 Task: Research Airbnb accommodation in Sylhet, Bangladesh from 7th December, 2023 to 15th December, 2023 for 6 adults.3 bedrooms having 3 beds and 3 bathrooms. Property type can be guest house. Amenities needed are: air conditioning. Booking option can be shelf check-in. Look for 5 properties as per requirement.
Action: Mouse moved to (393, 159)
Screenshot: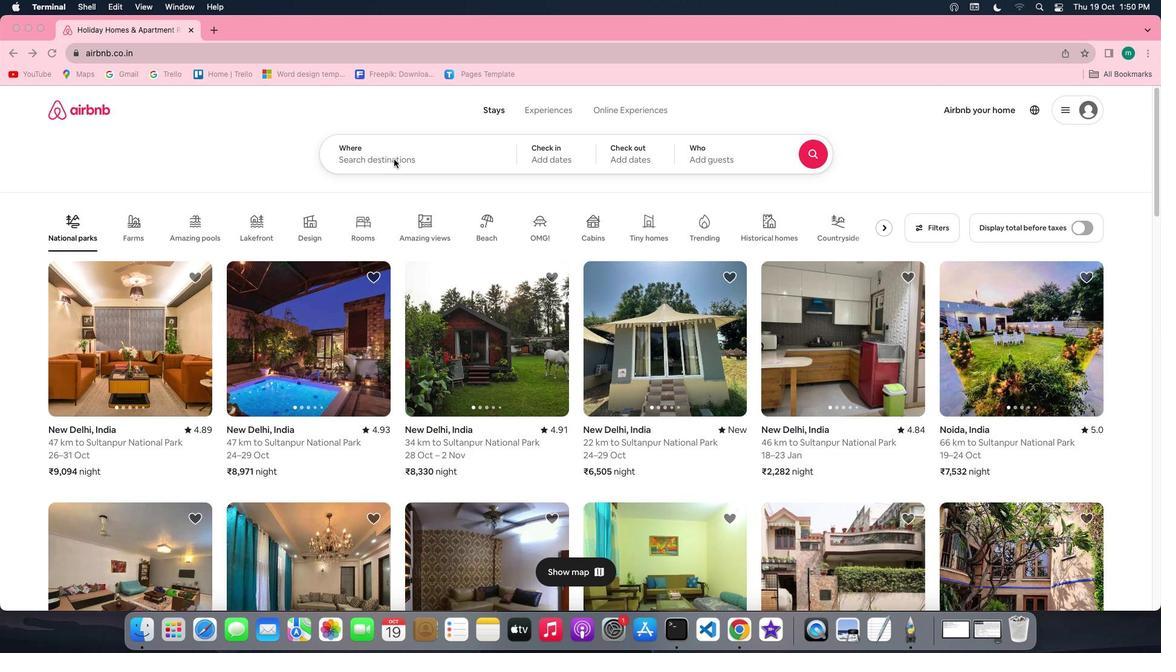 
Action: Mouse pressed left at (393, 159)
Screenshot: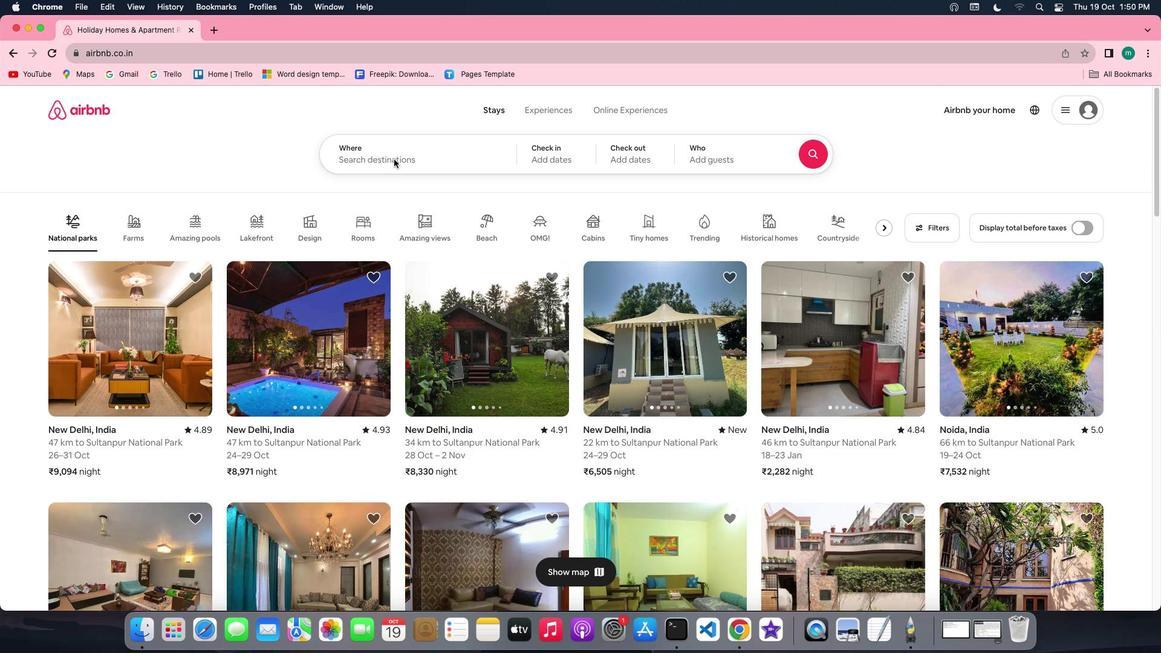 
Action: Mouse pressed left at (393, 159)
Screenshot: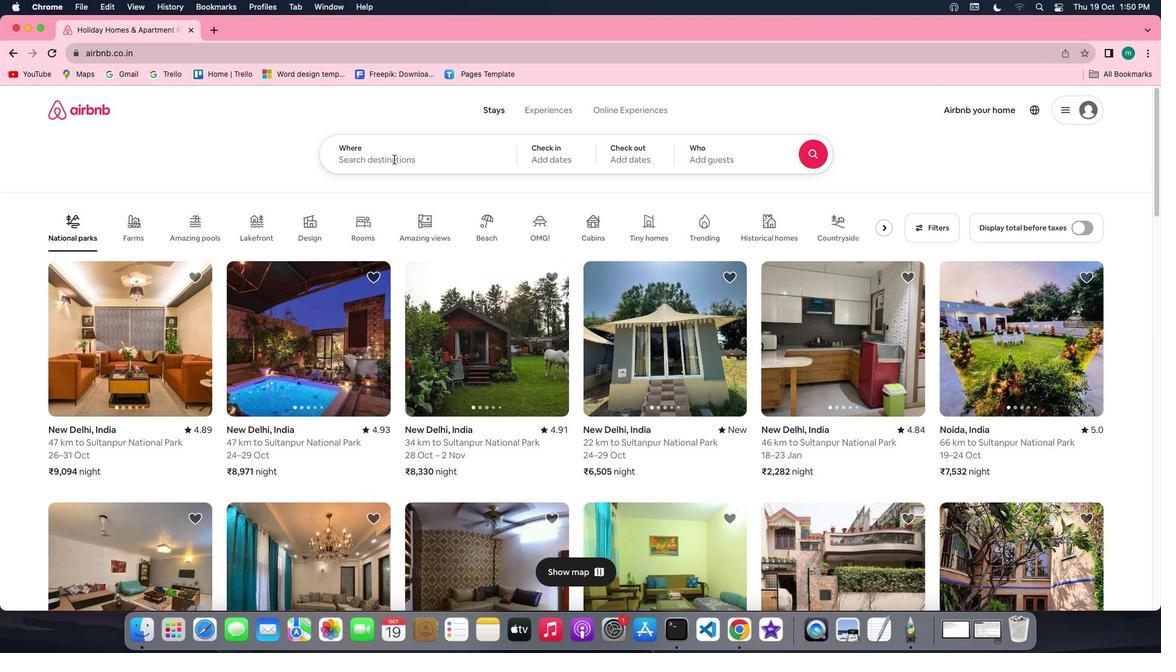 
Action: Mouse moved to (393, 159)
Screenshot: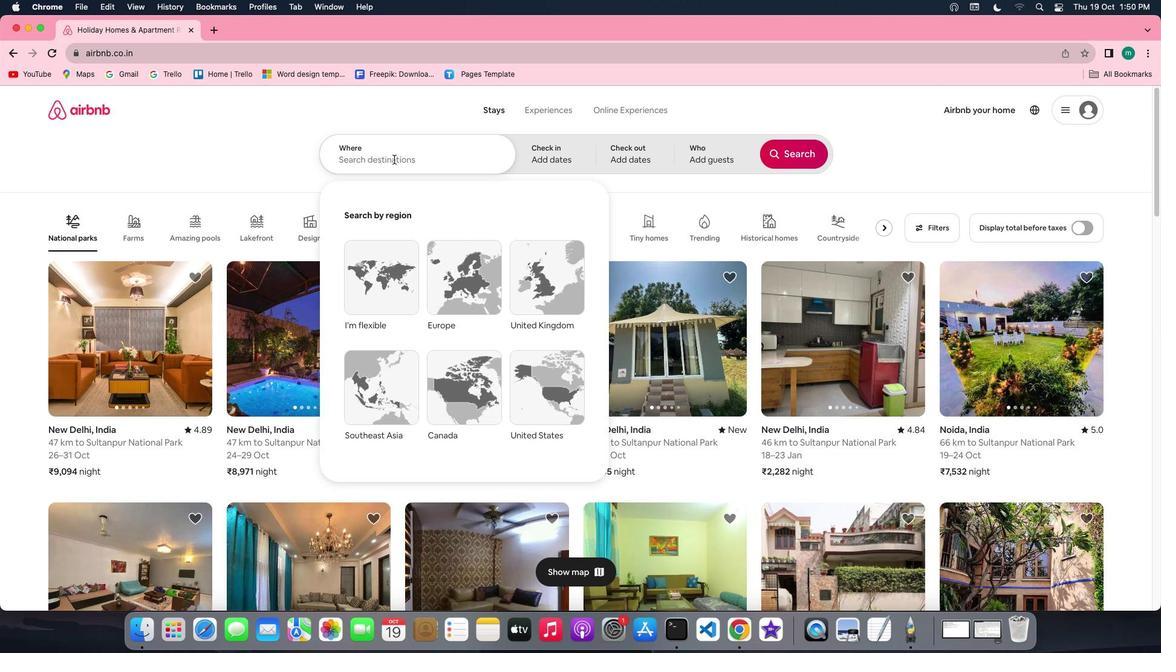 
Action: Key pressed Key.shift'S''y''l''h''e''t'','Key.spaceKey.shift'B''a''n''g''l''a''d''e''s''h'
Screenshot: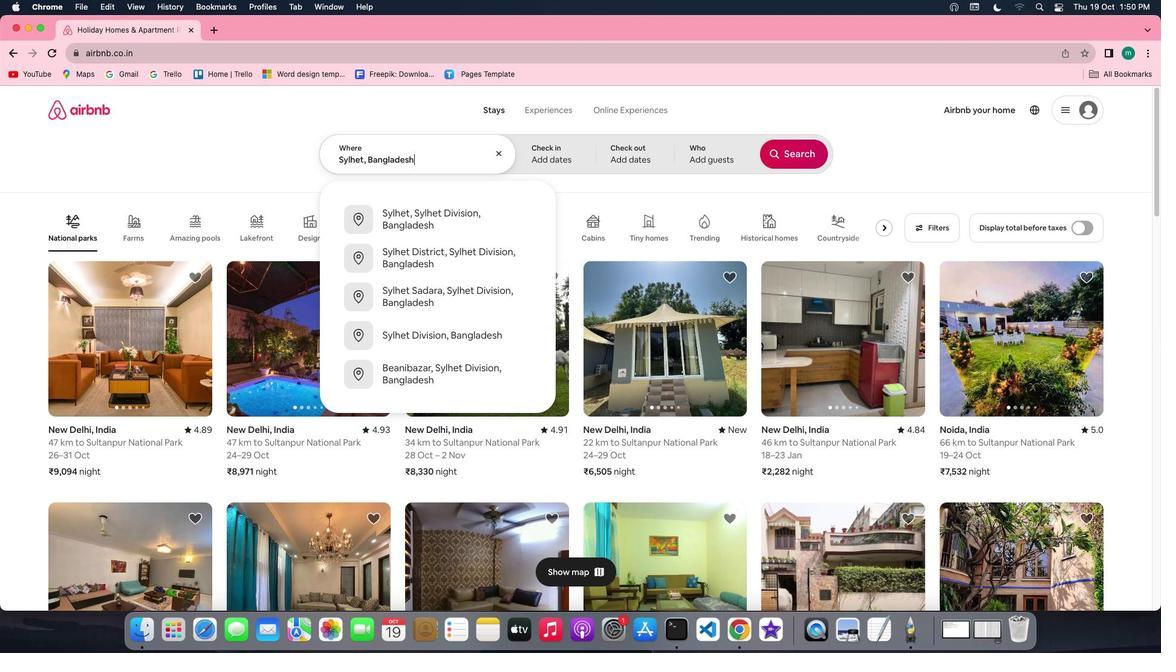
Action: Mouse moved to (528, 155)
Screenshot: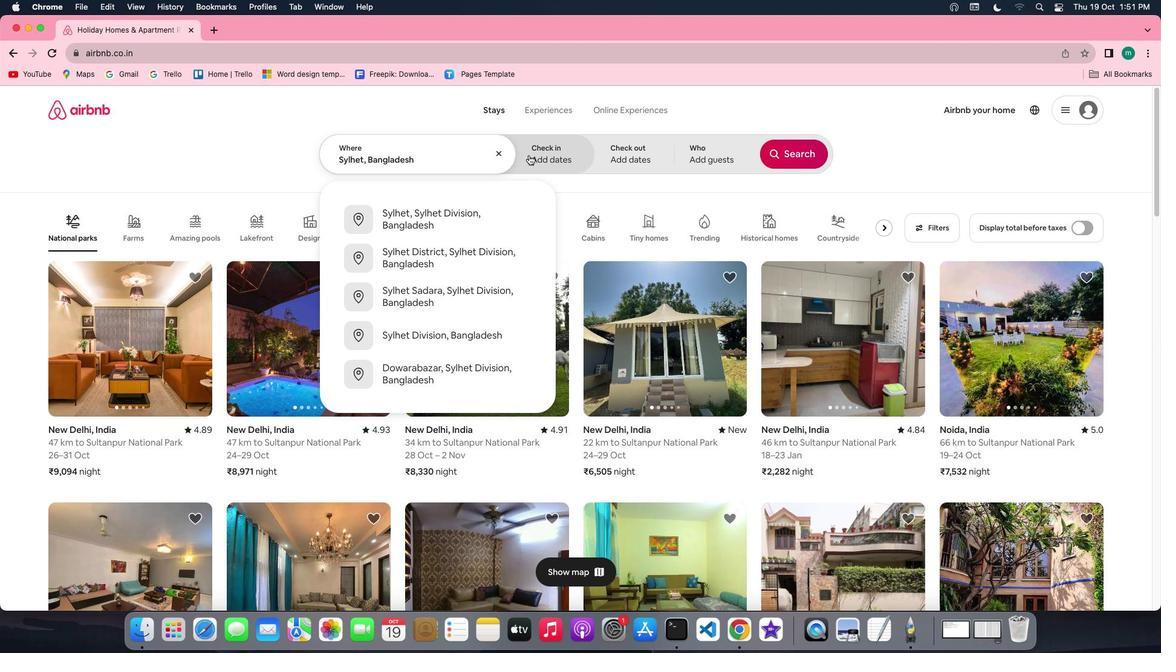 
Action: Mouse pressed left at (528, 155)
Screenshot: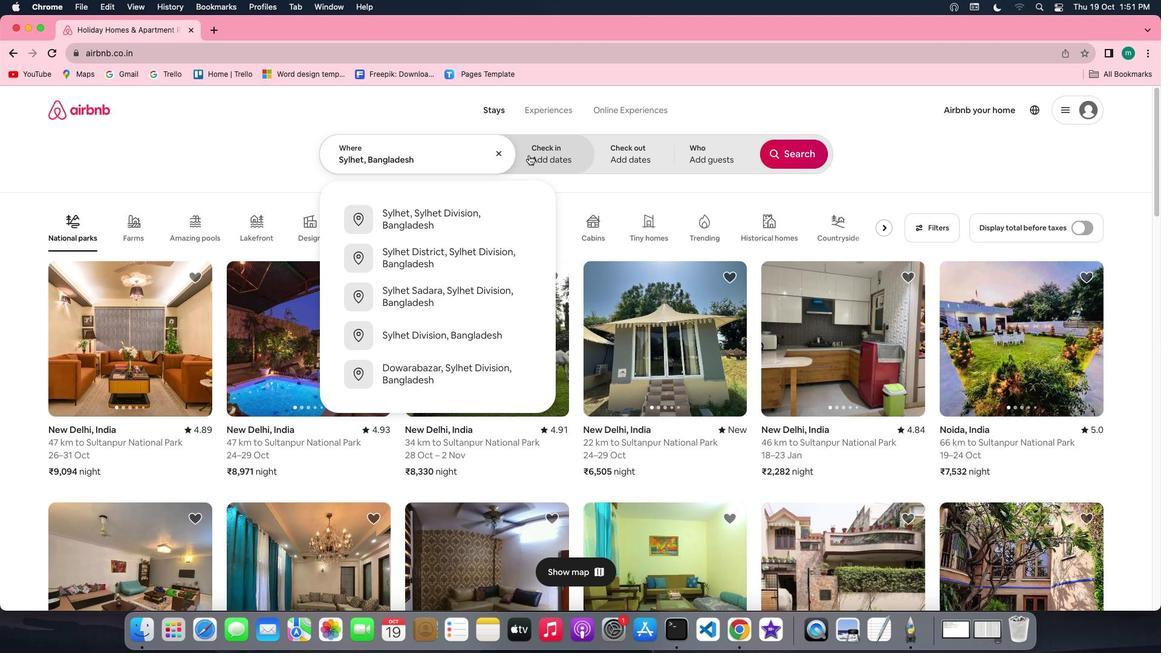 
Action: Mouse moved to (795, 252)
Screenshot: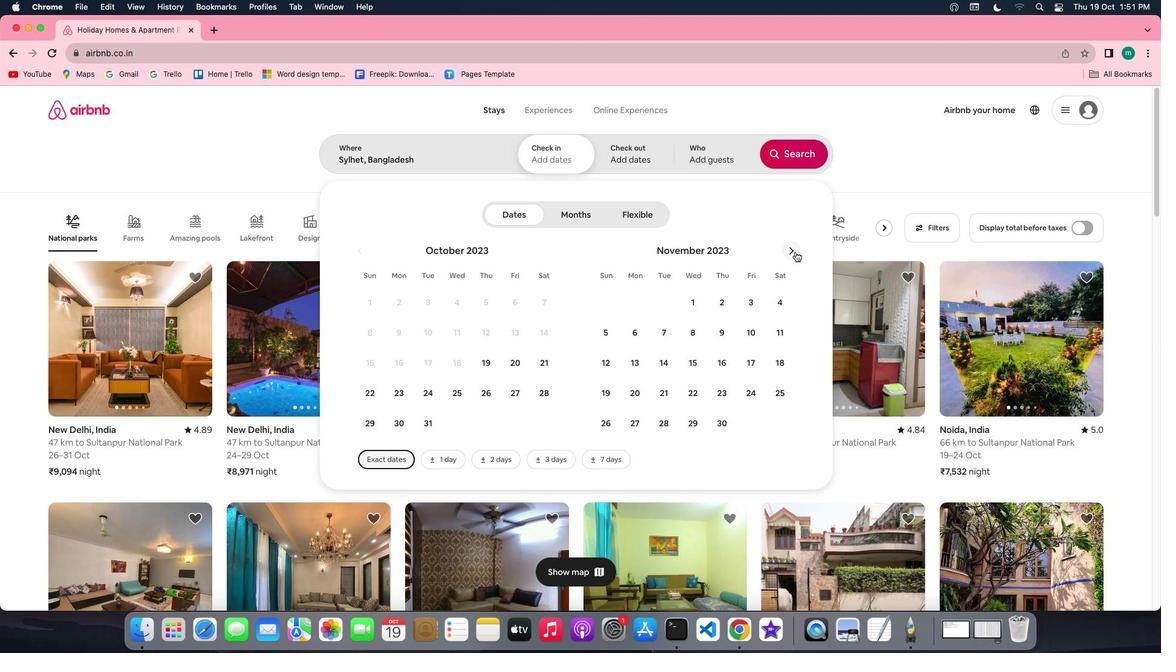 
Action: Mouse pressed left at (795, 252)
Screenshot: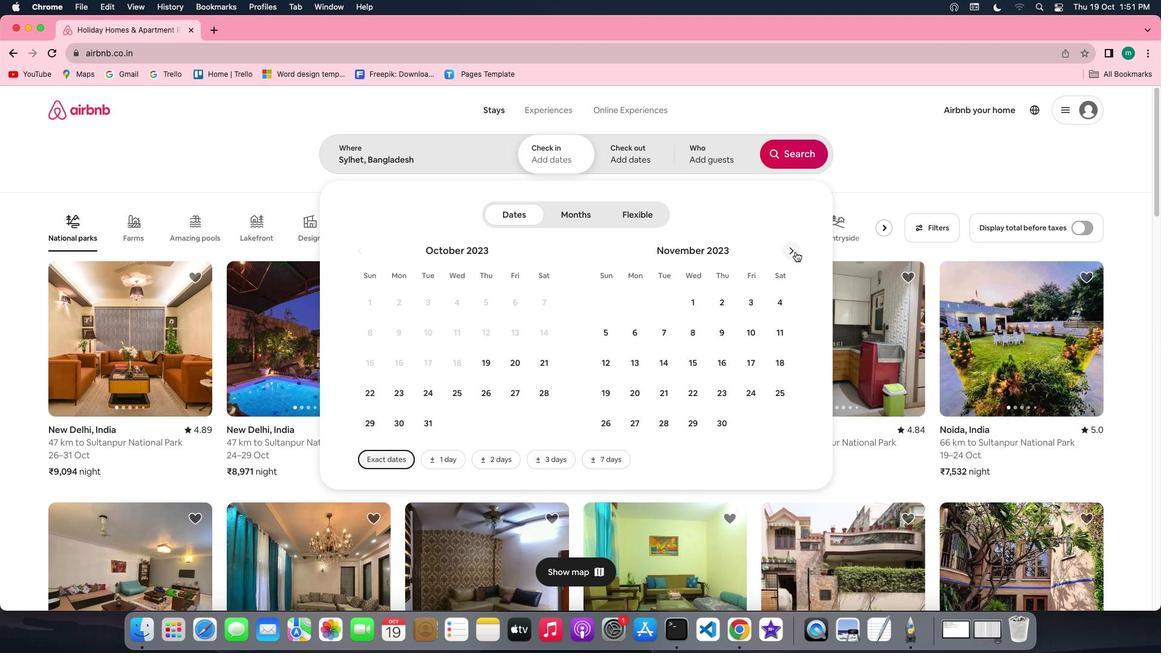 
Action: Mouse moved to (712, 334)
Screenshot: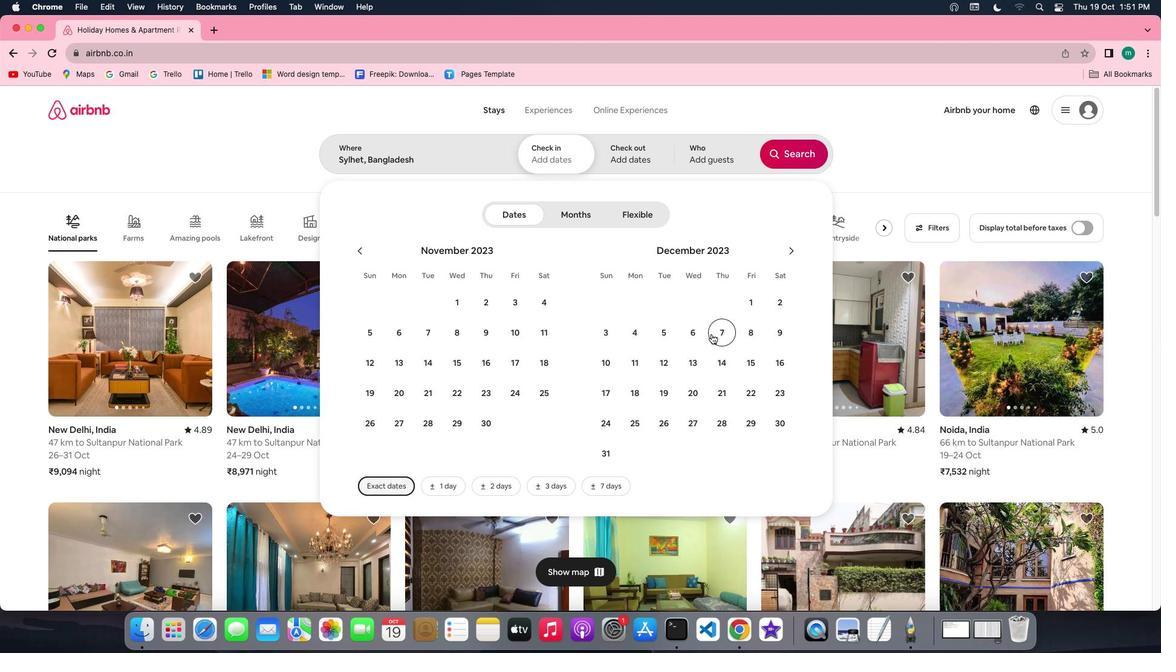 
Action: Mouse pressed left at (712, 334)
Screenshot: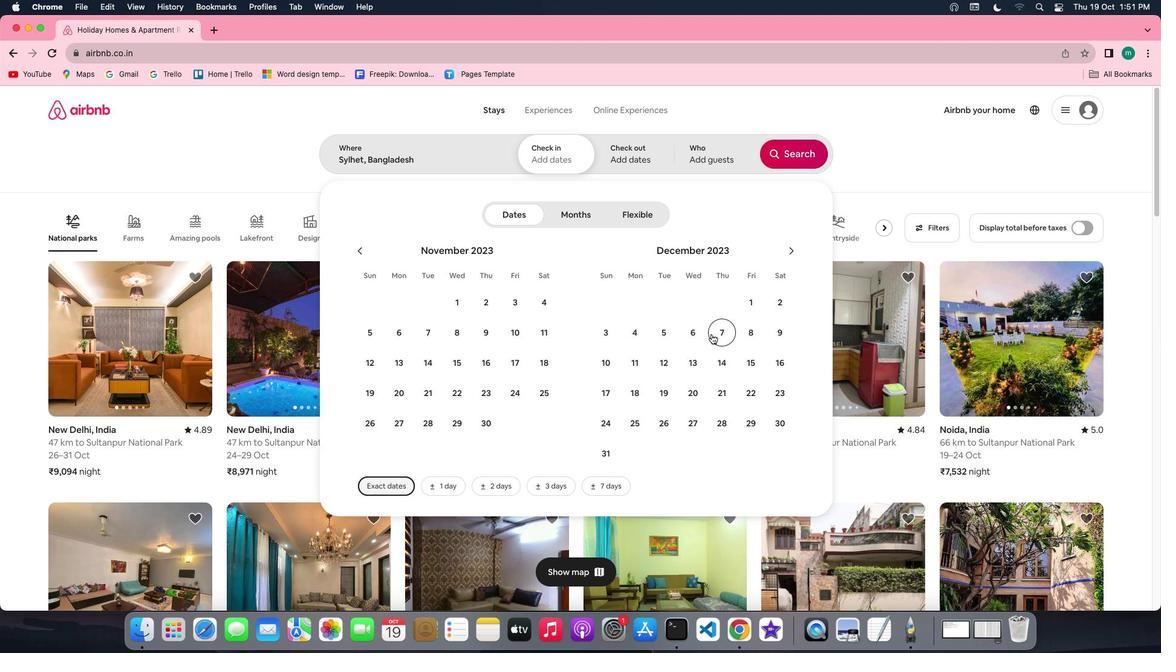
Action: Mouse moved to (755, 357)
Screenshot: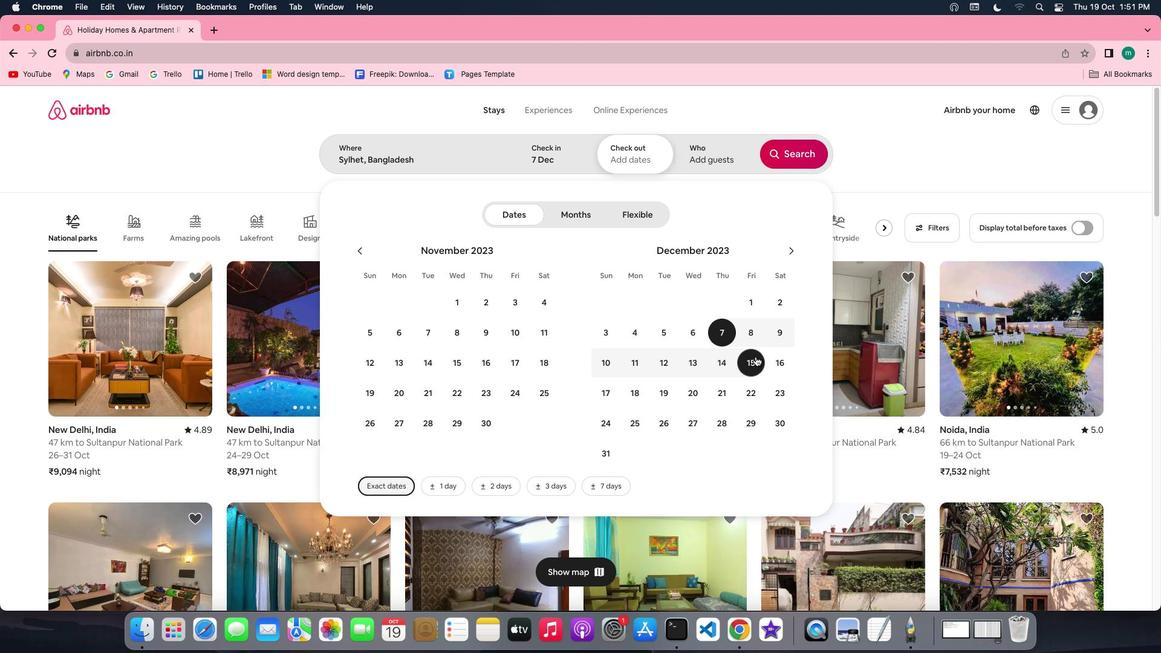 
Action: Mouse pressed left at (755, 357)
Screenshot: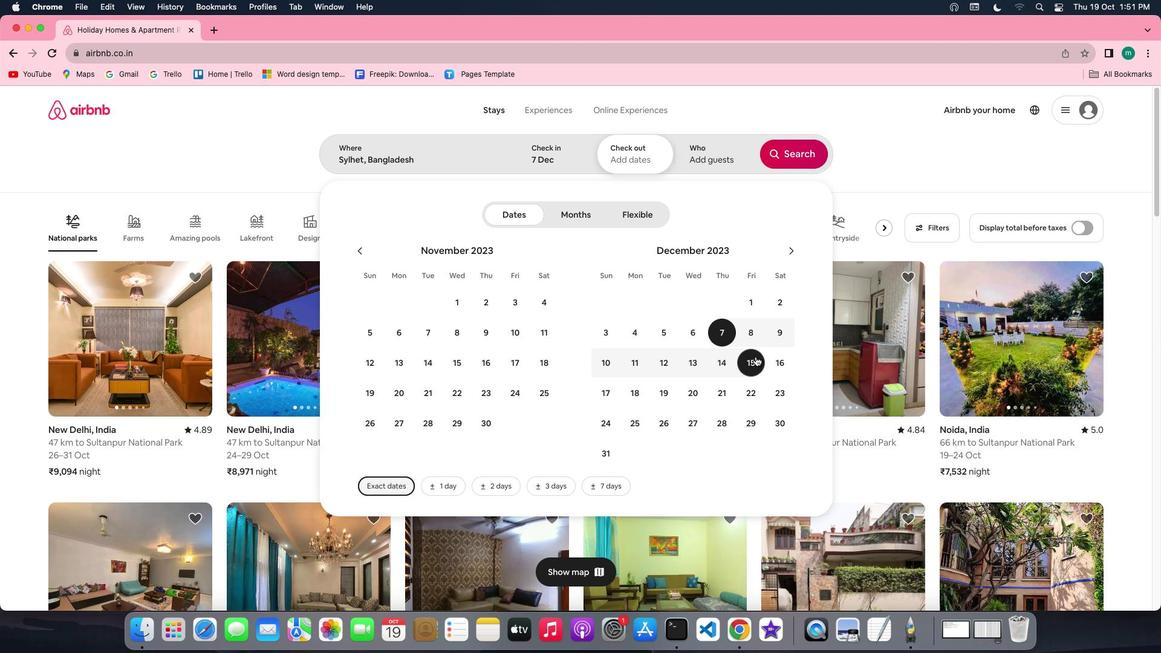 
Action: Mouse moved to (727, 144)
Screenshot: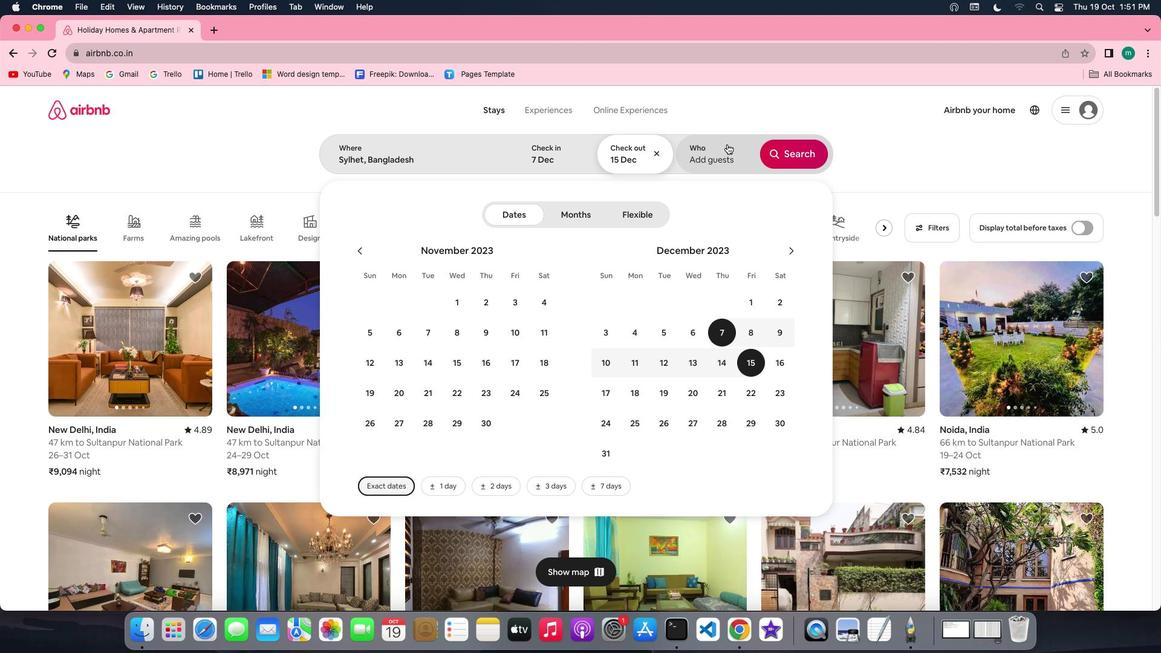 
Action: Mouse pressed left at (727, 144)
Screenshot: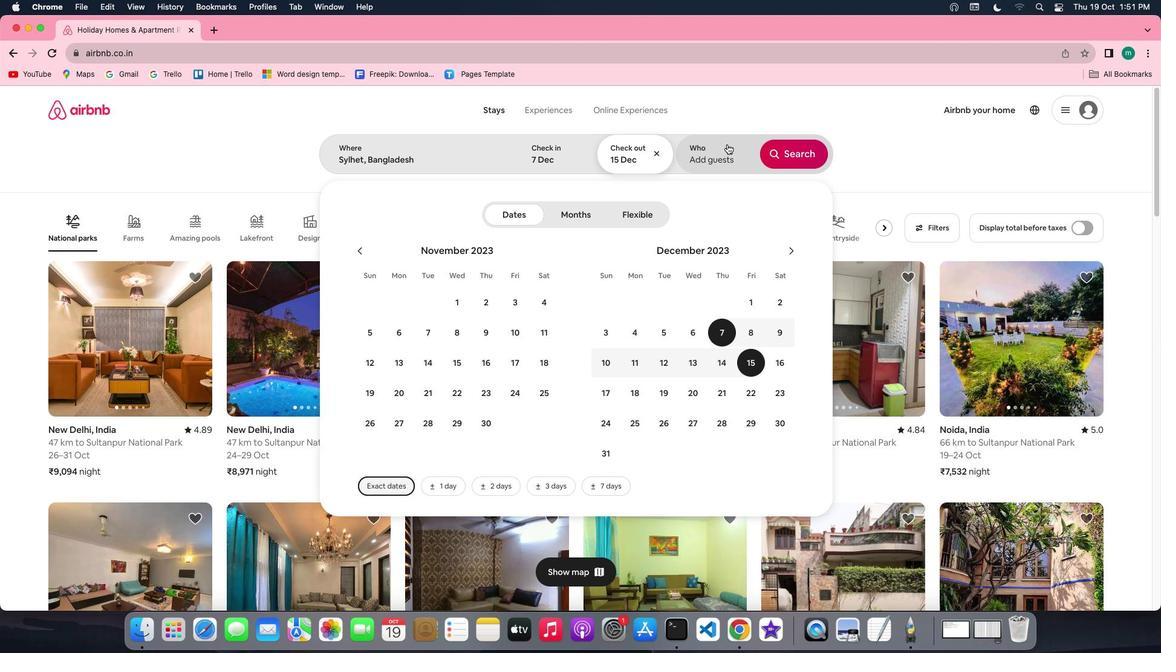 
Action: Mouse moved to (803, 219)
Screenshot: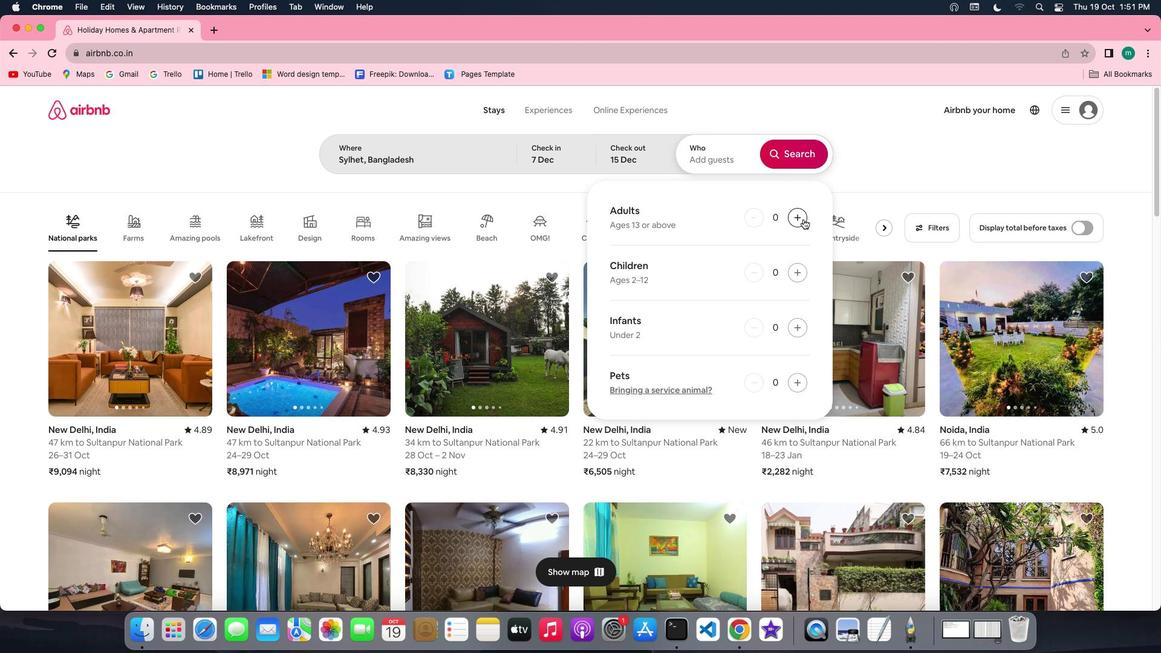 
Action: Mouse pressed left at (803, 219)
Screenshot: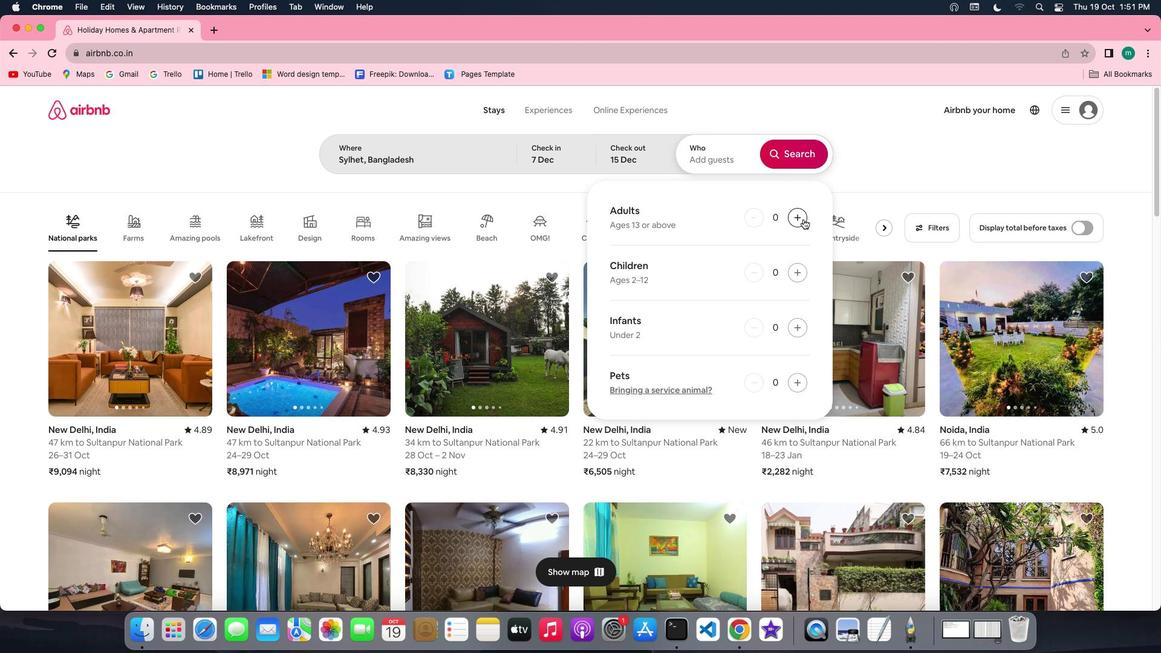 
Action: Mouse pressed left at (803, 219)
Screenshot: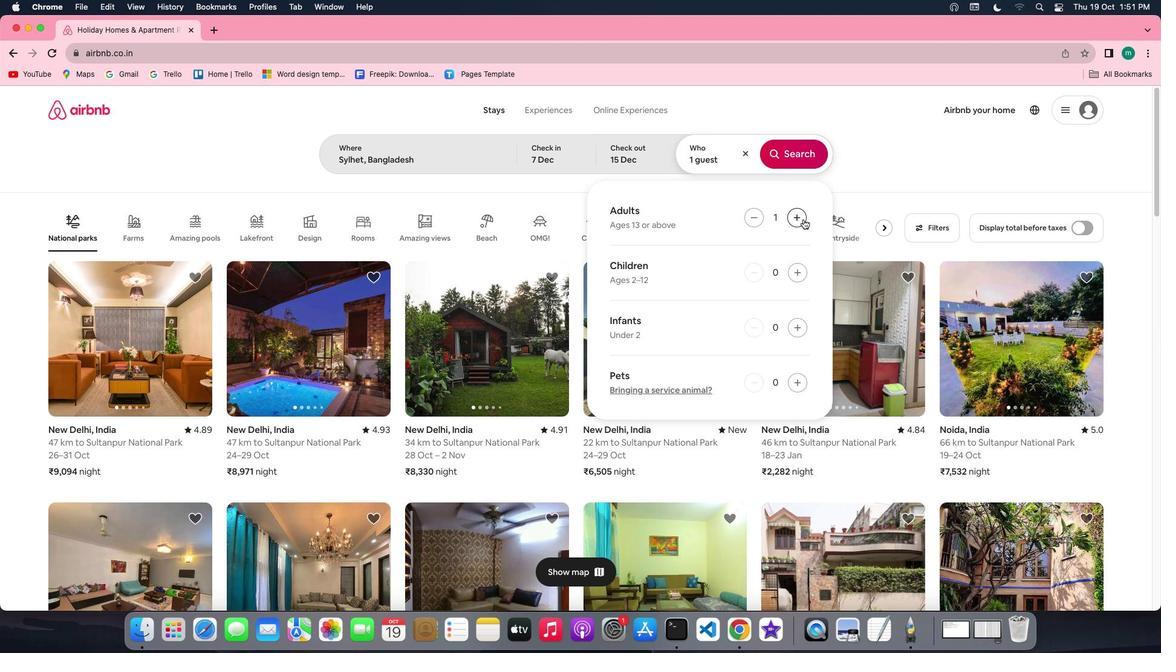 
Action: Mouse pressed left at (803, 219)
Screenshot: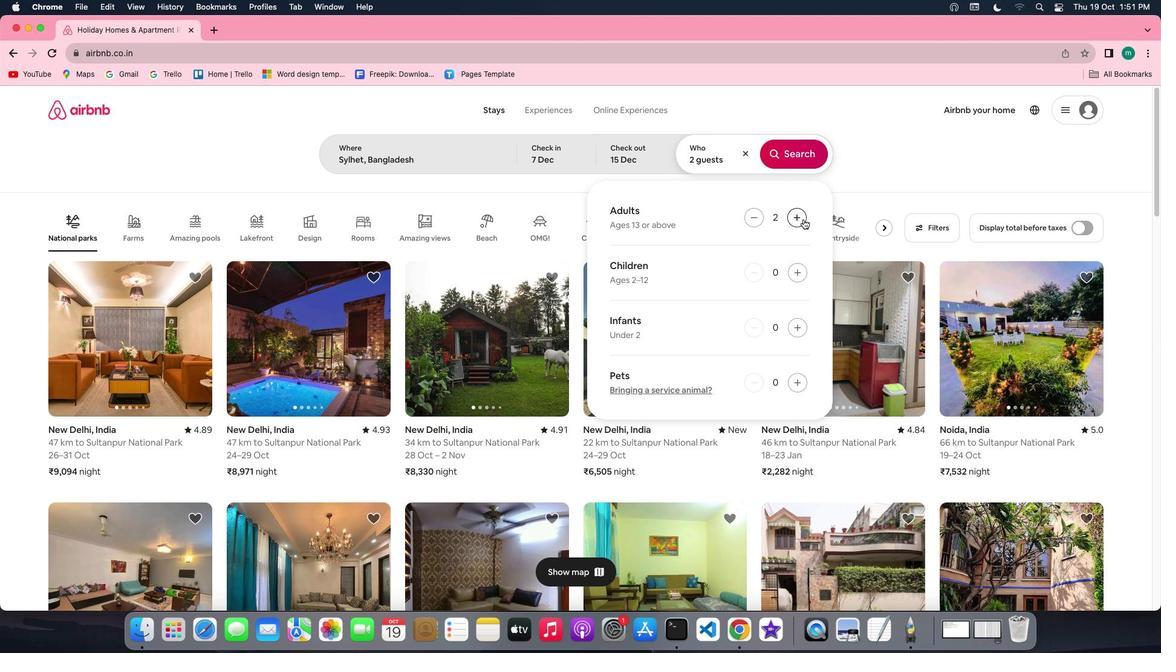 
Action: Mouse pressed left at (803, 219)
Screenshot: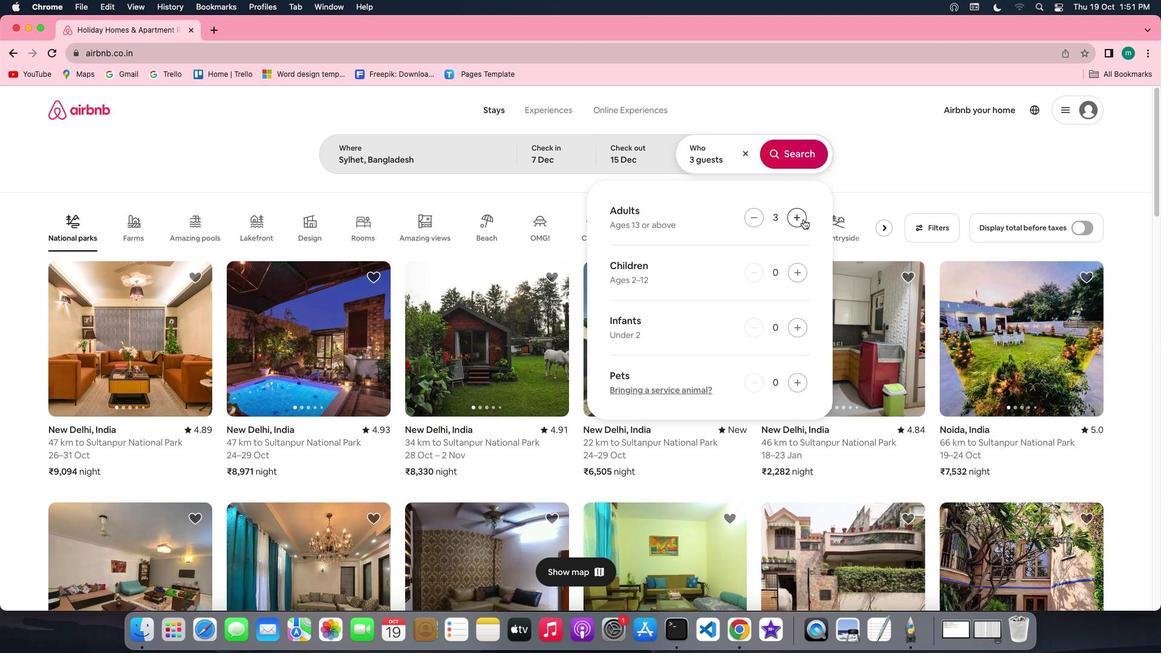
Action: Mouse pressed left at (803, 219)
Screenshot: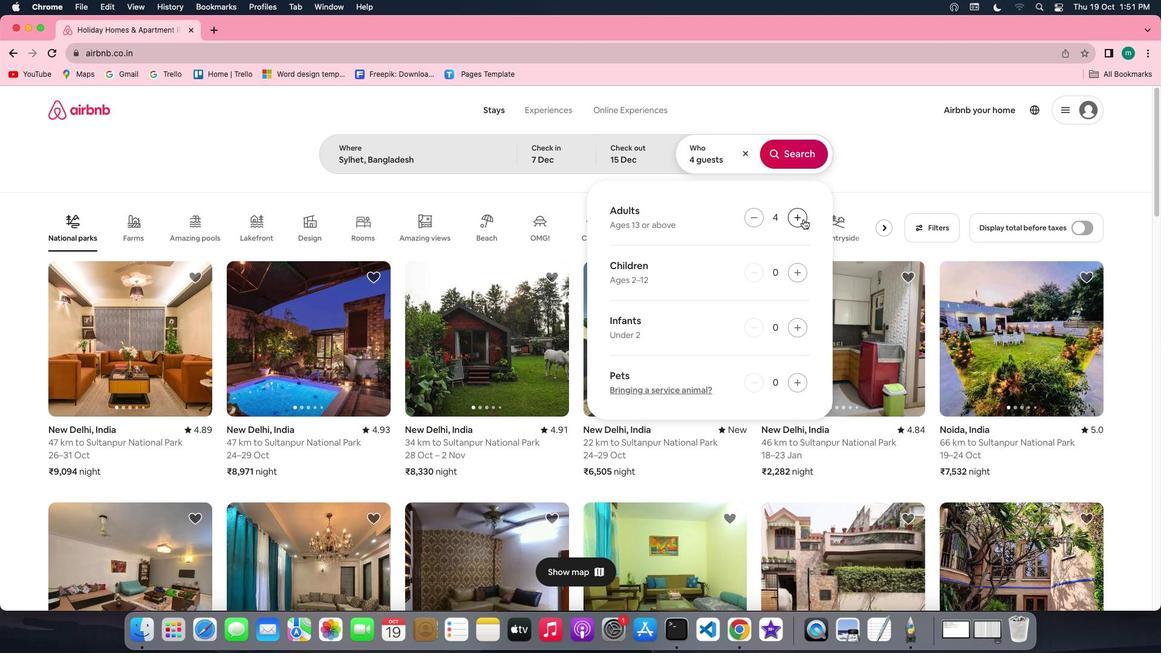
Action: Mouse pressed left at (803, 219)
Screenshot: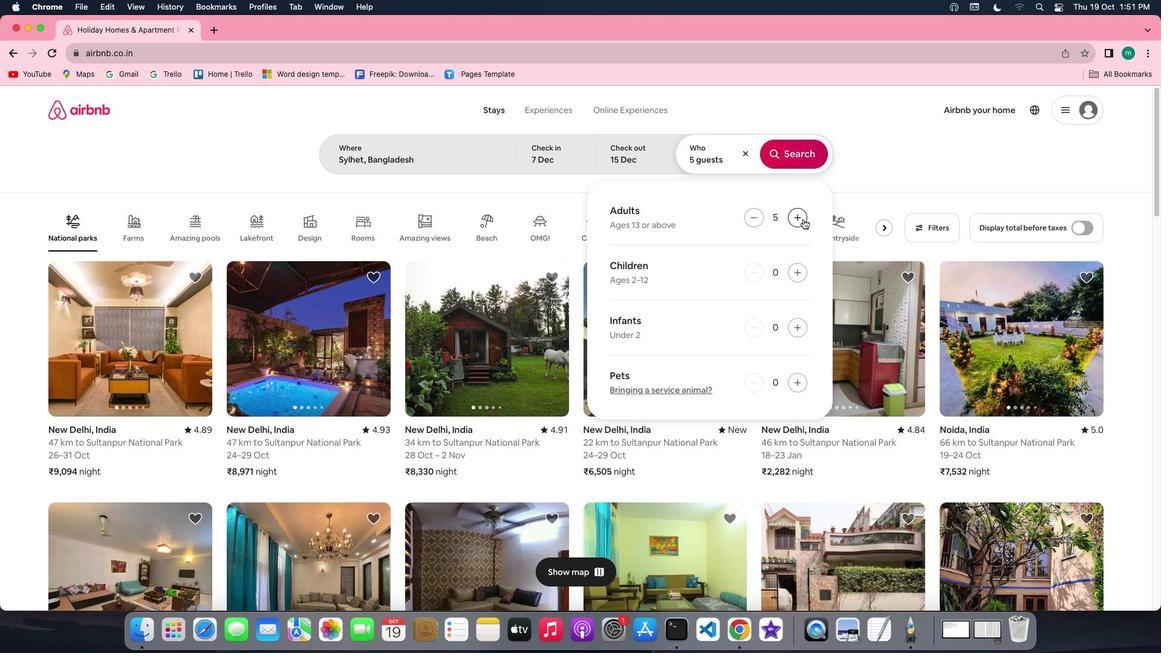
Action: Mouse moved to (789, 148)
Screenshot: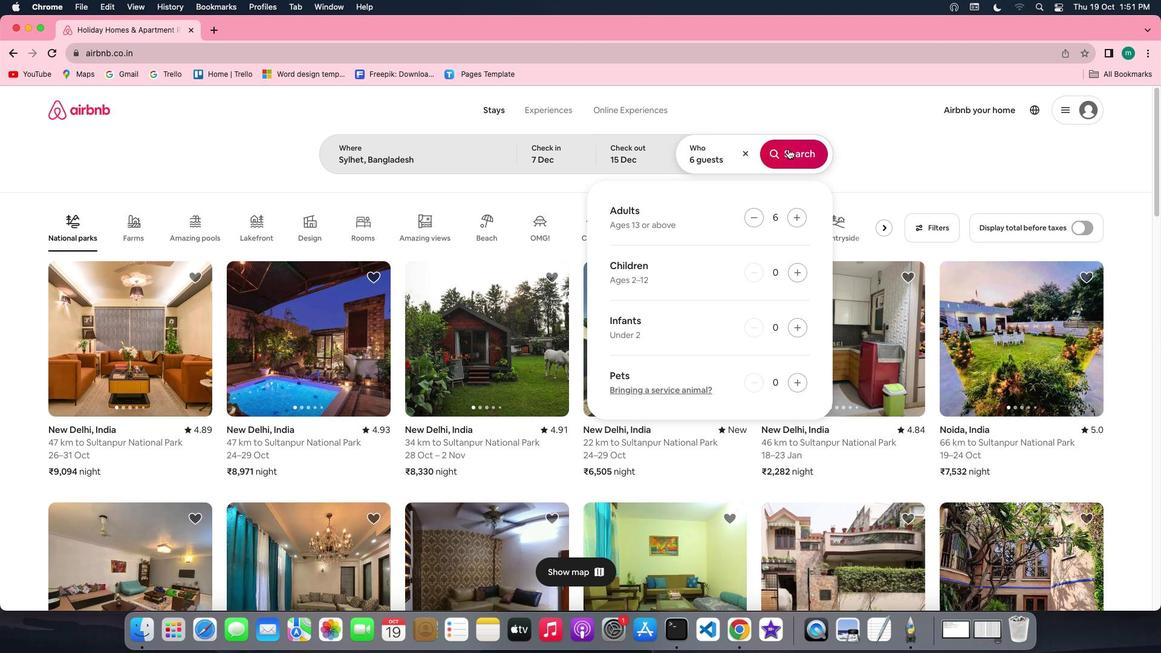 
Action: Mouse pressed left at (789, 148)
Screenshot: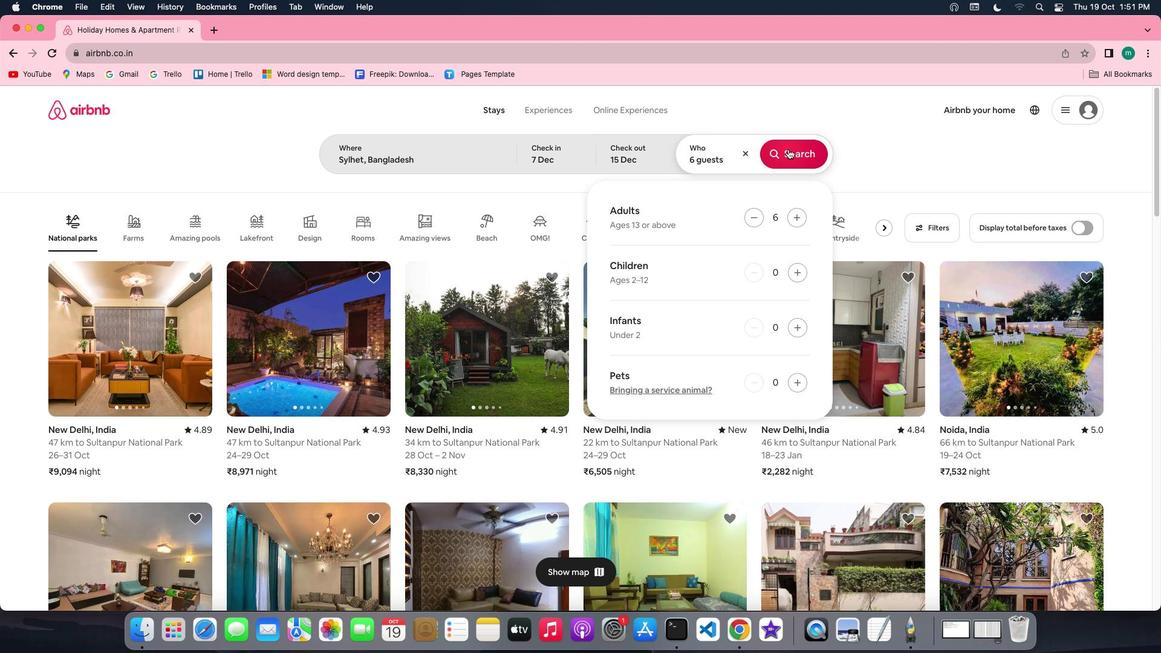 
Action: Mouse moved to (965, 164)
Screenshot: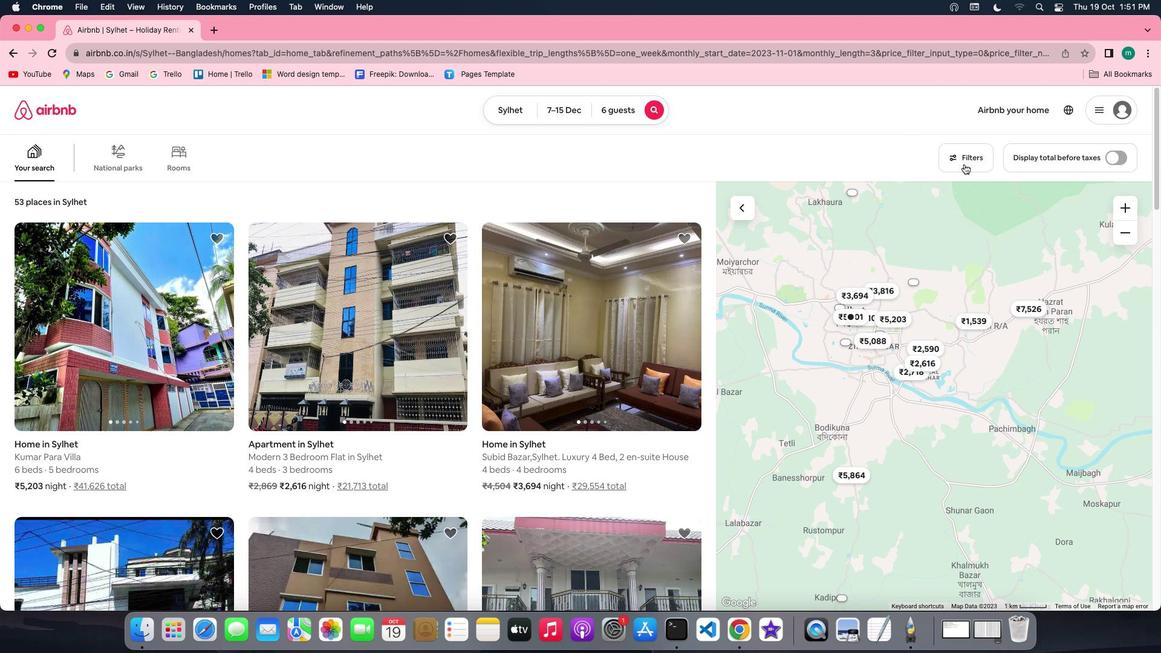 
Action: Mouse pressed left at (965, 164)
Screenshot: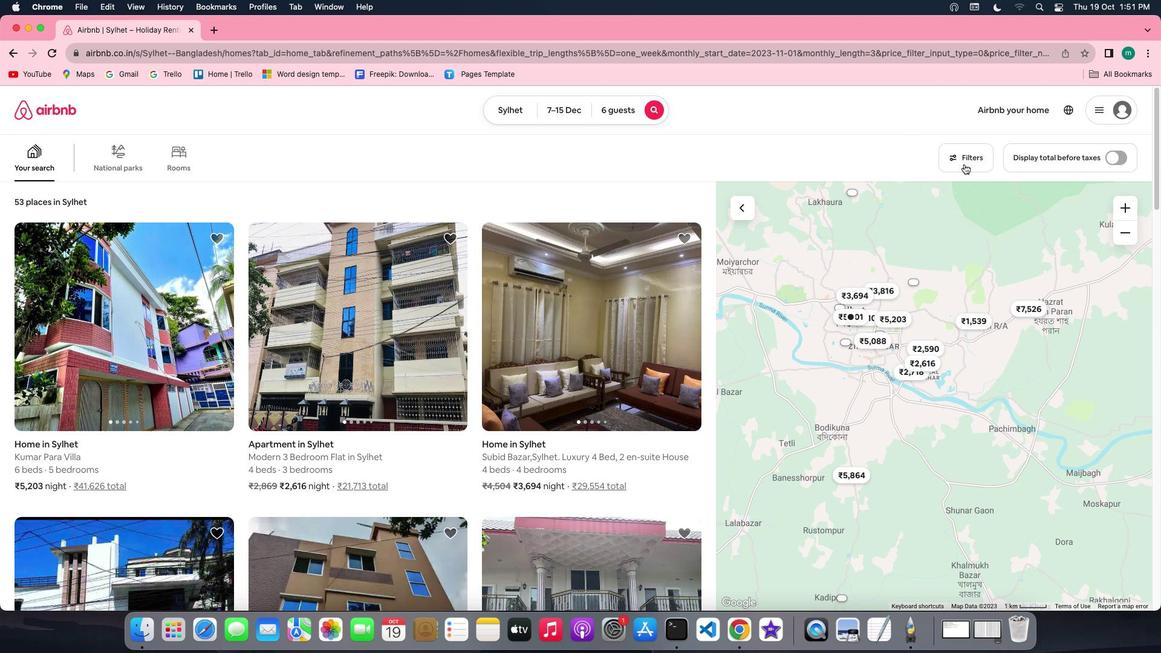 
Action: Mouse moved to (649, 326)
Screenshot: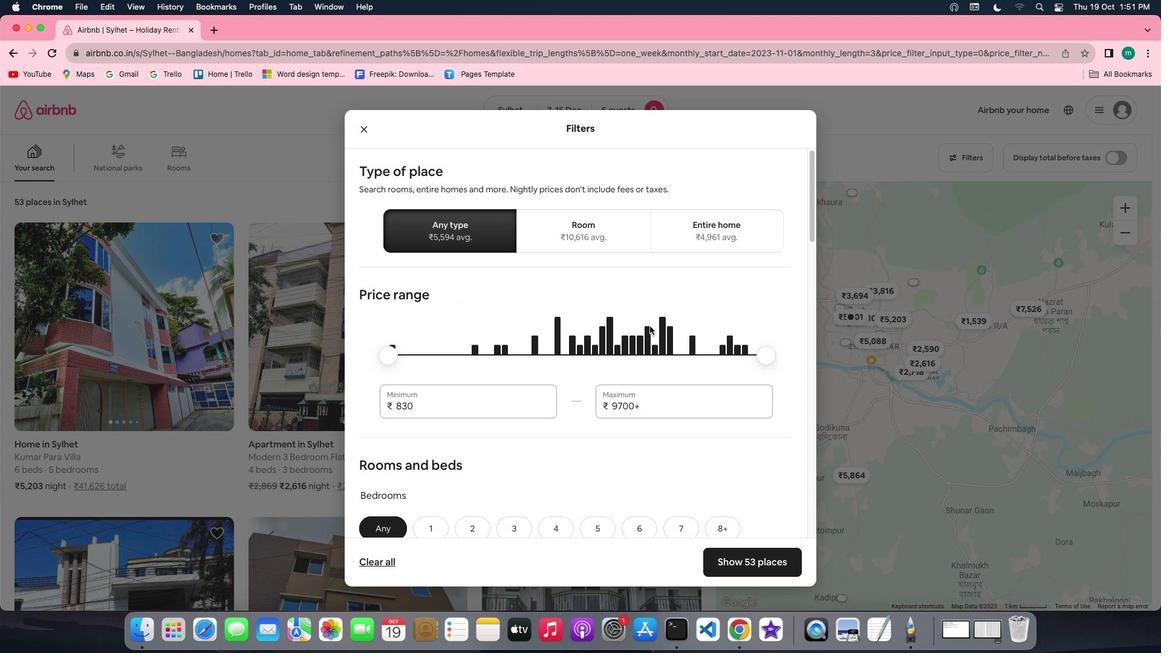 
Action: Mouse scrolled (649, 326) with delta (0, 0)
Screenshot: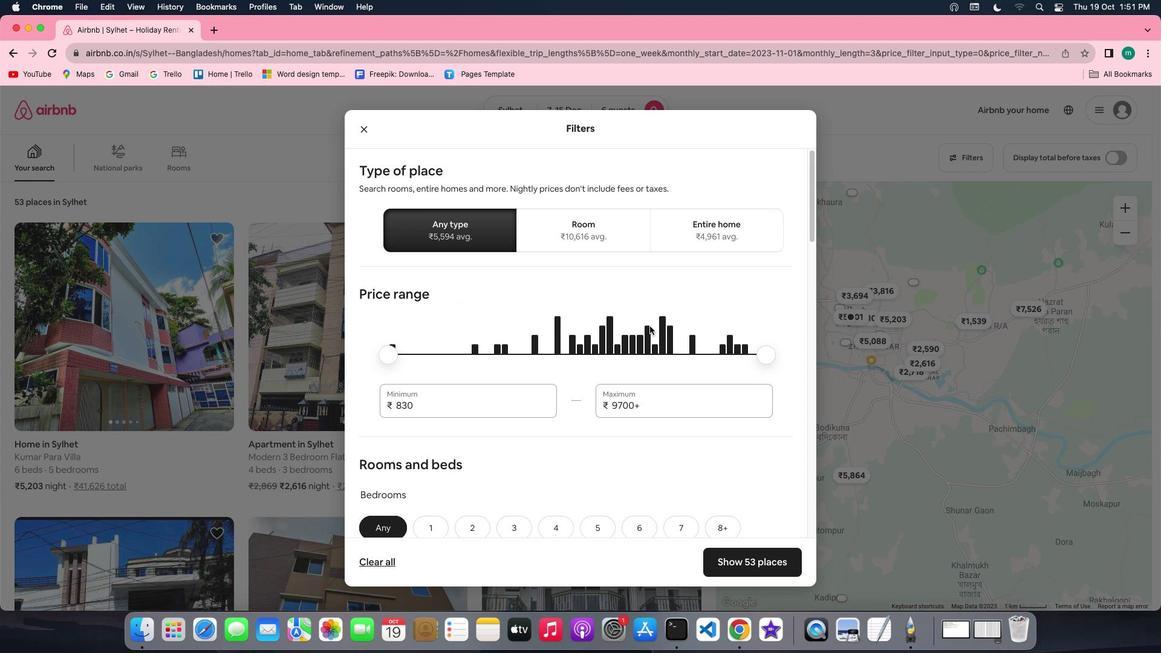 
Action: Mouse scrolled (649, 326) with delta (0, 0)
Screenshot: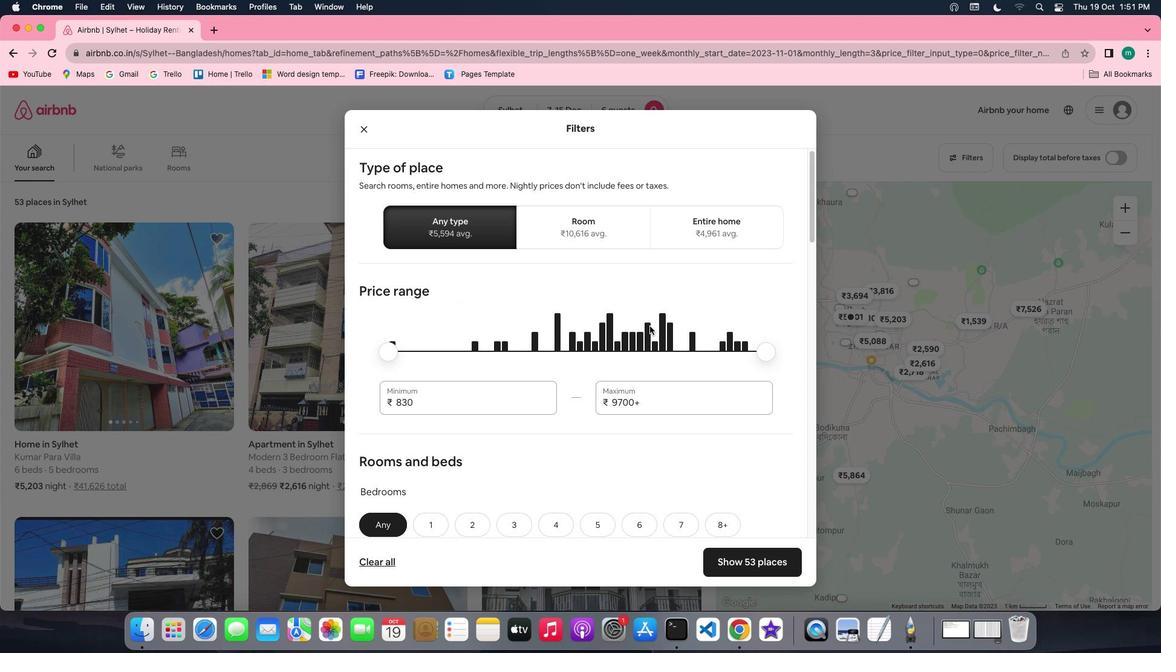 
Action: Mouse scrolled (649, 326) with delta (0, 0)
Screenshot: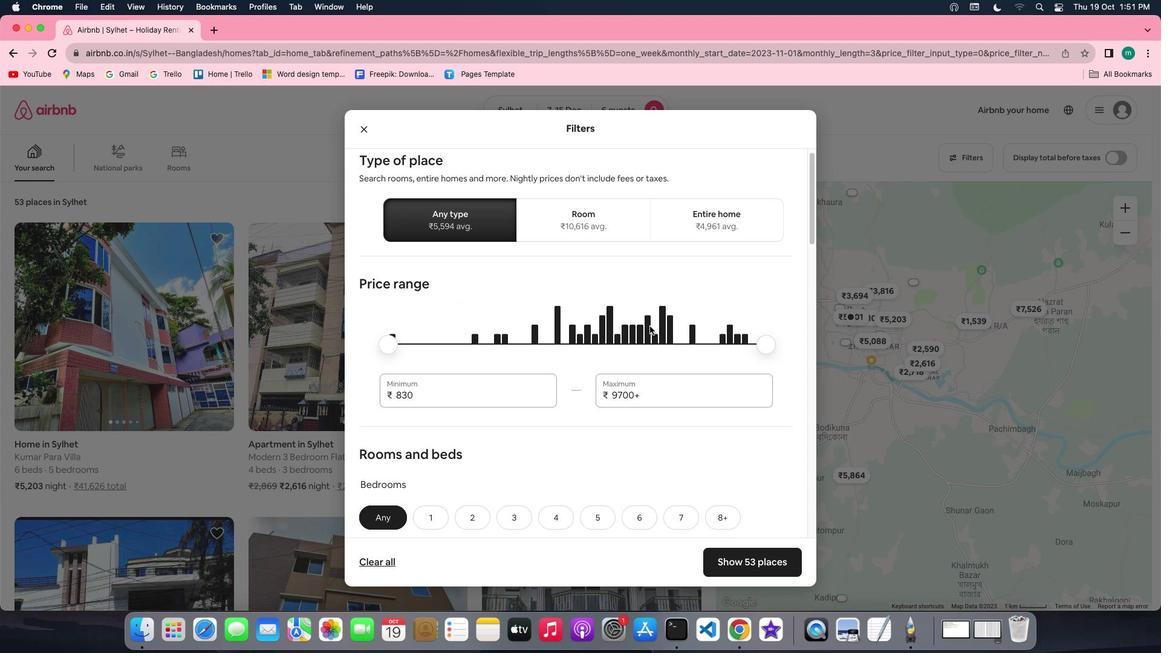 
Action: Mouse scrolled (649, 326) with delta (0, 0)
Screenshot: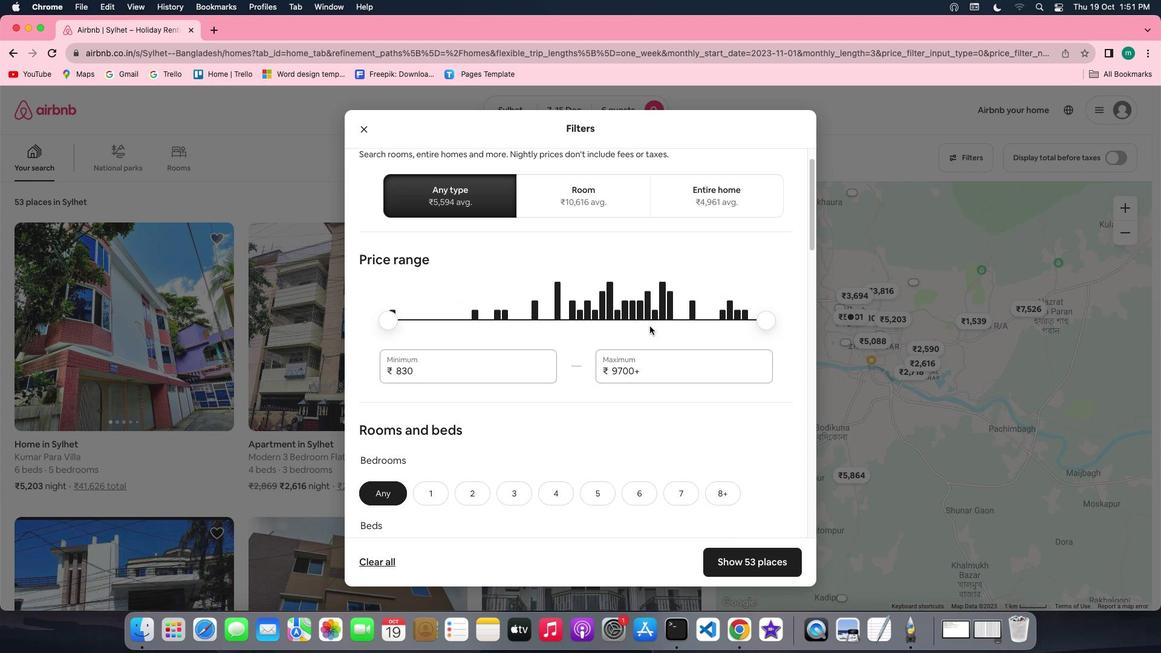 
Action: Mouse scrolled (649, 326) with delta (0, 0)
Screenshot: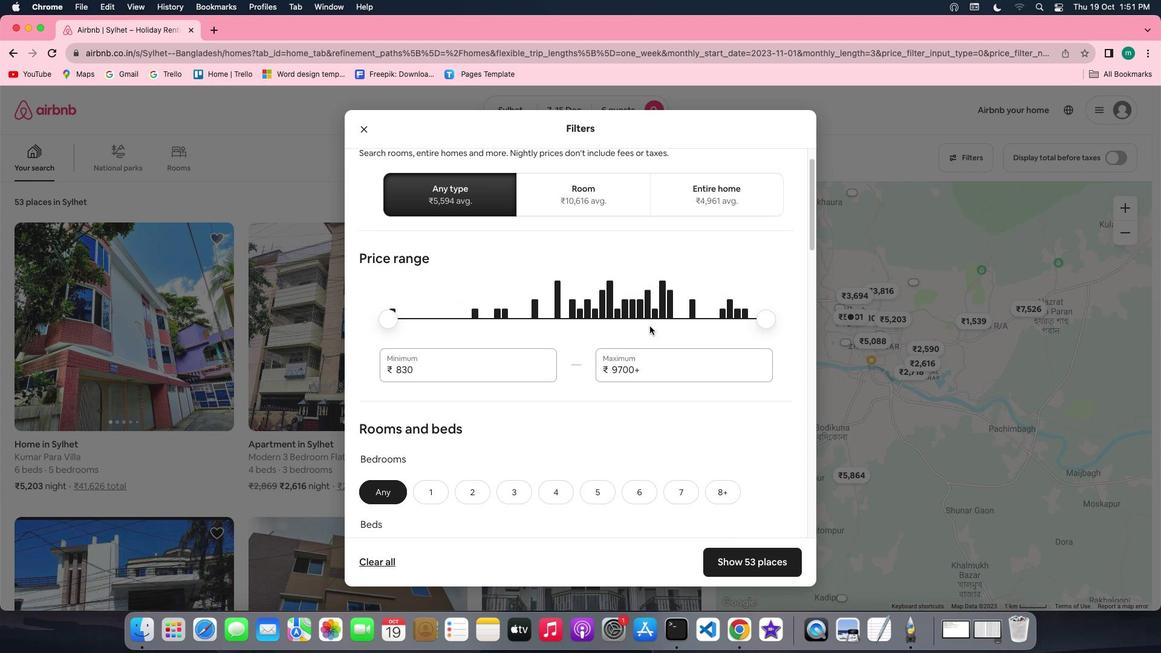 
Action: Mouse scrolled (649, 326) with delta (0, 0)
Screenshot: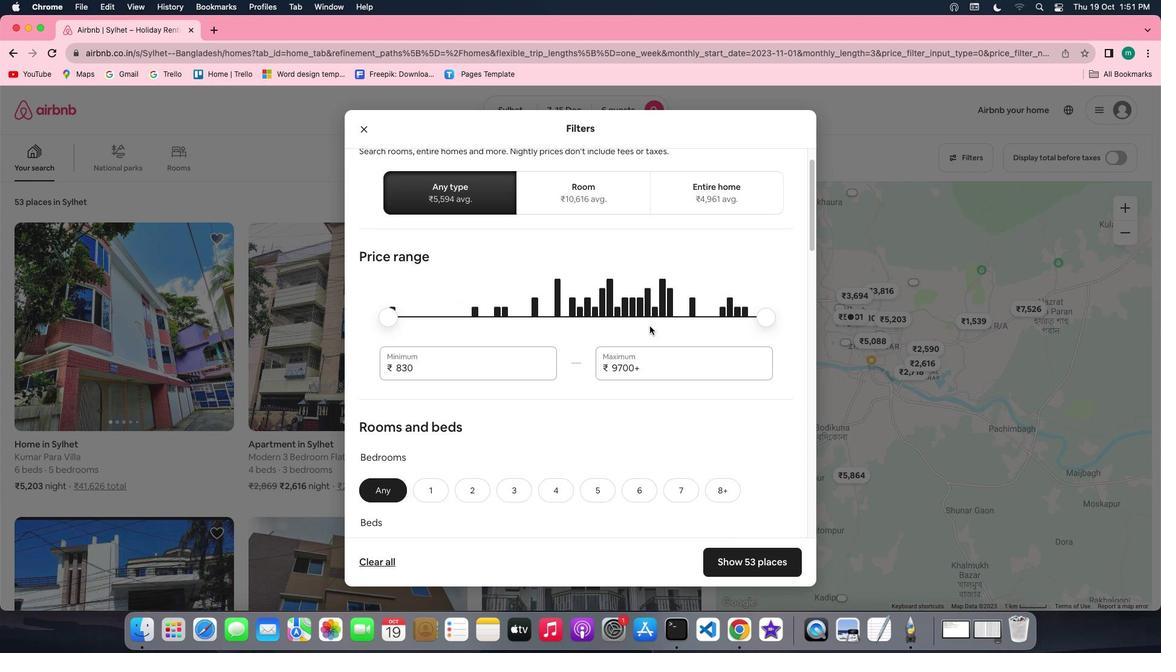 
Action: Mouse scrolled (649, 326) with delta (0, 0)
Screenshot: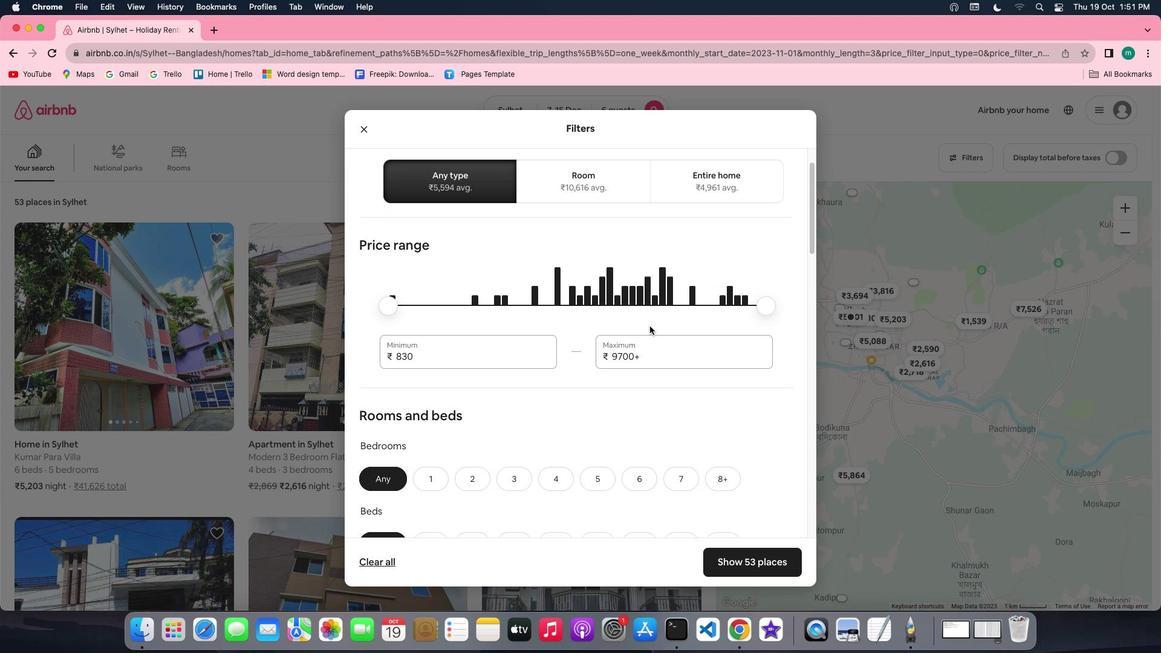 
Action: Mouse scrolled (649, 326) with delta (0, 0)
Screenshot: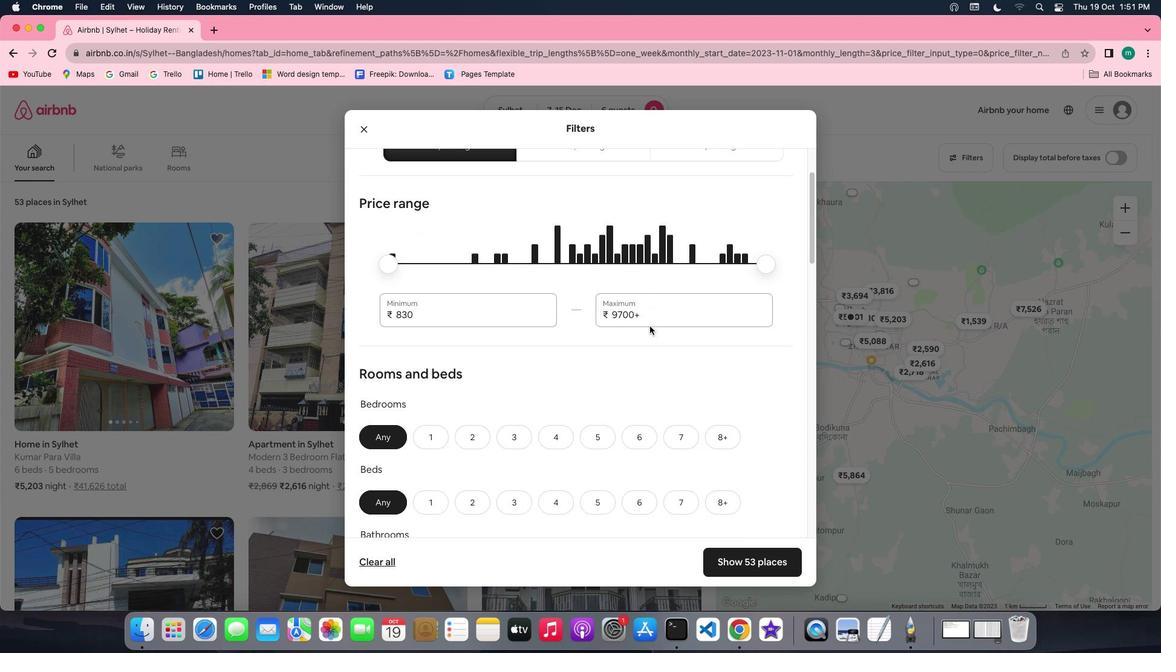
Action: Mouse scrolled (649, 326) with delta (0, 0)
Screenshot: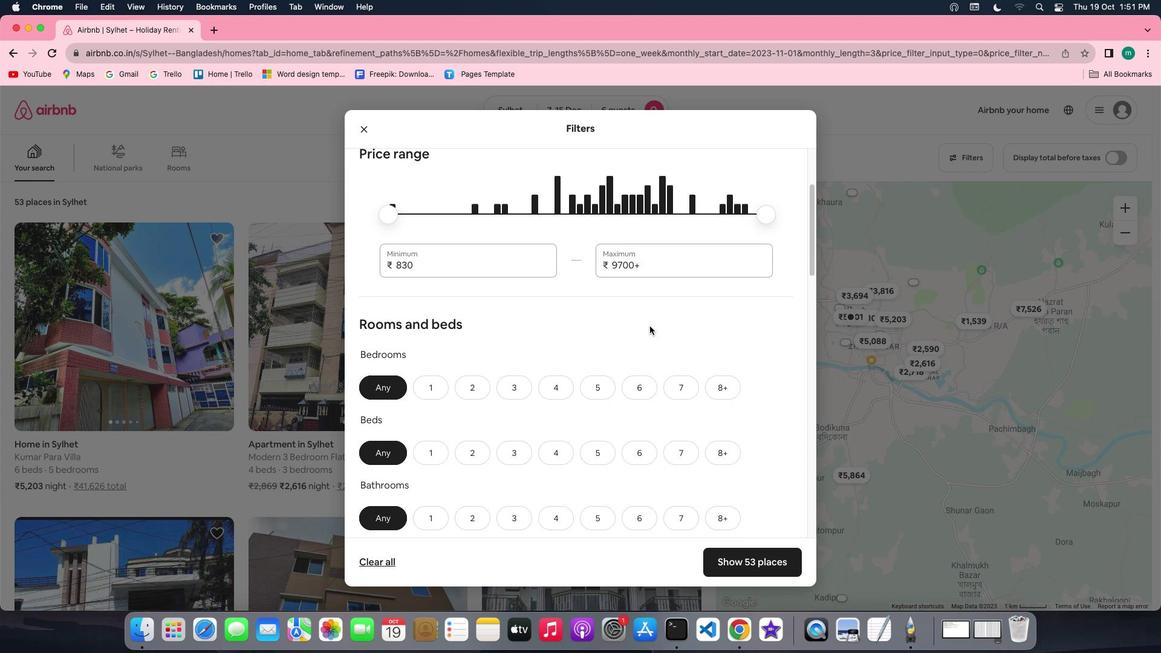 
Action: Mouse scrolled (649, 326) with delta (0, 0)
Screenshot: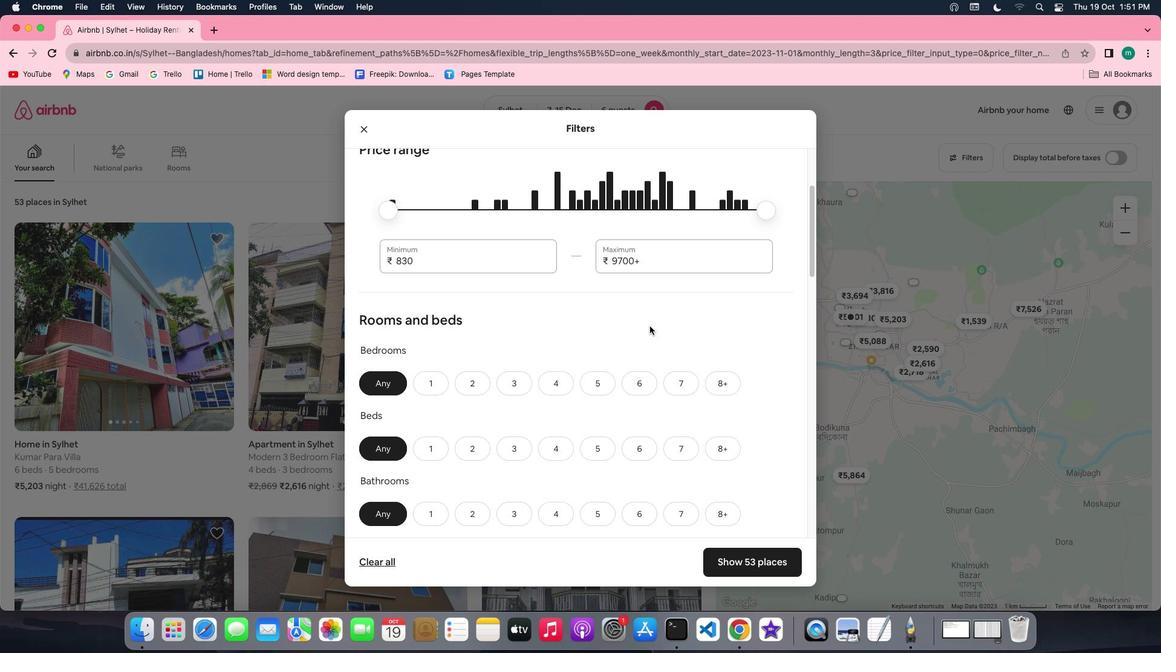 
Action: Mouse scrolled (649, 326) with delta (0, 0)
Screenshot: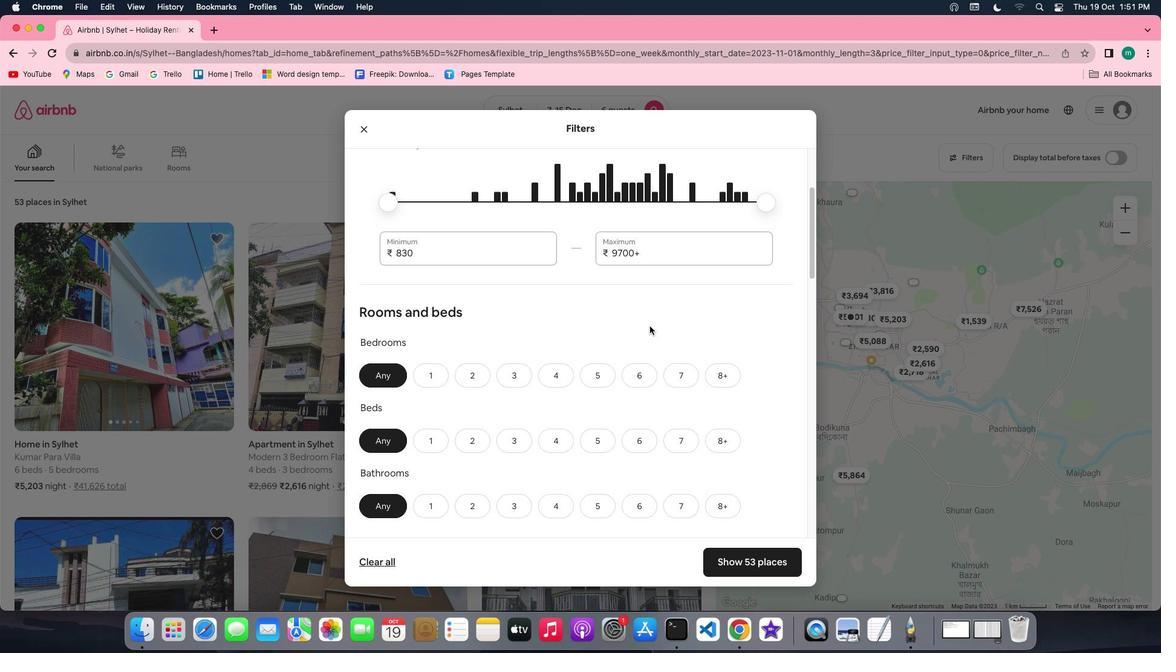 
Action: Mouse scrolled (649, 326) with delta (0, 0)
Screenshot: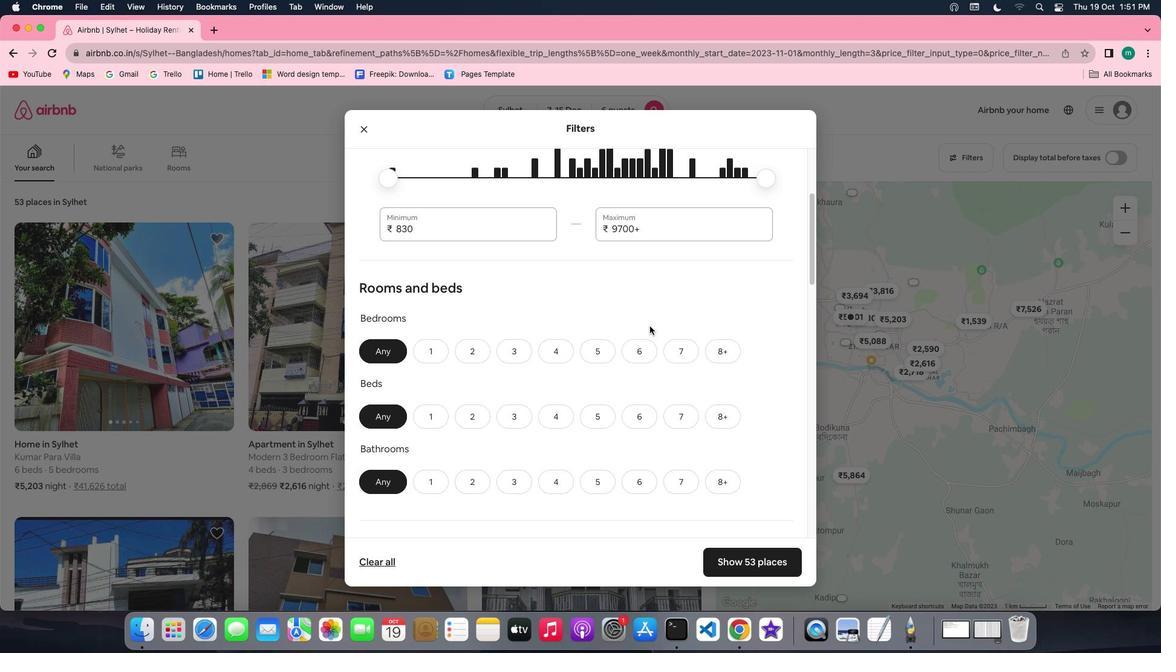 
Action: Mouse scrolled (649, 326) with delta (0, 0)
Screenshot: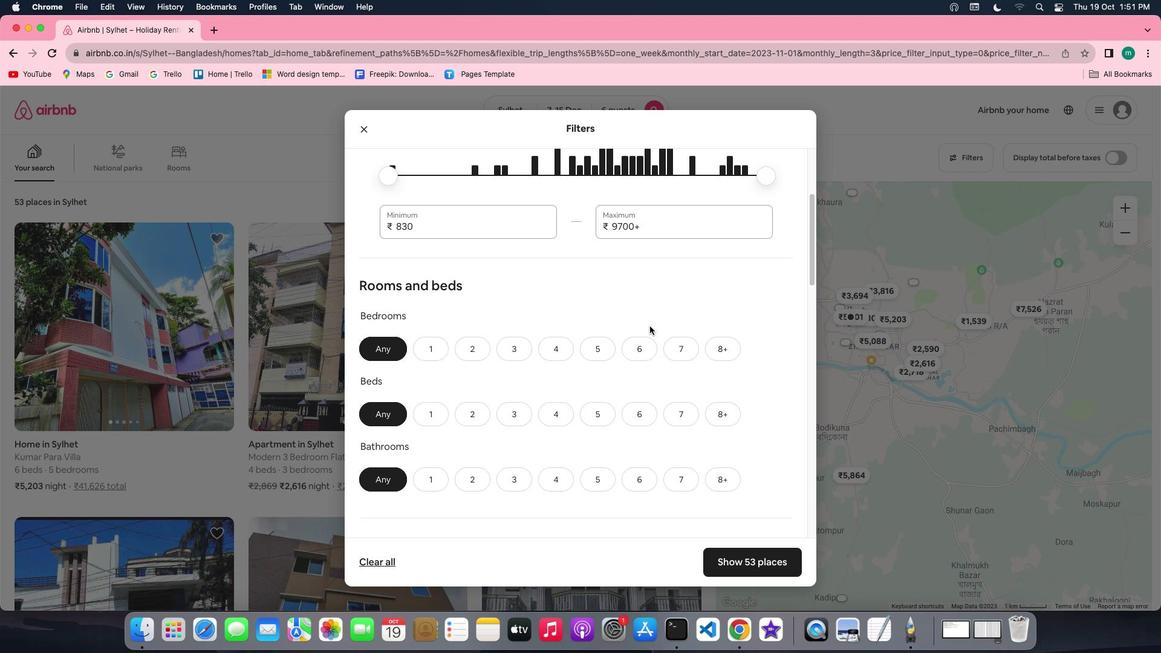 
Action: Mouse scrolled (649, 326) with delta (0, 0)
Screenshot: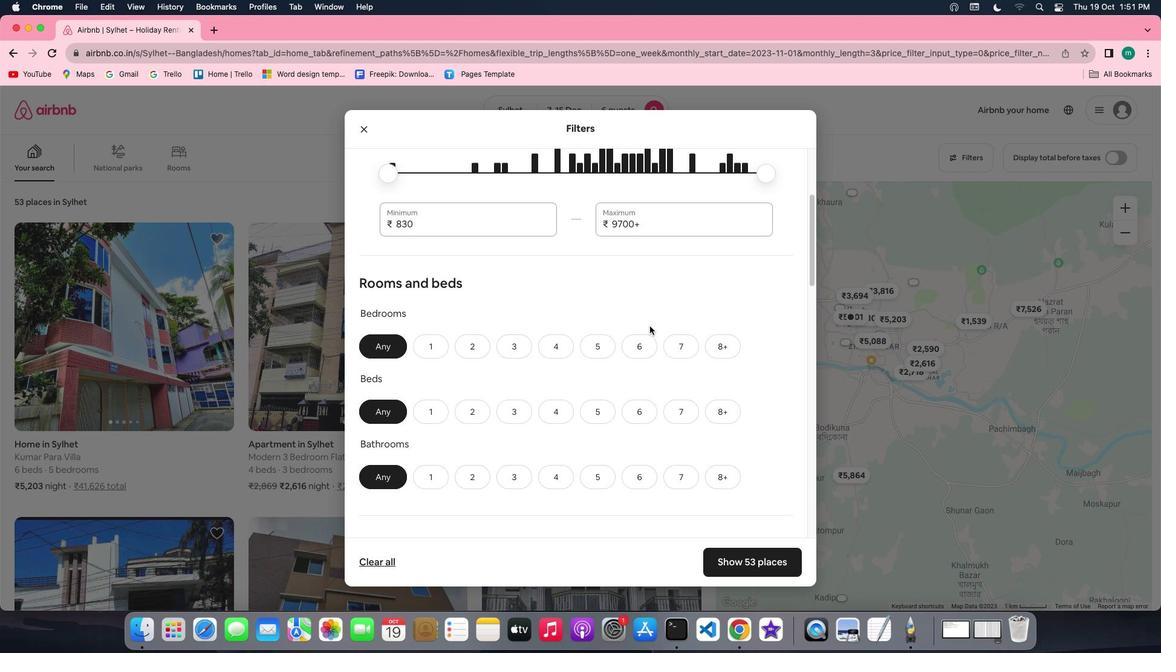 
Action: Mouse scrolled (649, 326) with delta (0, 0)
Screenshot: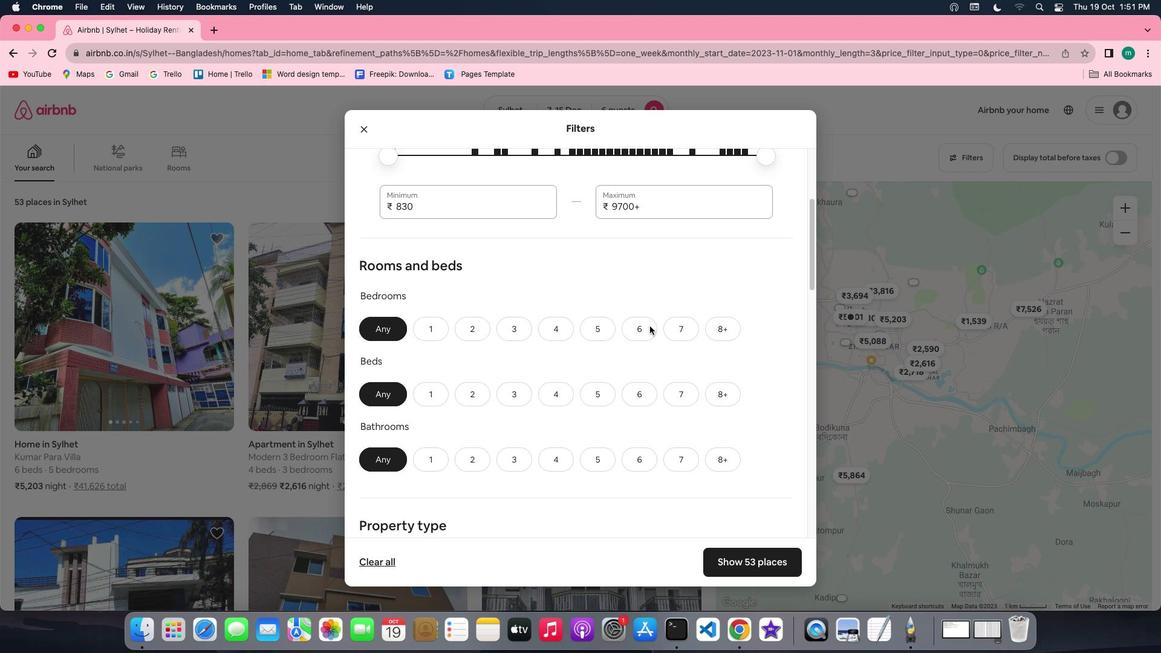 
Action: Mouse scrolled (649, 326) with delta (0, 0)
Screenshot: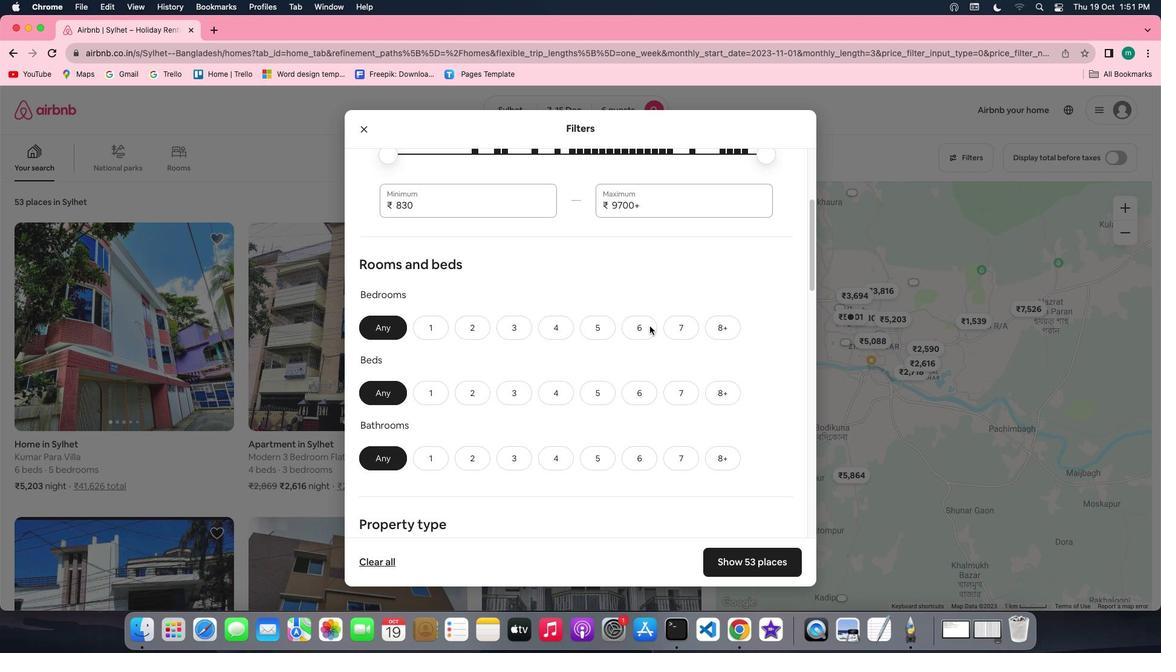 
Action: Mouse scrolled (649, 326) with delta (0, 0)
Screenshot: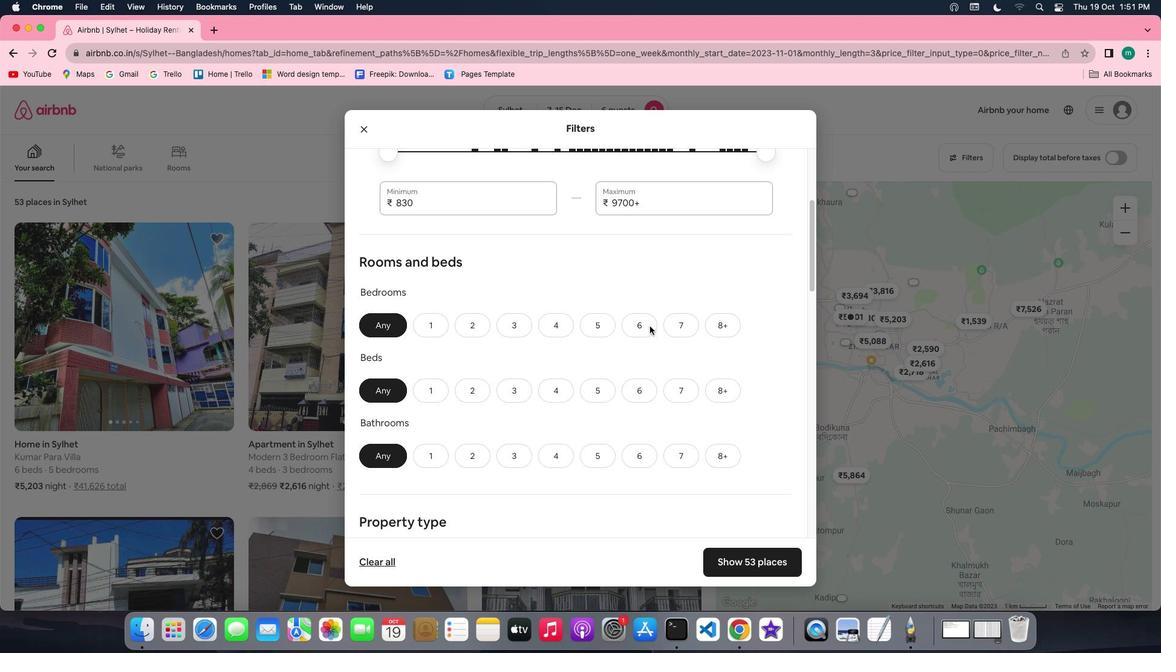 
Action: Mouse scrolled (649, 326) with delta (0, 0)
Screenshot: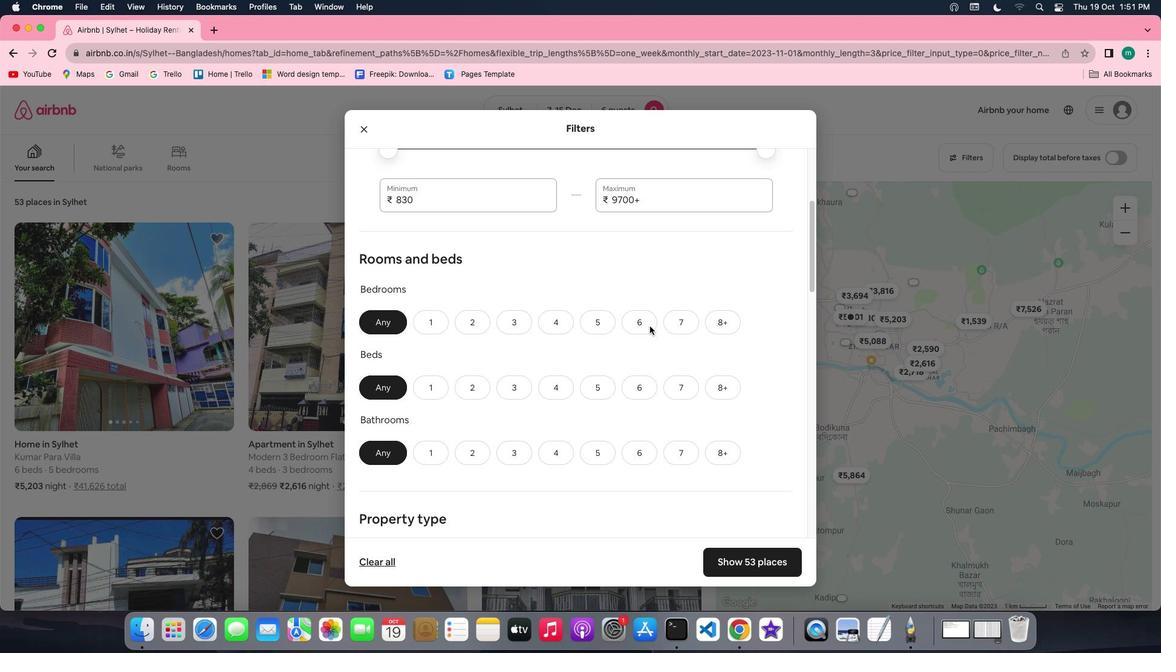 
Action: Mouse scrolled (649, 326) with delta (0, 0)
Screenshot: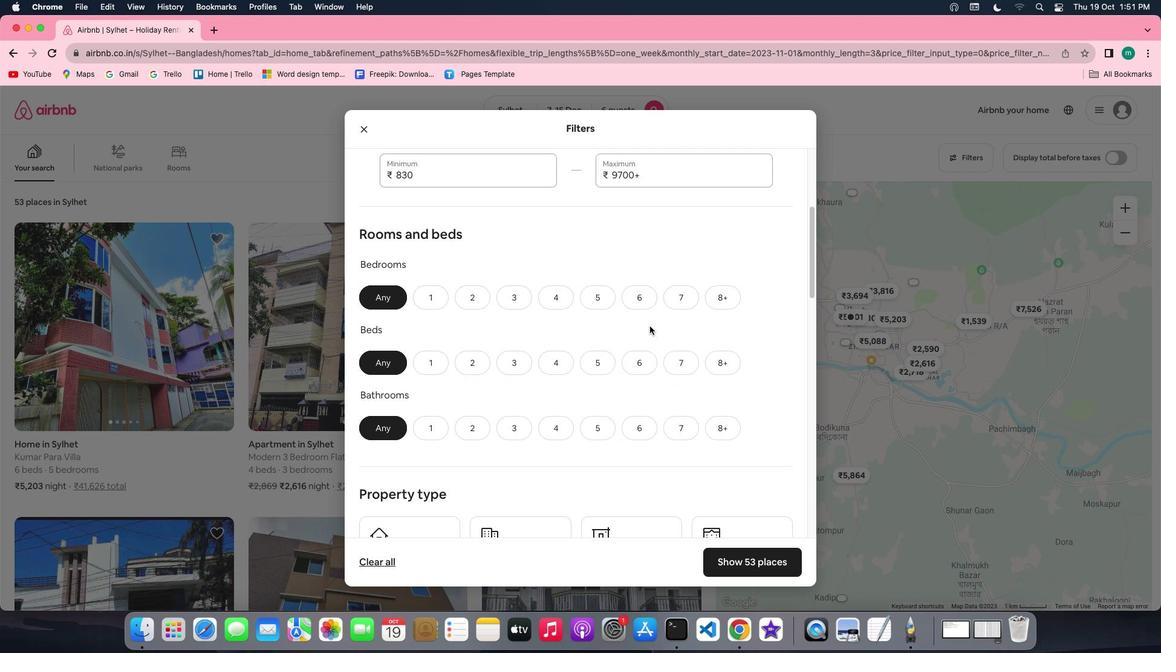 
Action: Mouse moved to (518, 254)
Screenshot: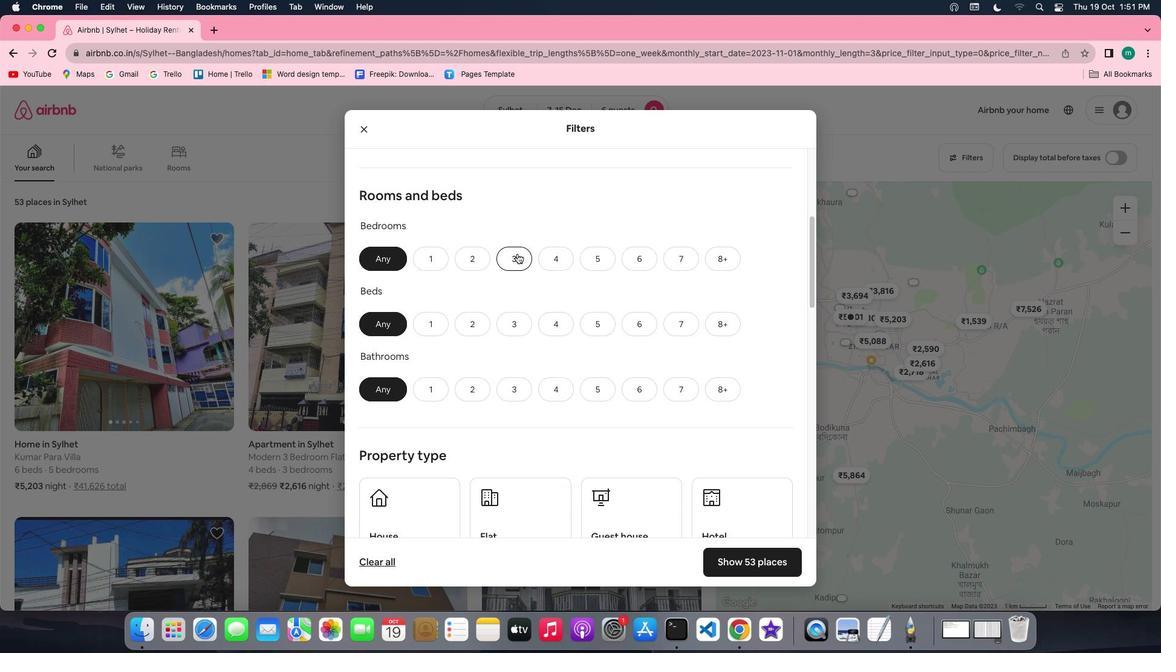
Action: Mouse pressed left at (518, 254)
Screenshot: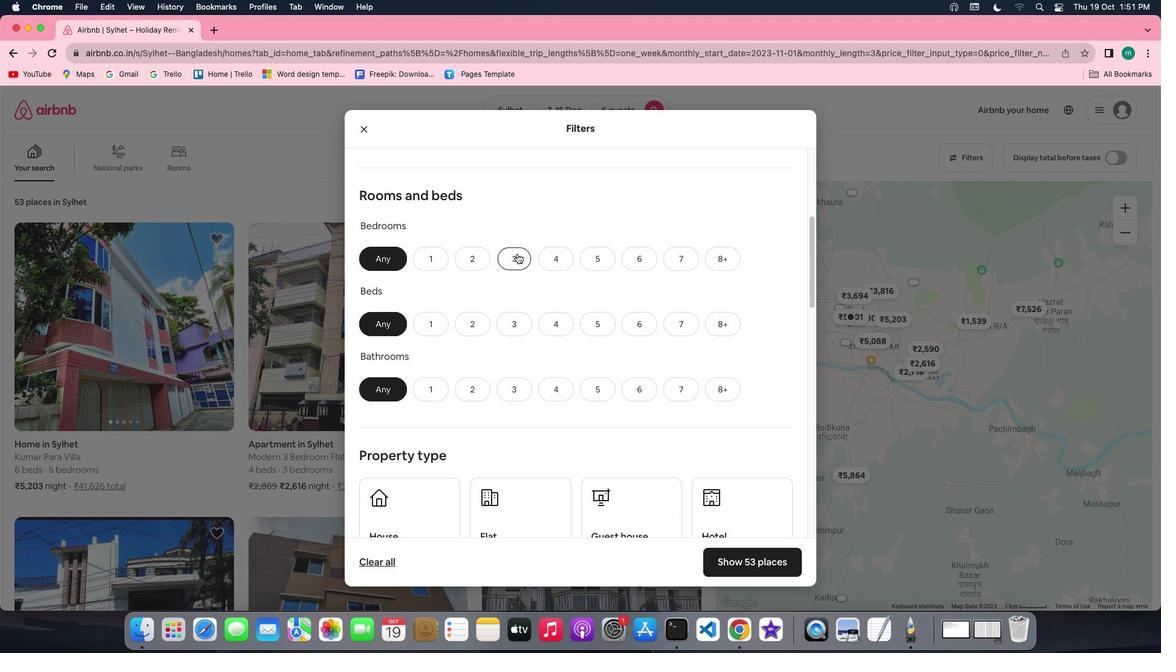 
Action: Mouse moved to (519, 327)
Screenshot: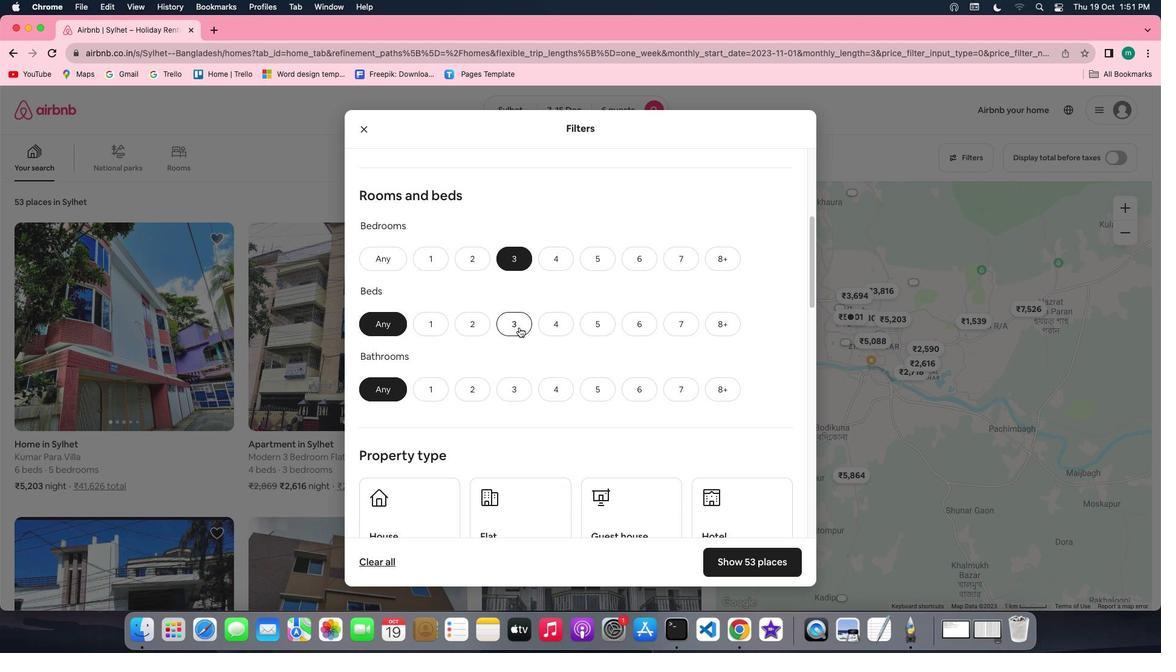
Action: Mouse pressed left at (519, 327)
Screenshot: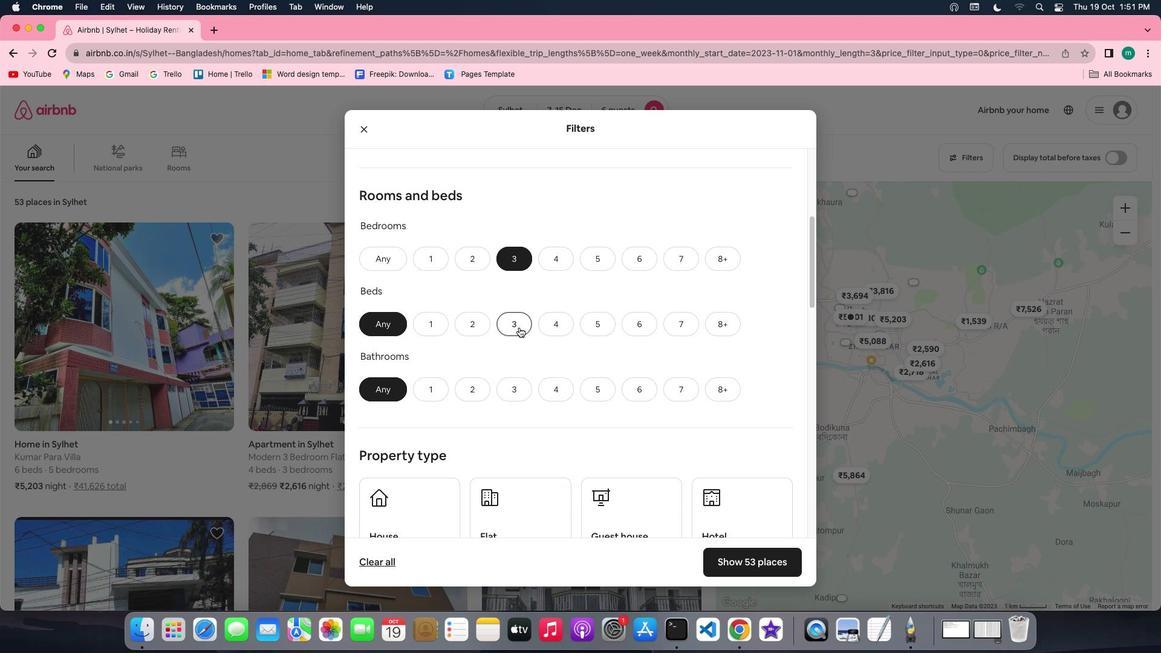 
Action: Mouse moved to (510, 393)
Screenshot: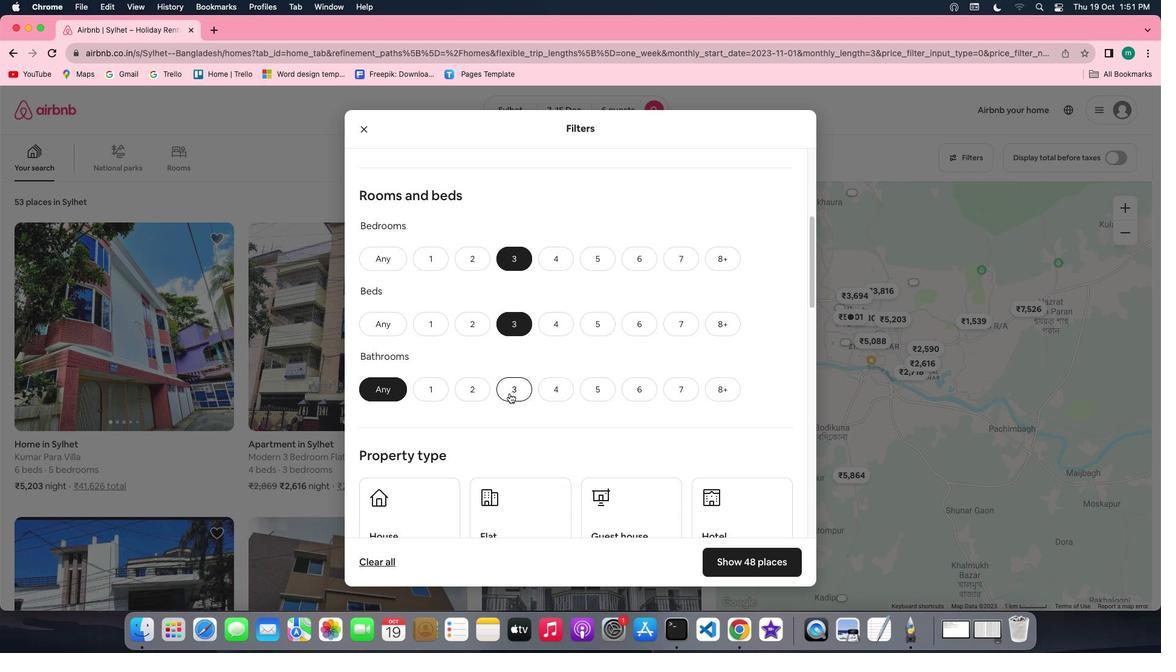 
Action: Mouse pressed left at (510, 393)
Screenshot: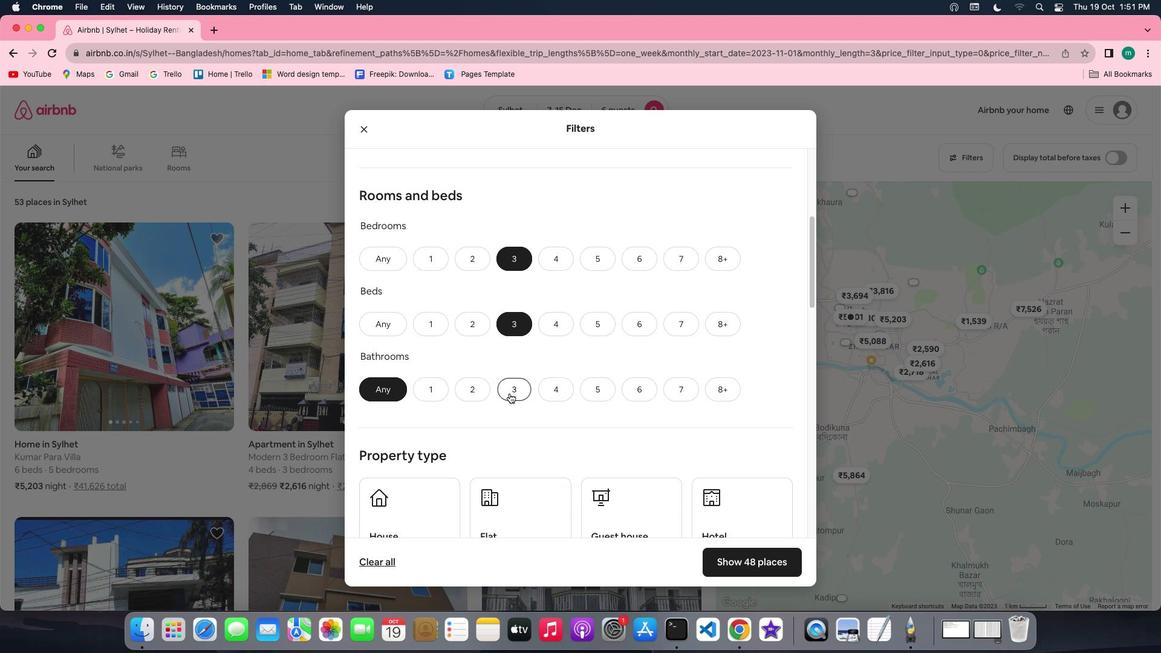 
Action: Mouse moved to (577, 396)
Screenshot: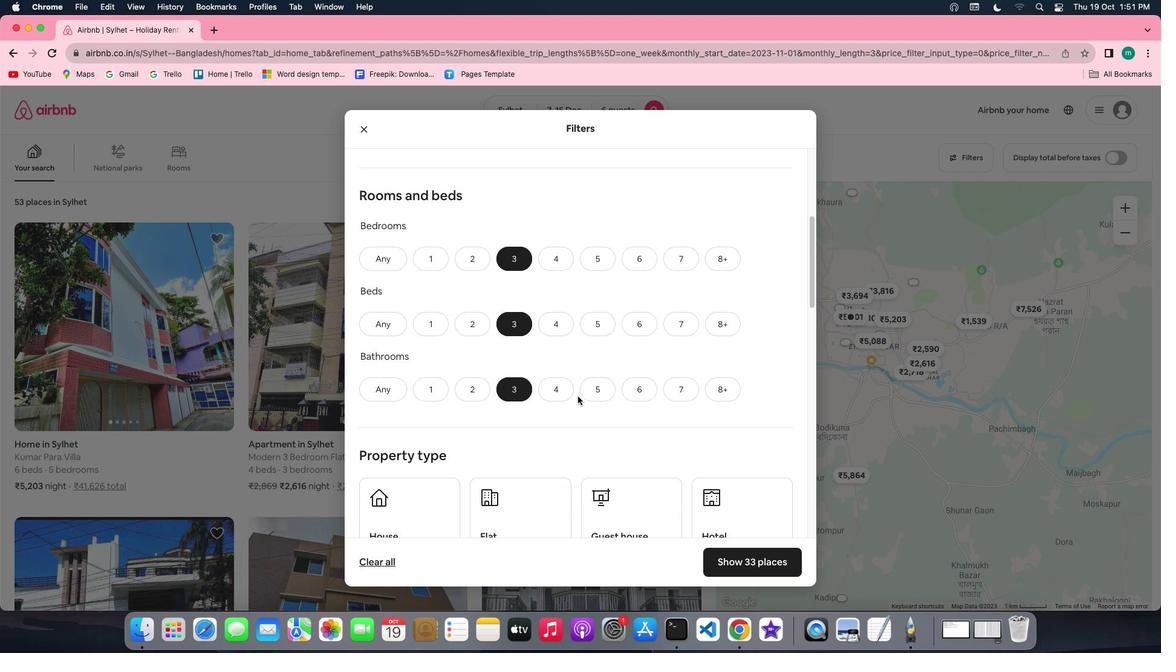 
Action: Mouse scrolled (577, 396) with delta (0, 0)
Screenshot: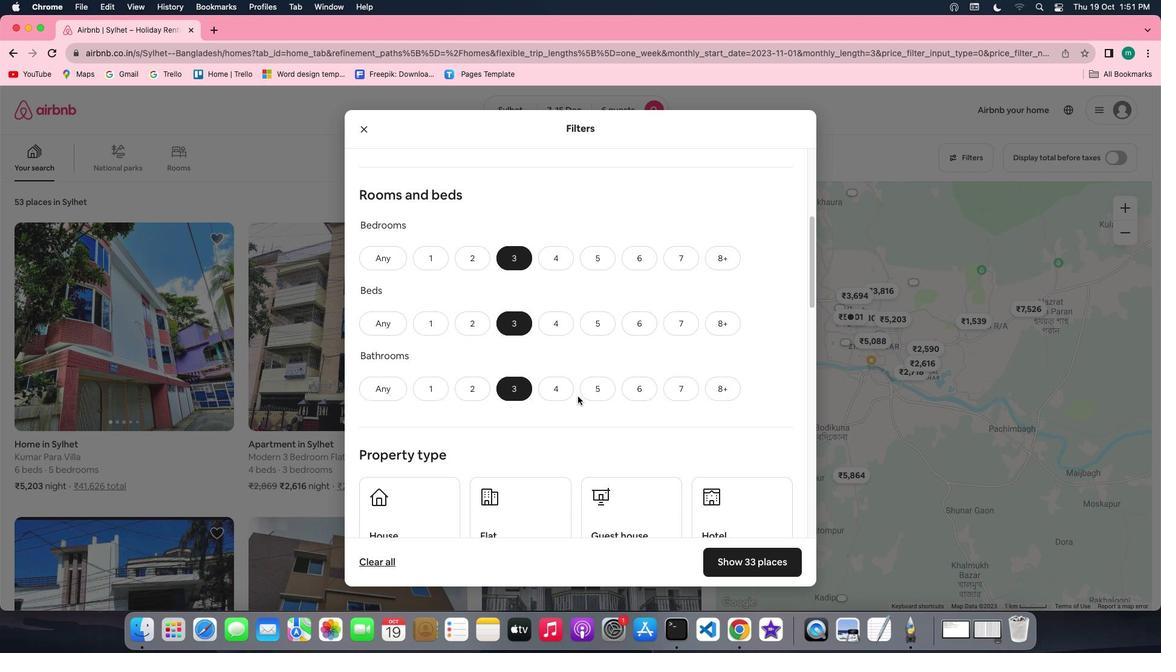 
Action: Mouse scrolled (577, 396) with delta (0, 0)
Screenshot: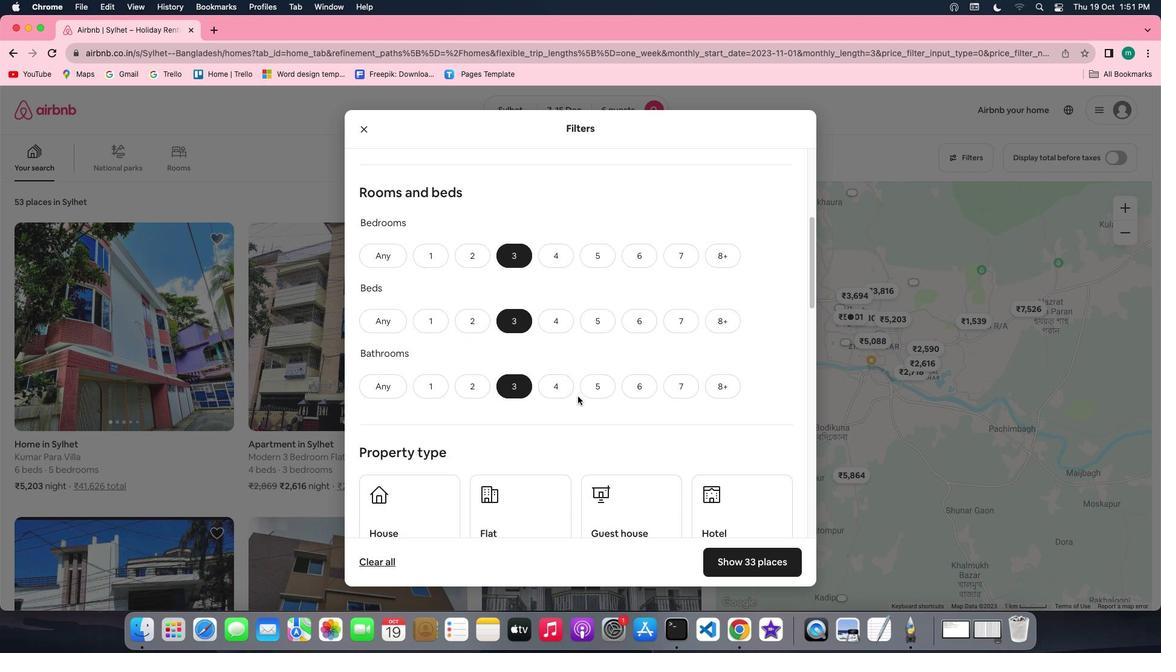
Action: Mouse scrolled (577, 396) with delta (0, 0)
Screenshot: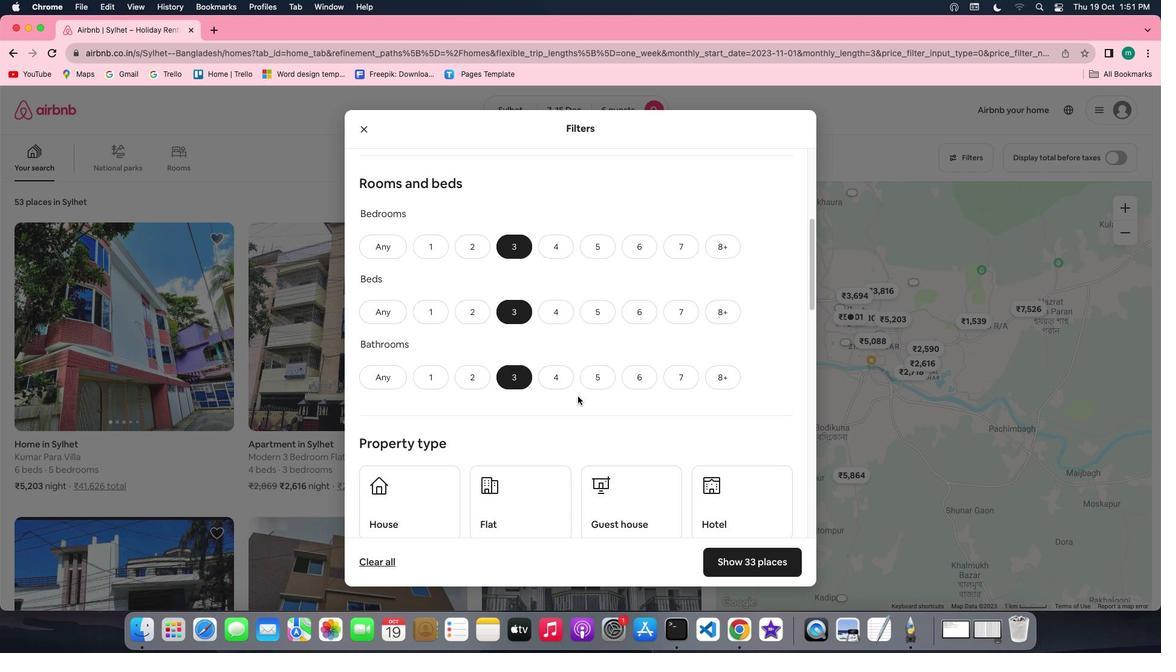 
Action: Mouse scrolled (577, 396) with delta (0, 0)
Screenshot: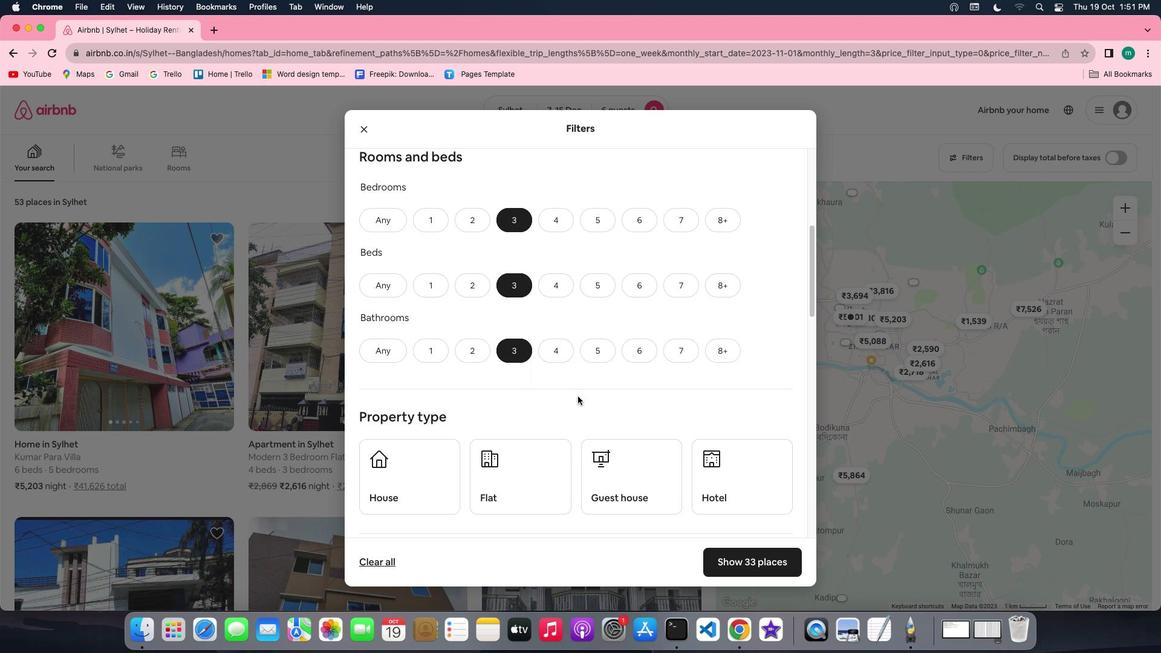 
Action: Mouse moved to (576, 396)
Screenshot: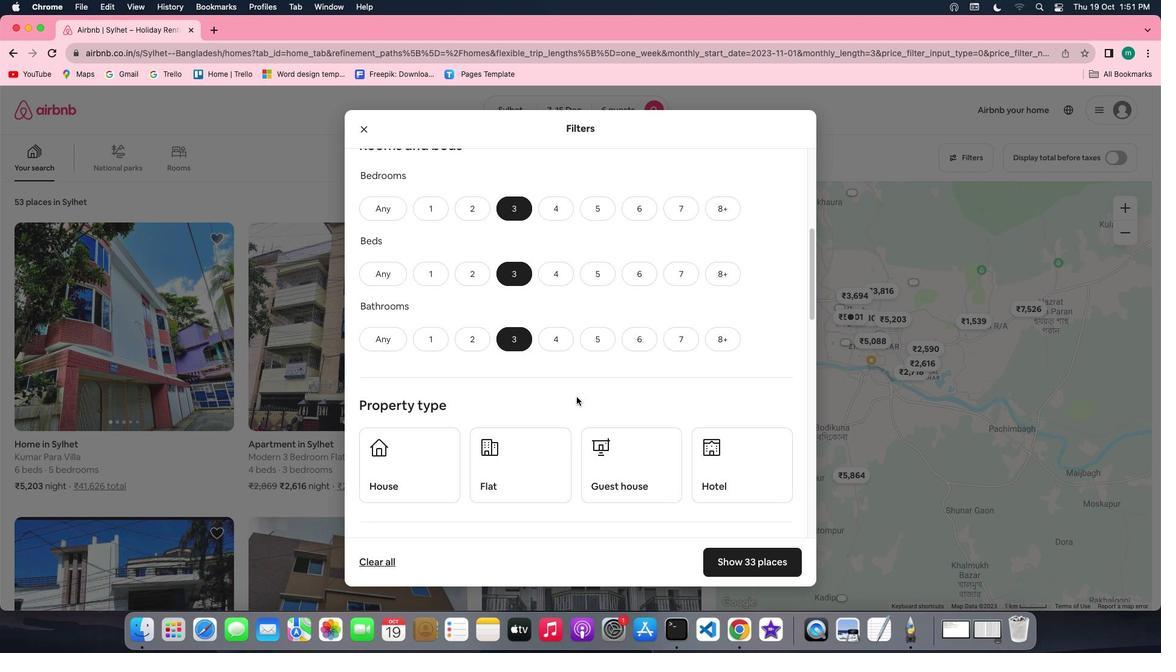 
Action: Mouse scrolled (576, 396) with delta (0, 0)
Screenshot: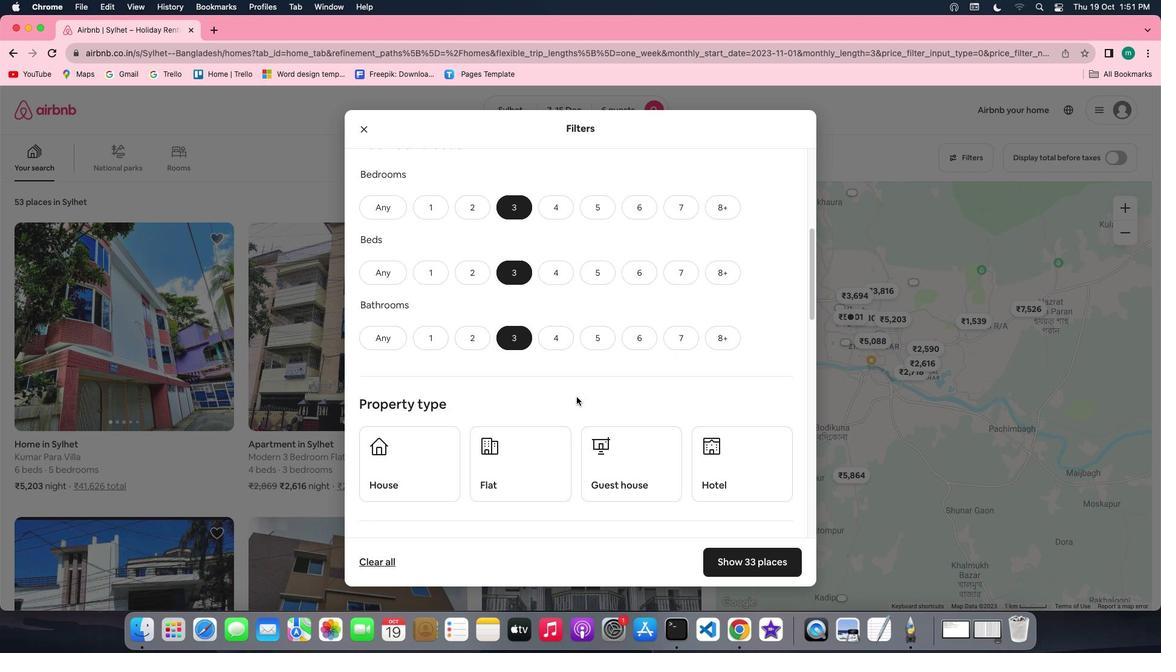 
Action: Mouse scrolled (576, 396) with delta (0, 0)
Screenshot: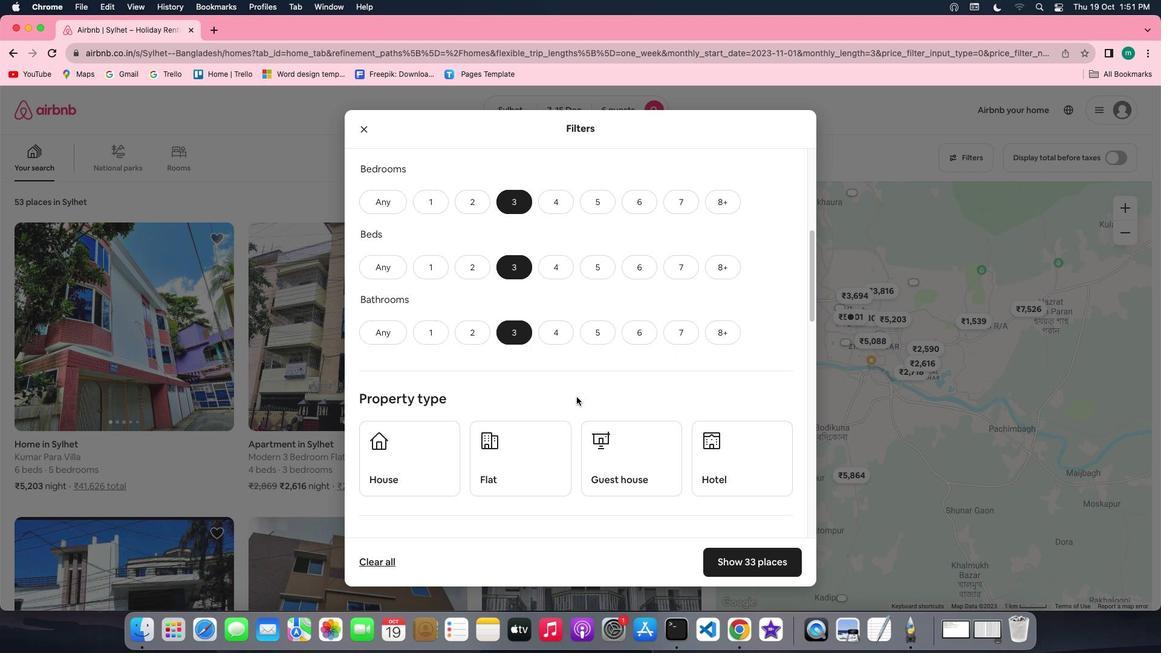
Action: Mouse scrolled (576, 396) with delta (0, 0)
Screenshot: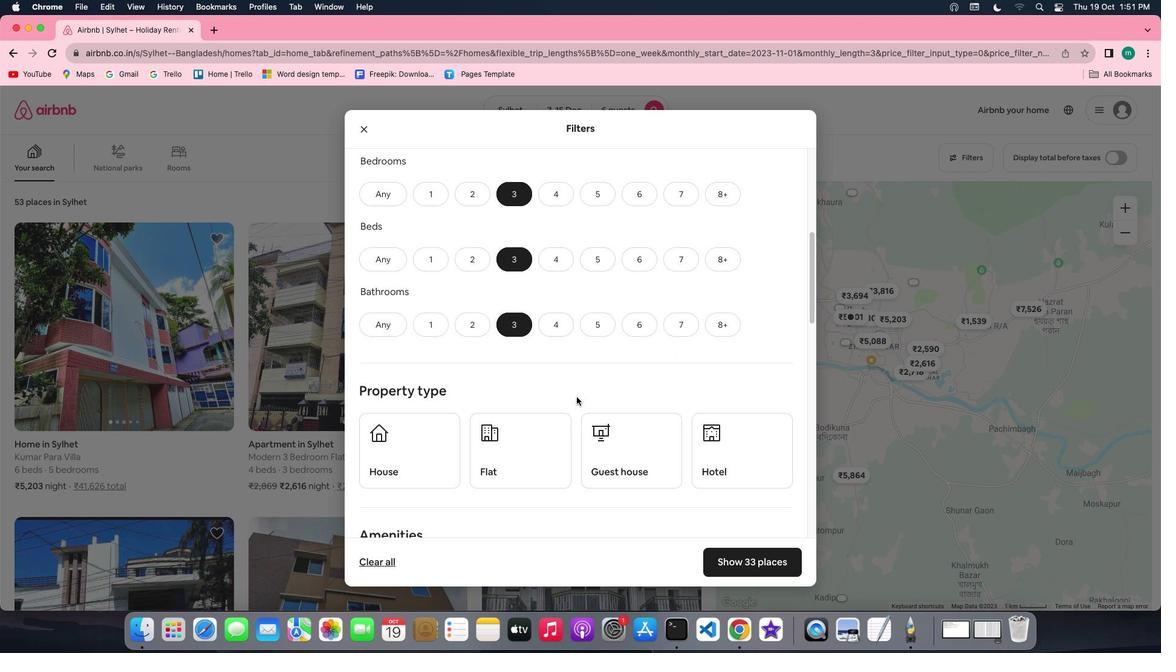 
Action: Mouse scrolled (576, 396) with delta (0, 0)
Screenshot: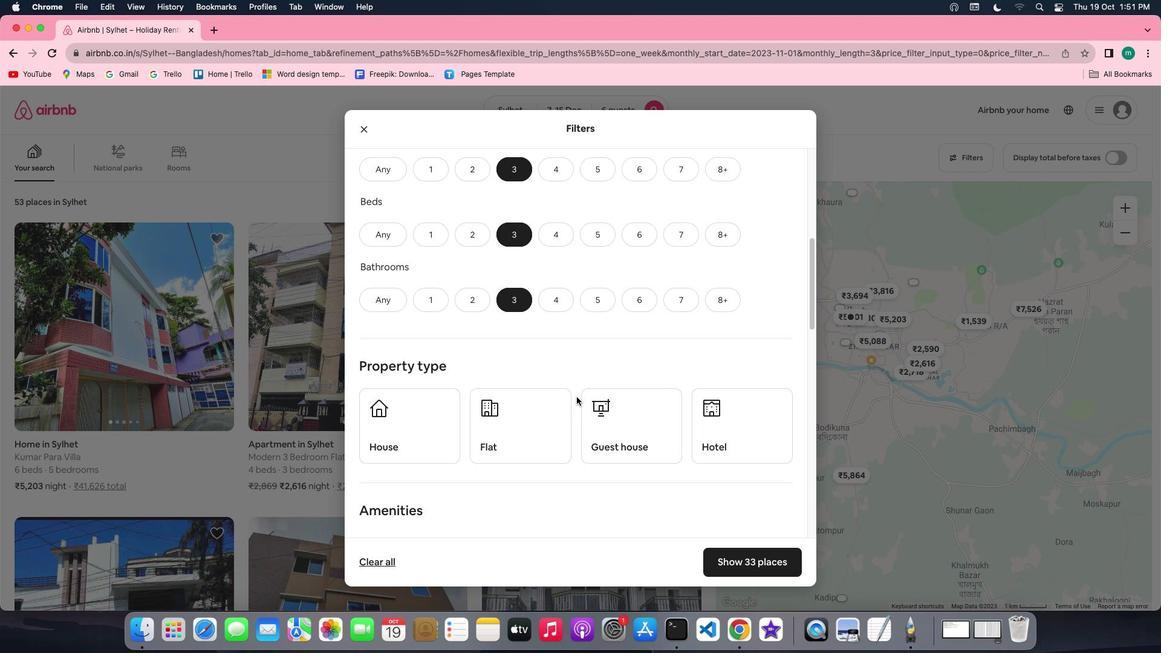 
Action: Mouse scrolled (576, 396) with delta (0, 0)
Screenshot: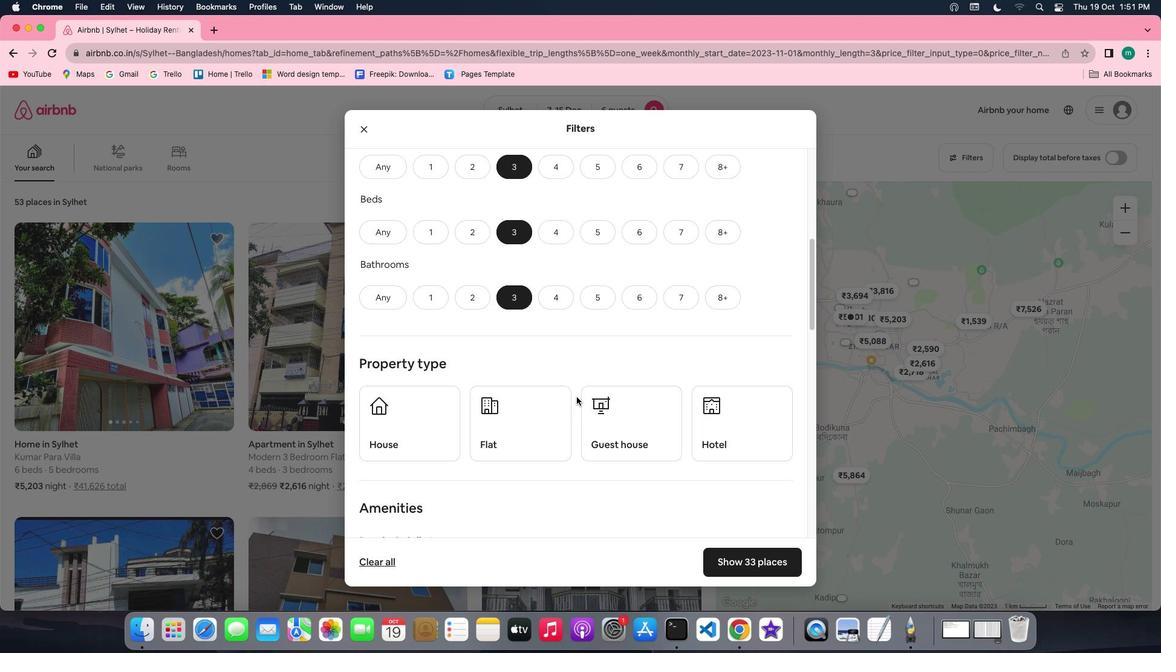 
Action: Mouse scrolled (576, 396) with delta (0, 0)
Screenshot: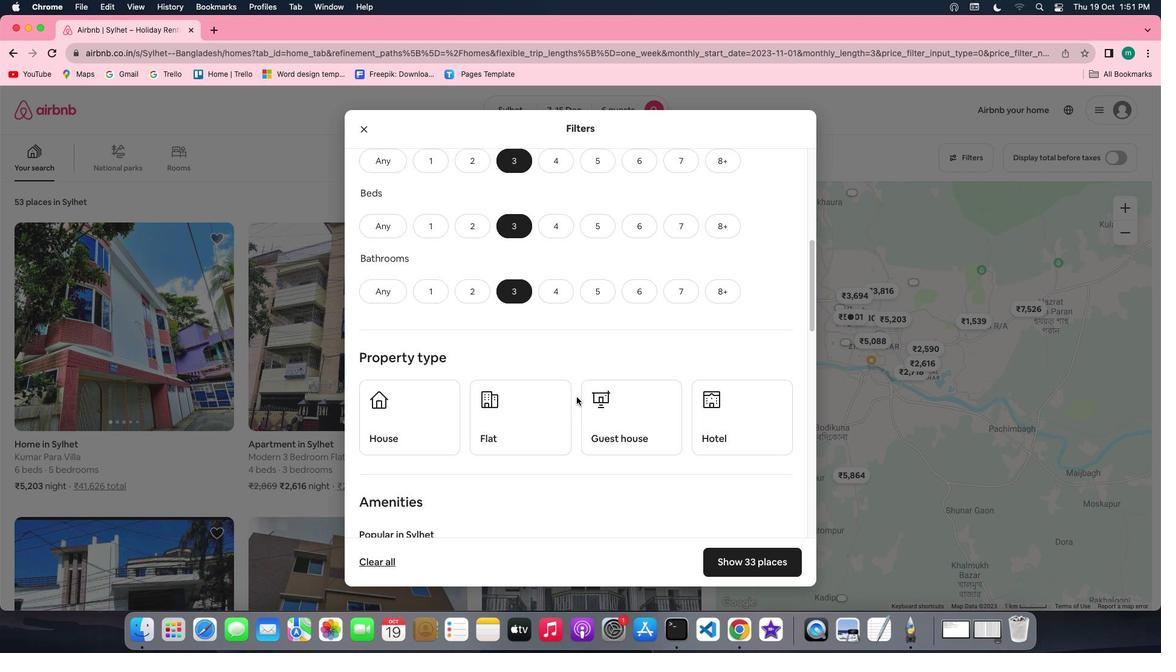 
Action: Mouse scrolled (576, 396) with delta (0, 0)
Screenshot: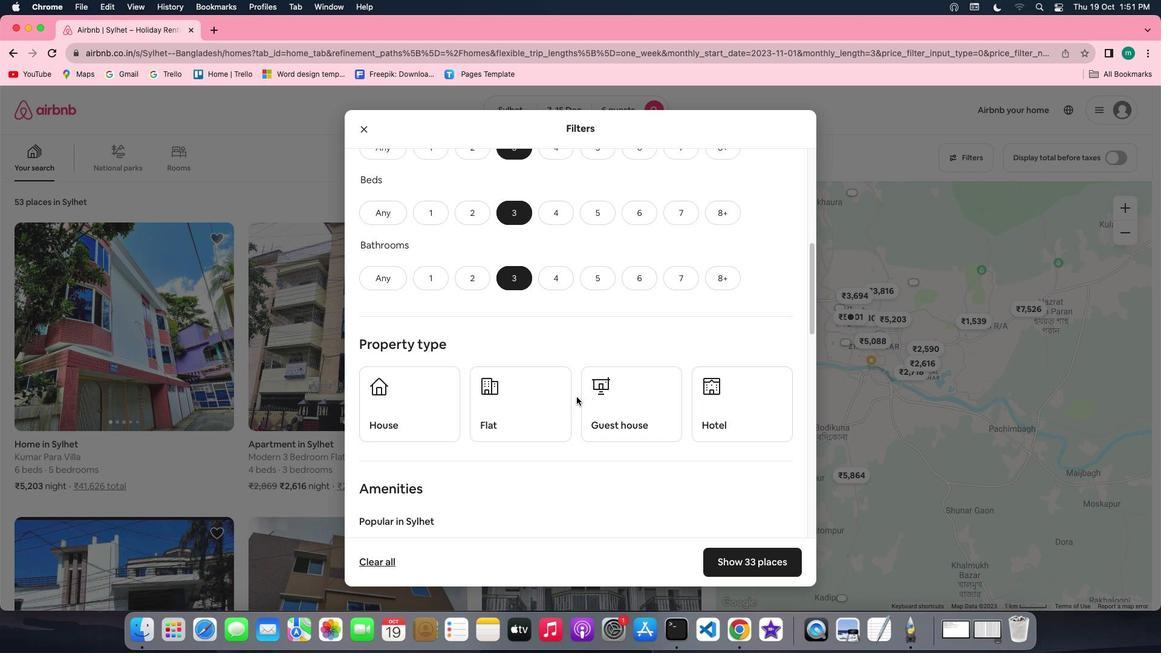 
Action: Mouse moved to (654, 374)
Screenshot: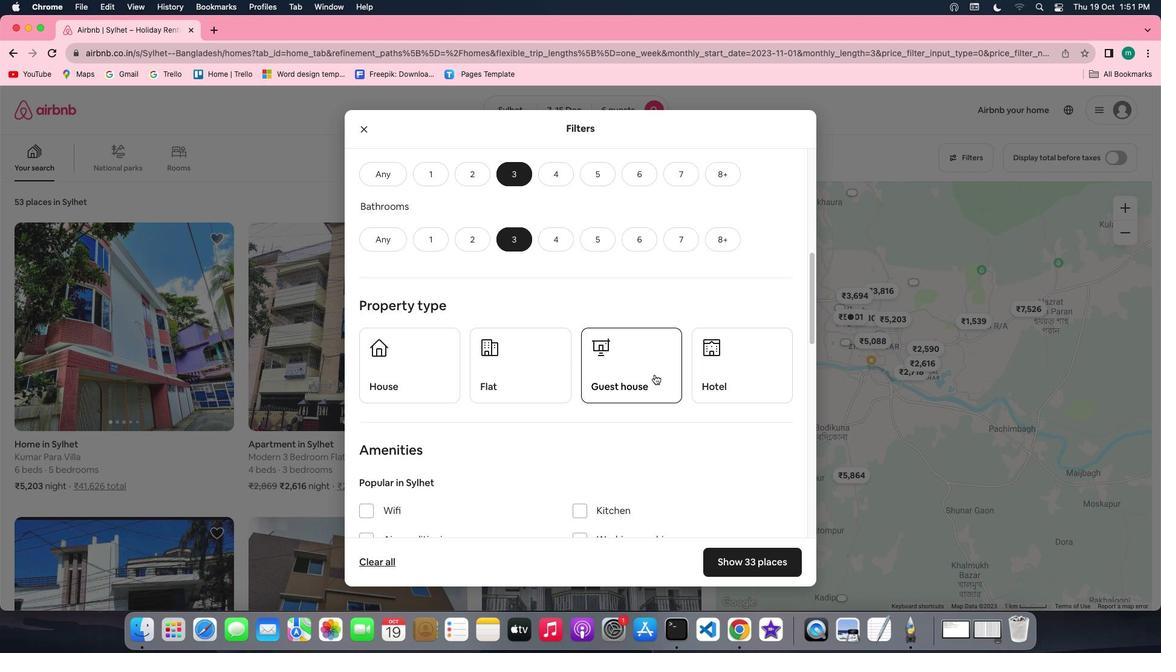 
Action: Mouse pressed left at (654, 374)
Screenshot: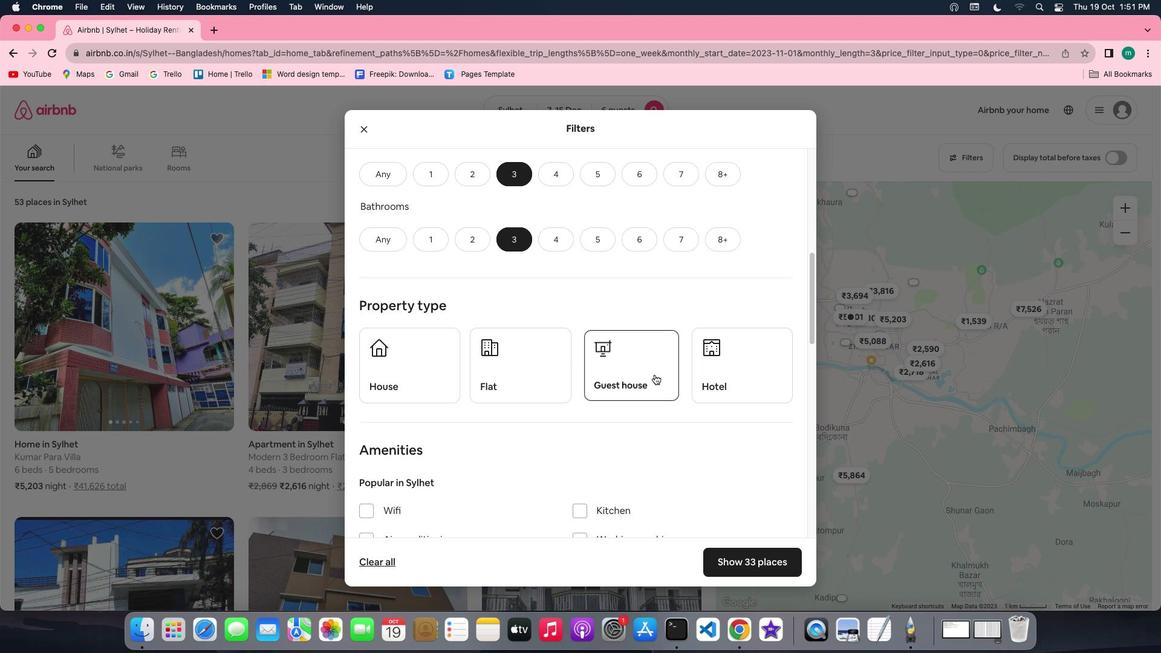 
Action: Mouse moved to (700, 397)
Screenshot: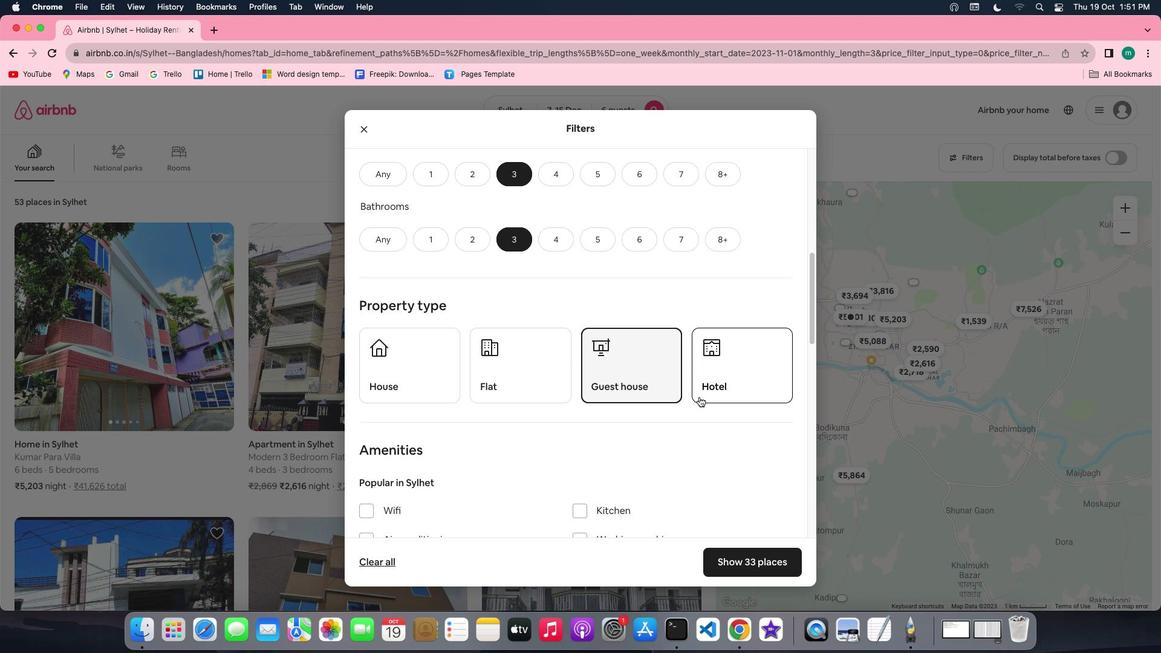
Action: Mouse scrolled (700, 397) with delta (0, 0)
Screenshot: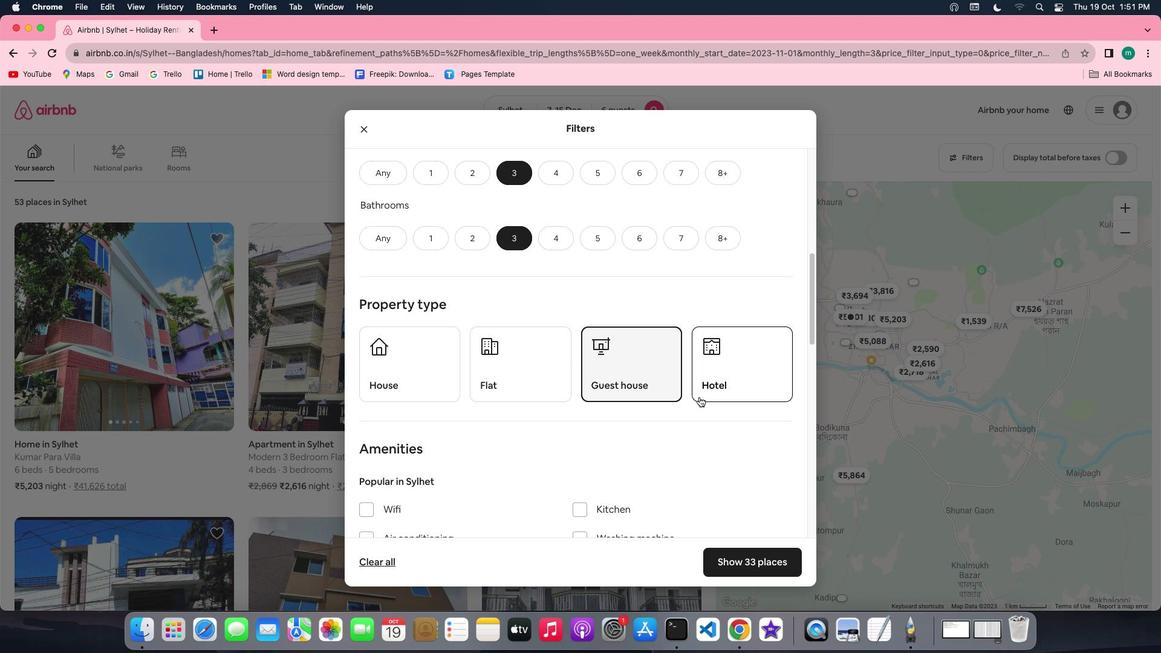 
Action: Mouse scrolled (700, 397) with delta (0, 0)
Screenshot: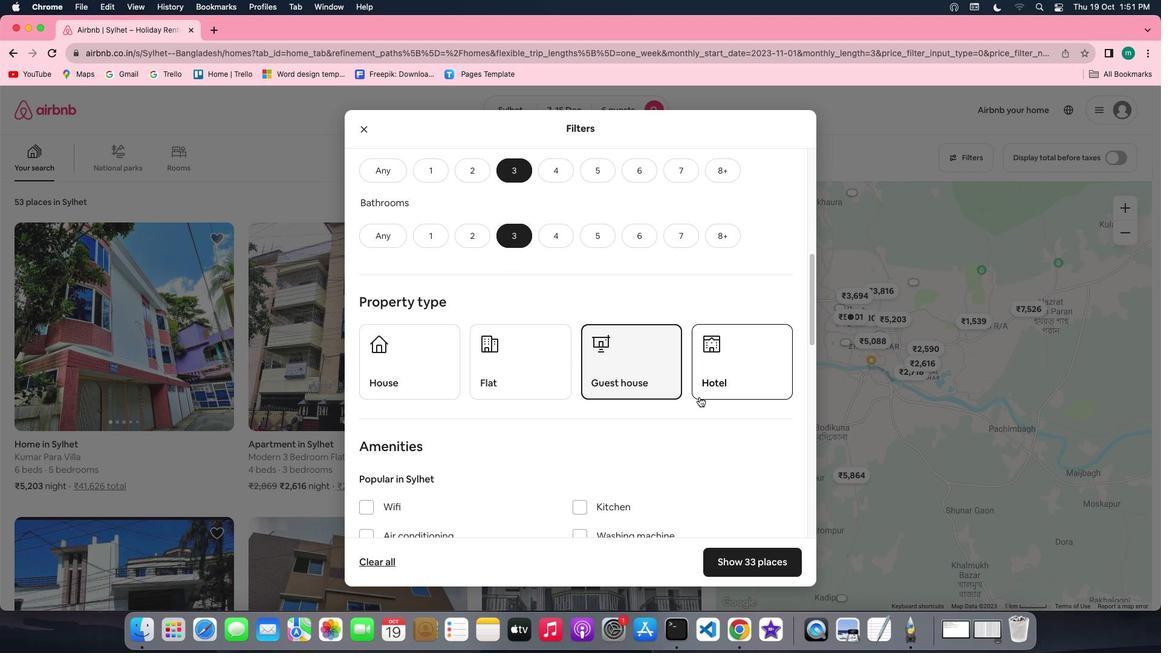 
Action: Mouse scrolled (700, 397) with delta (0, 0)
Screenshot: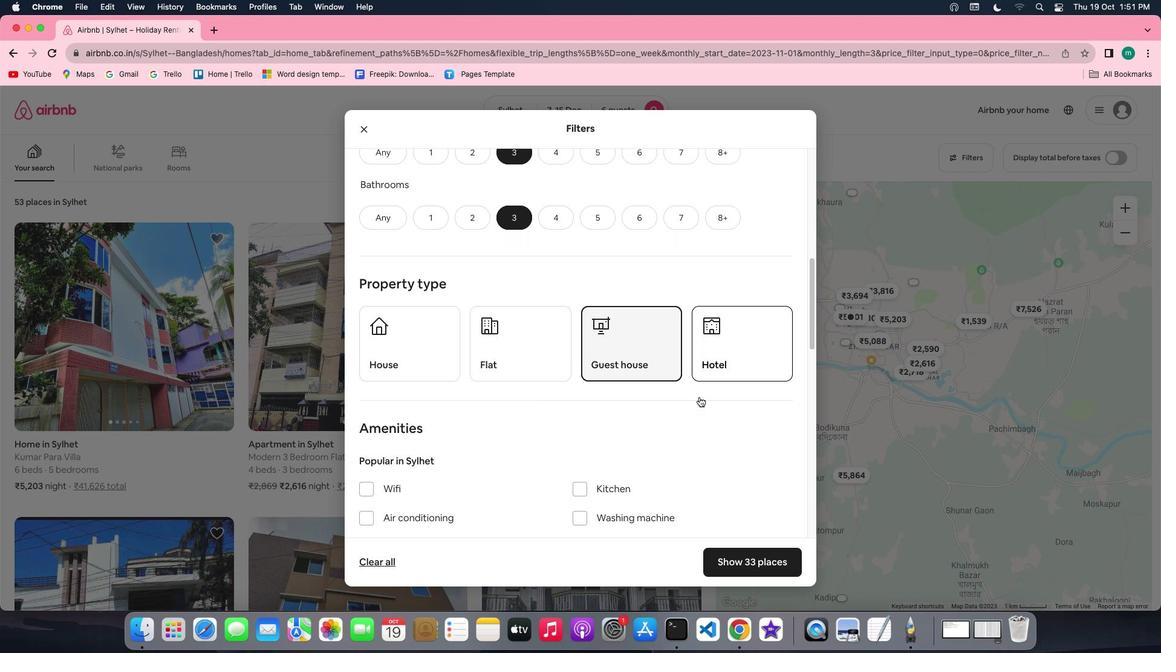 
Action: Mouse scrolled (700, 397) with delta (0, 0)
Screenshot: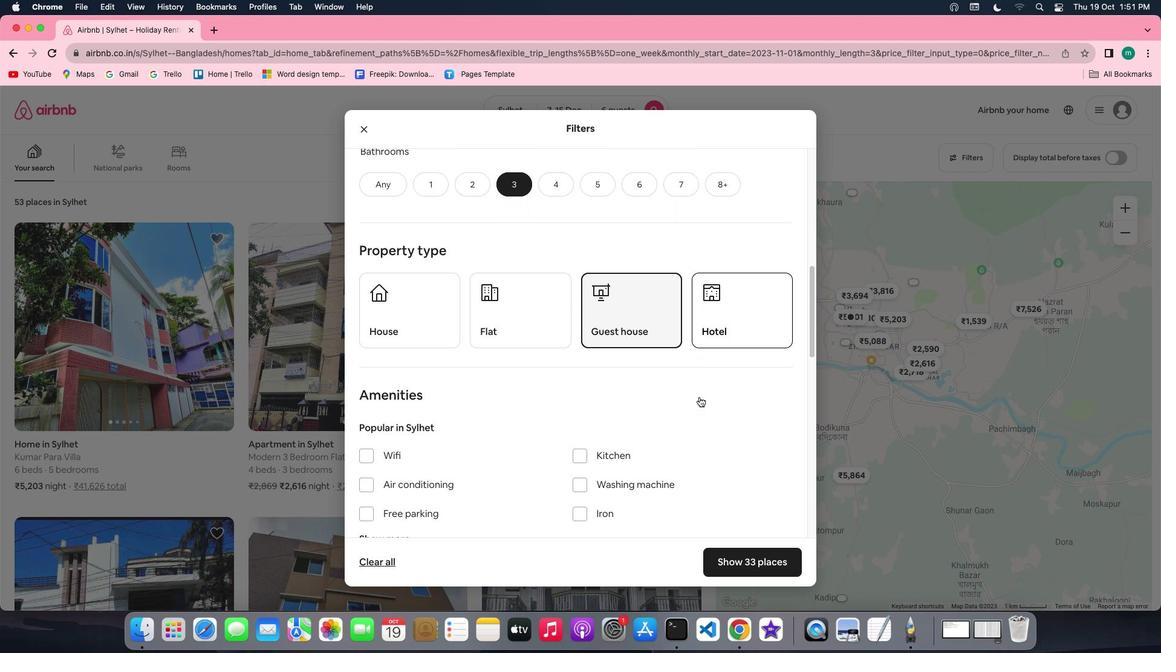 
Action: Mouse scrolled (700, 397) with delta (0, 0)
Screenshot: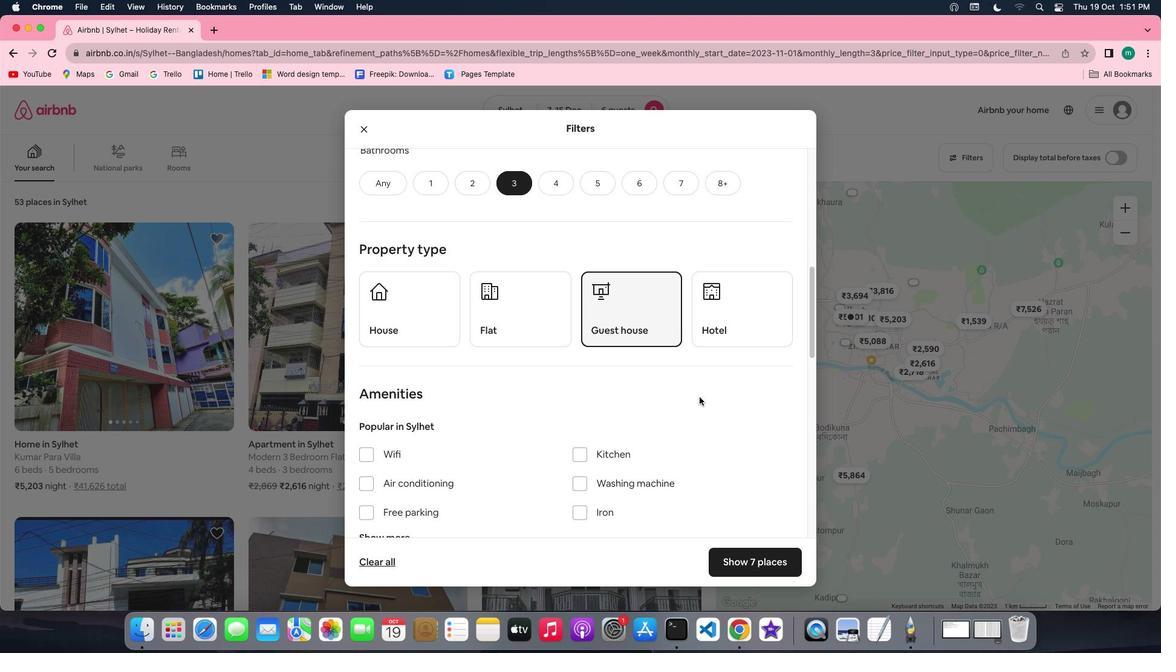 
Action: Mouse scrolled (700, 397) with delta (0, 0)
Screenshot: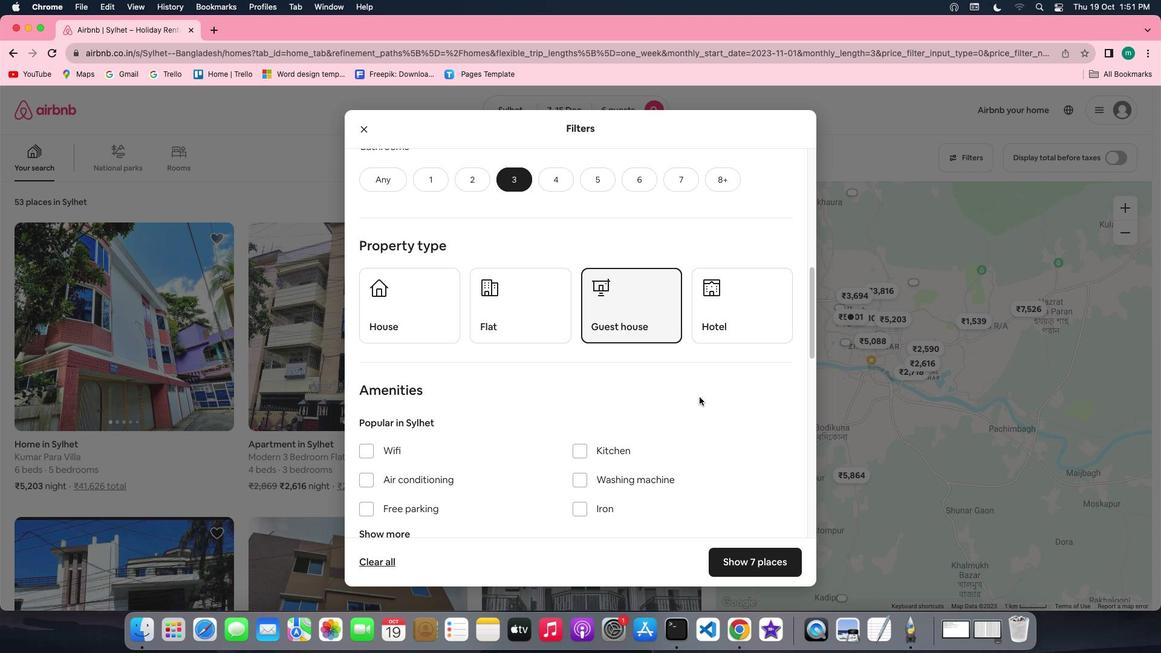 
Action: Mouse scrolled (700, 397) with delta (0, 0)
Screenshot: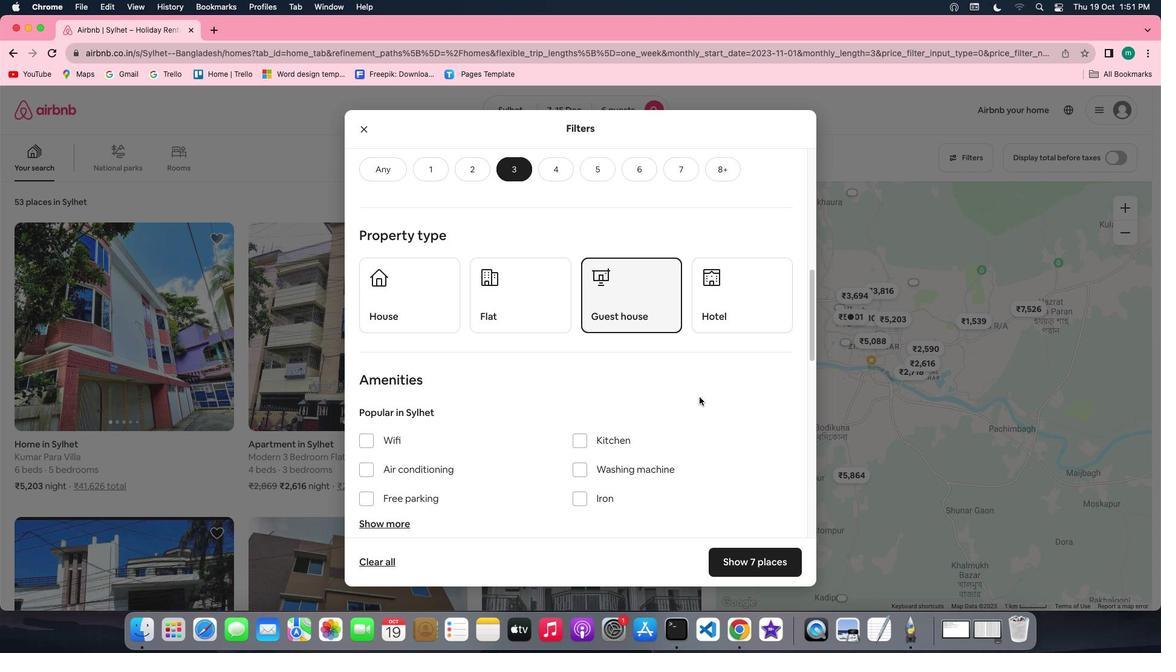 
Action: Mouse scrolled (700, 397) with delta (0, 0)
Screenshot: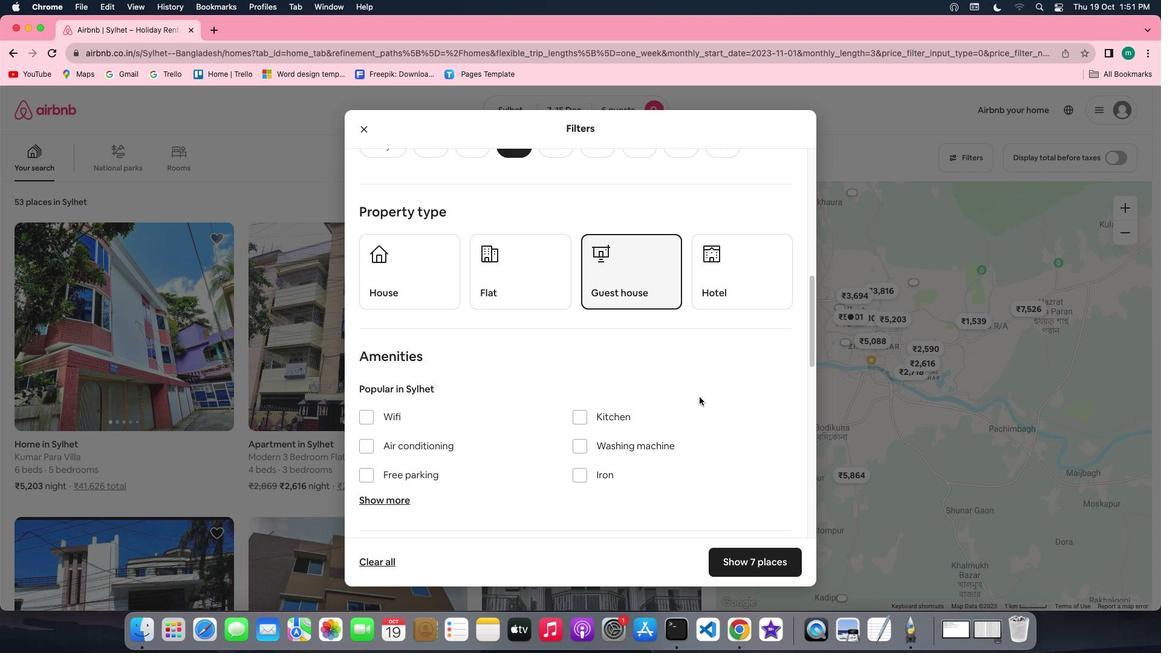 
Action: Mouse scrolled (700, 397) with delta (0, 0)
Screenshot: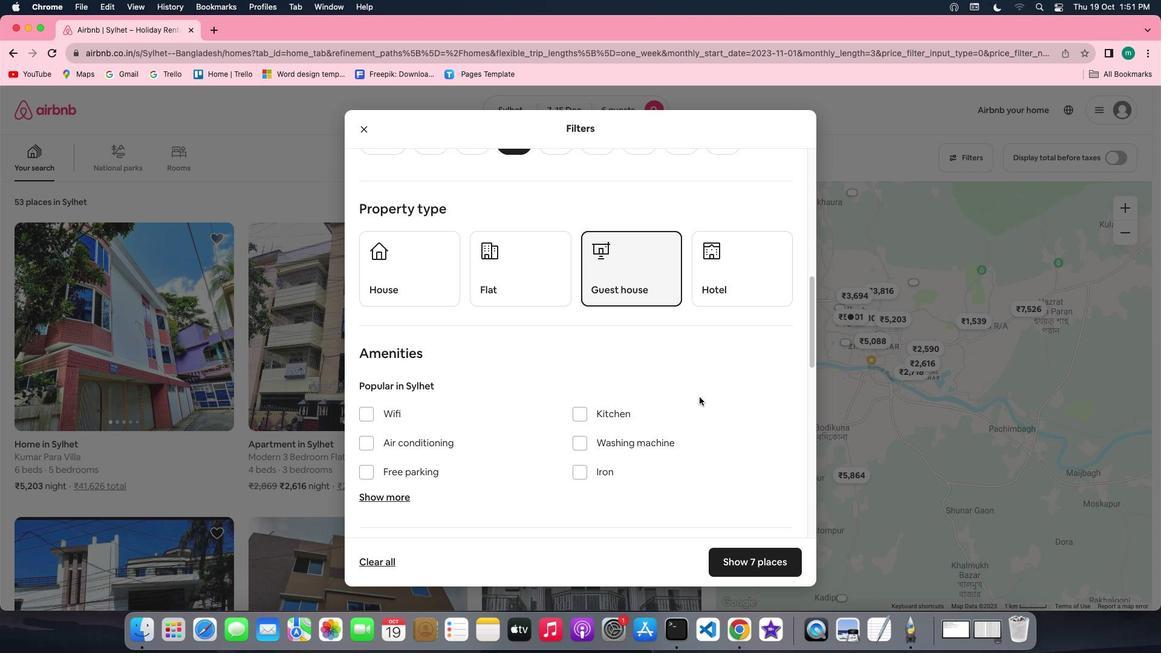 
Action: Mouse scrolled (700, 397) with delta (0, 0)
Screenshot: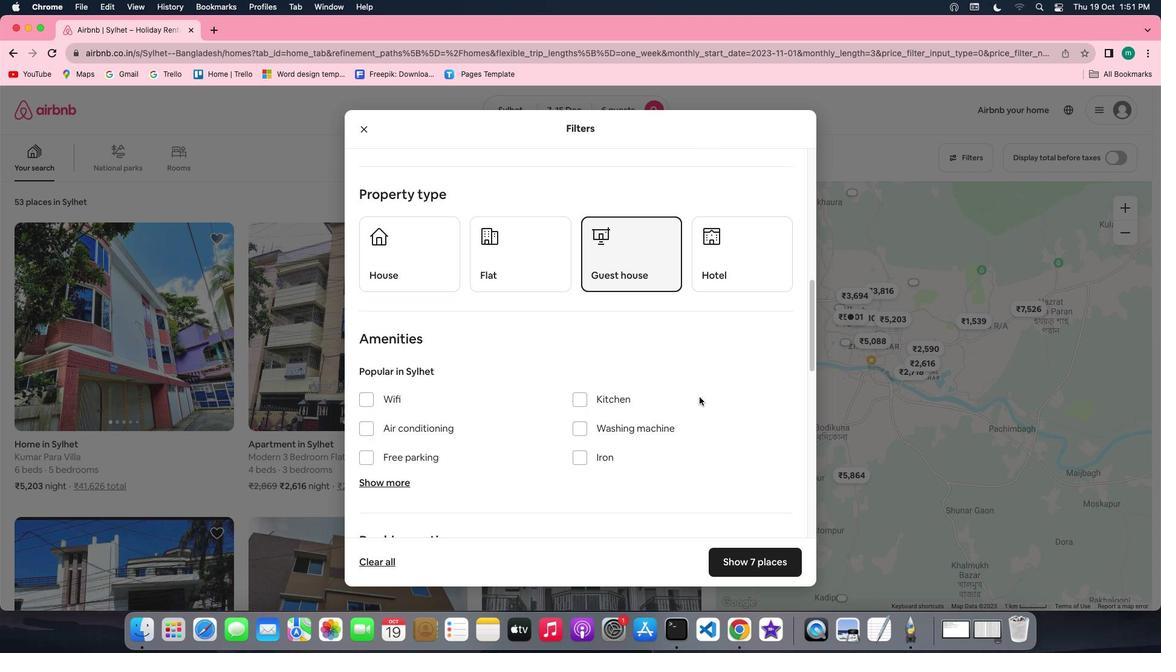 
Action: Mouse scrolled (700, 397) with delta (0, 0)
Screenshot: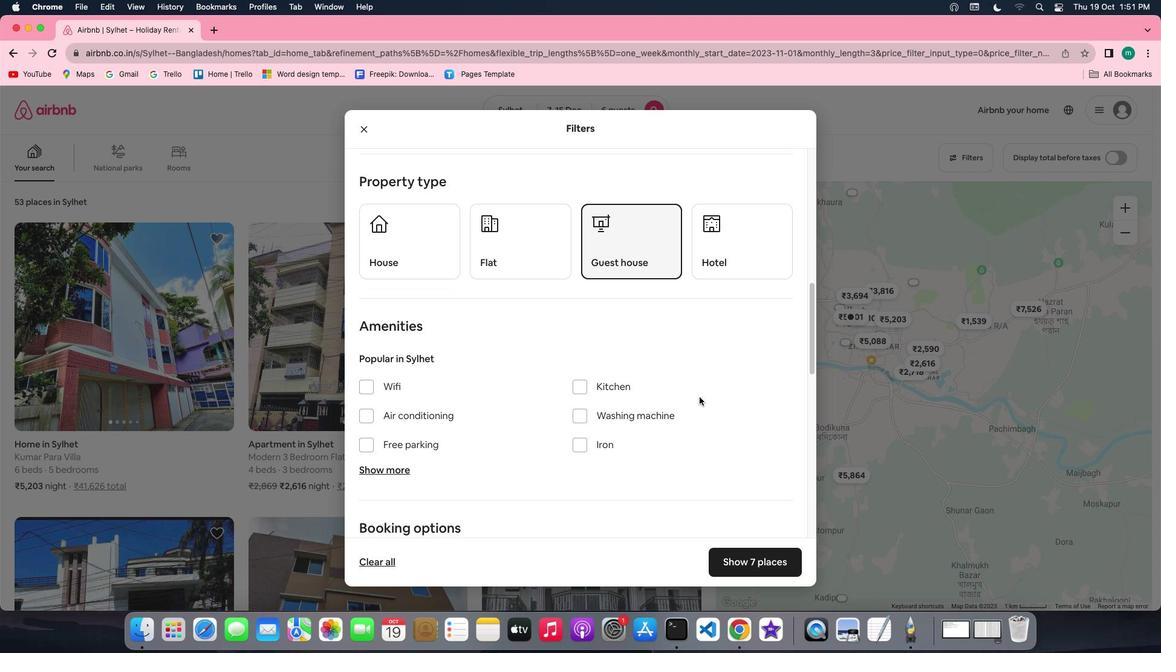 
Action: Mouse scrolled (700, 397) with delta (0, 0)
Screenshot: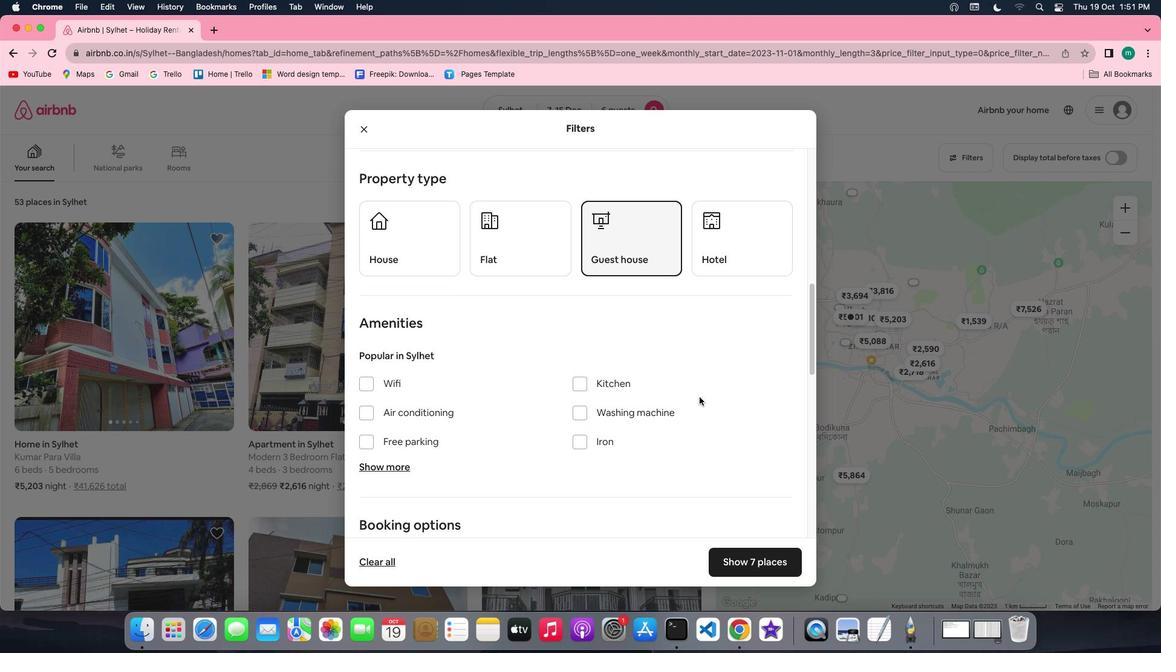 
Action: Mouse scrolled (700, 397) with delta (0, 0)
Screenshot: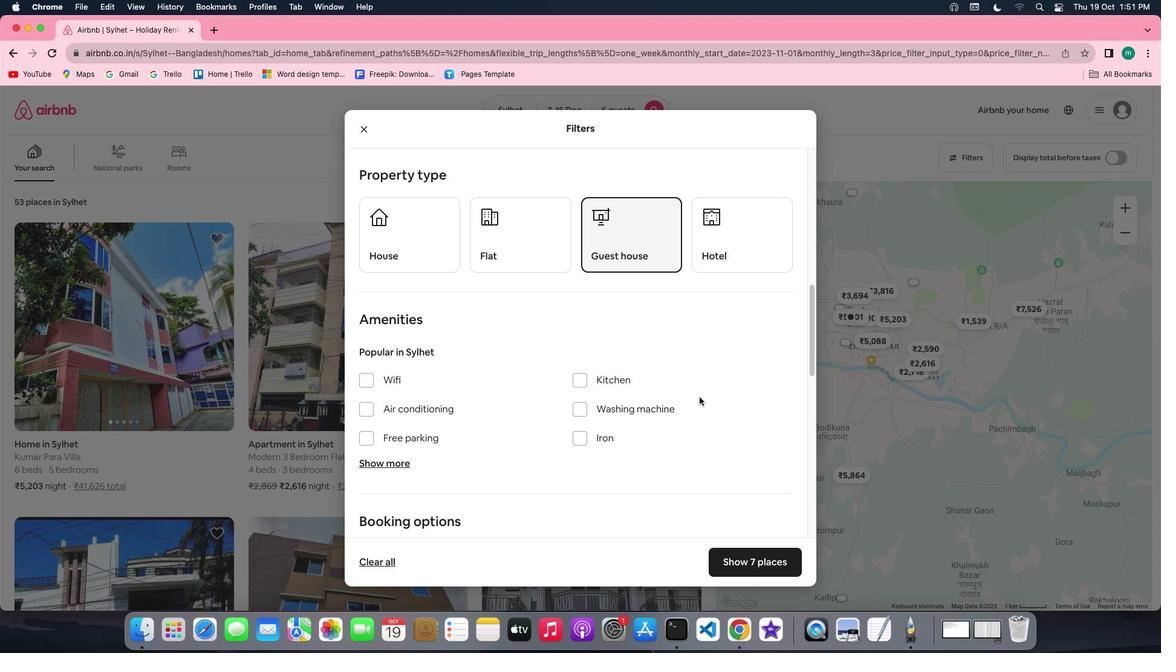 
Action: Mouse scrolled (700, 397) with delta (0, 0)
Screenshot: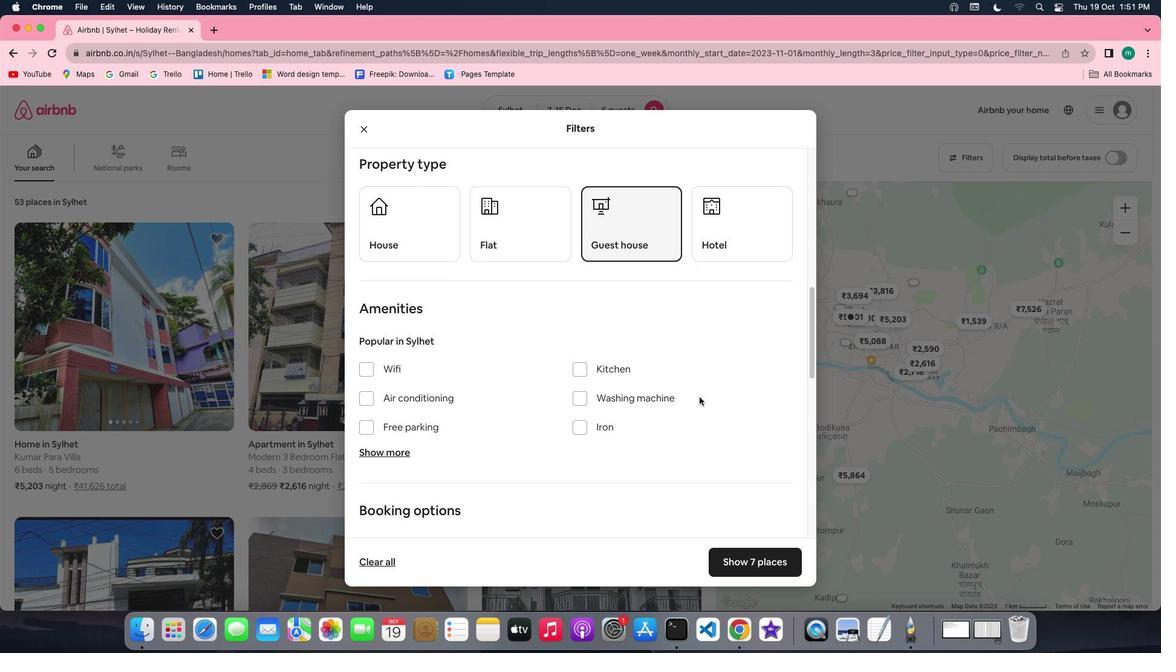 
Action: Mouse scrolled (700, 397) with delta (0, 0)
Screenshot: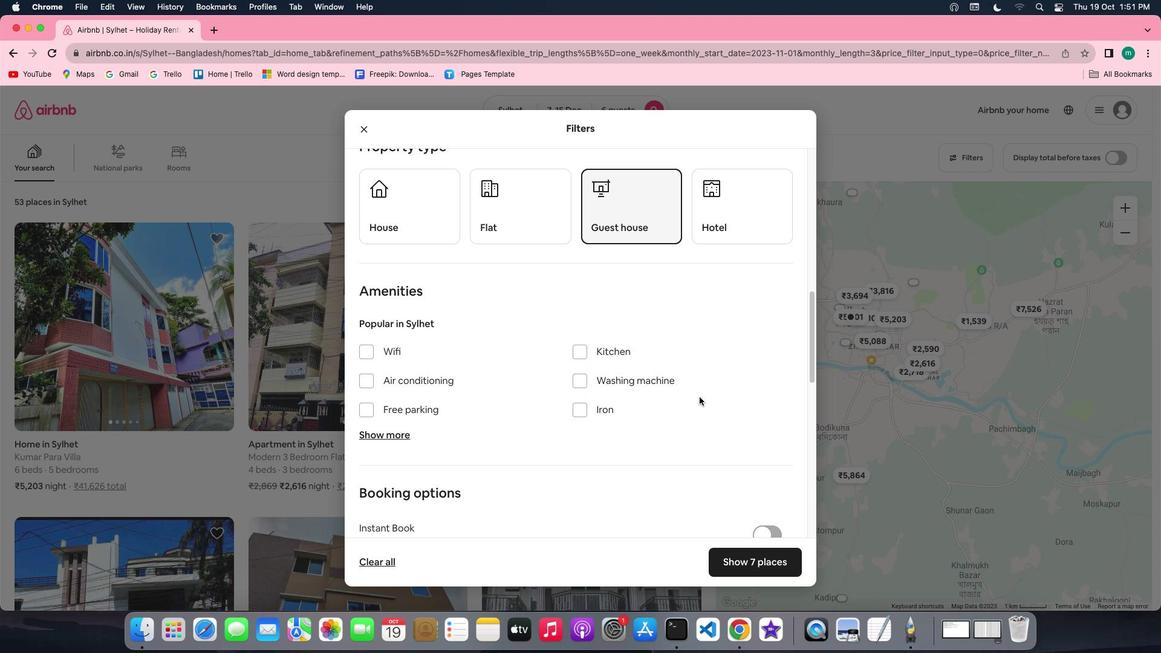 
Action: Mouse scrolled (700, 397) with delta (0, 0)
Screenshot: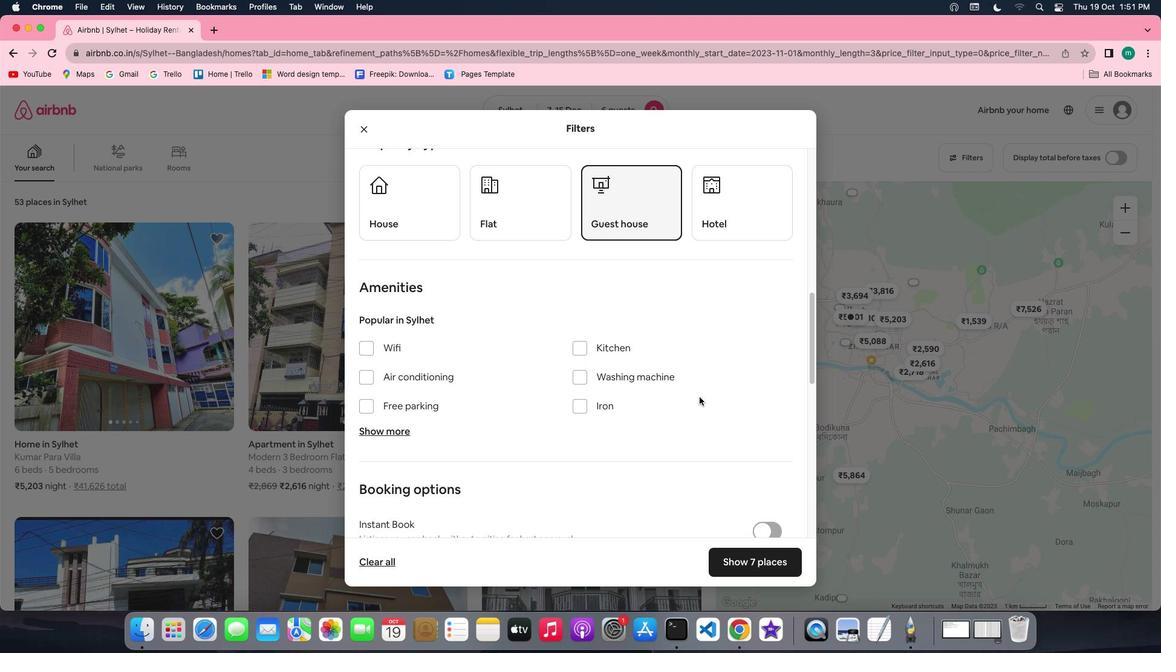 
Action: Mouse scrolled (700, 397) with delta (0, 0)
Screenshot: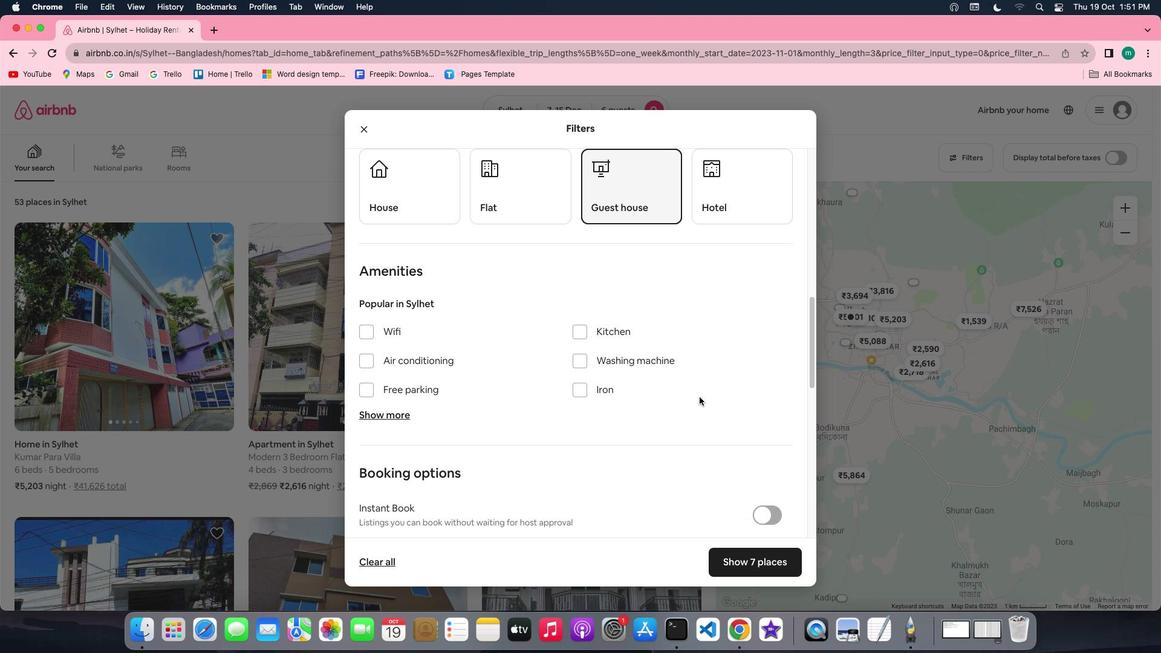 
Action: Mouse scrolled (700, 397) with delta (0, 0)
Screenshot: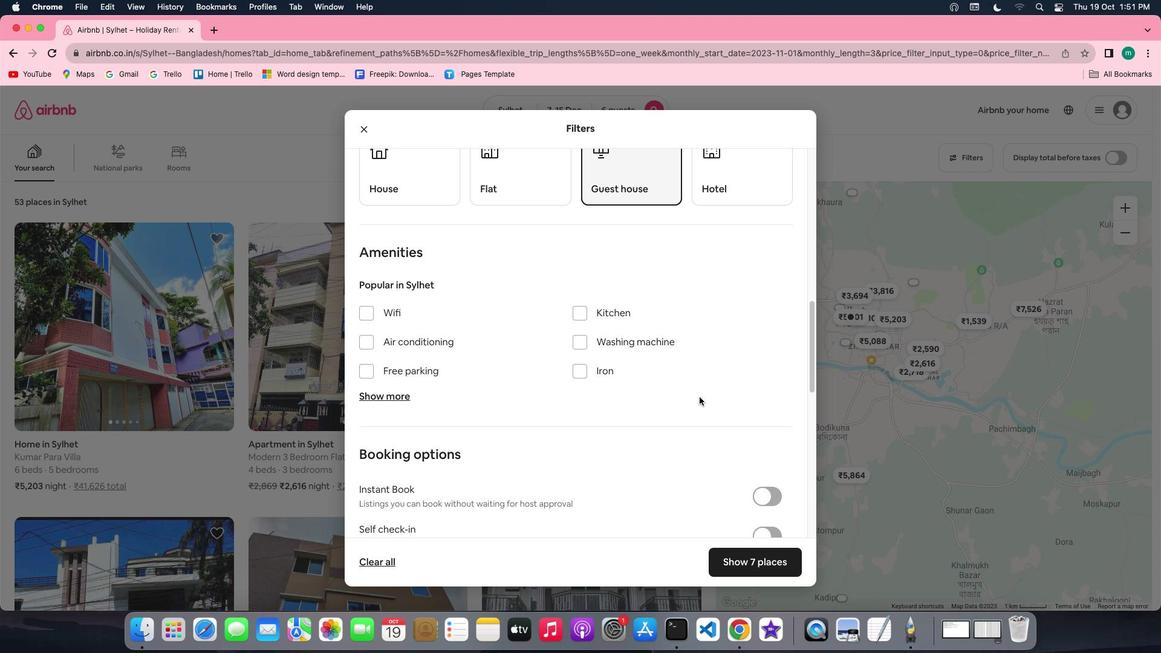 
Action: Mouse scrolled (700, 397) with delta (0, 0)
Screenshot: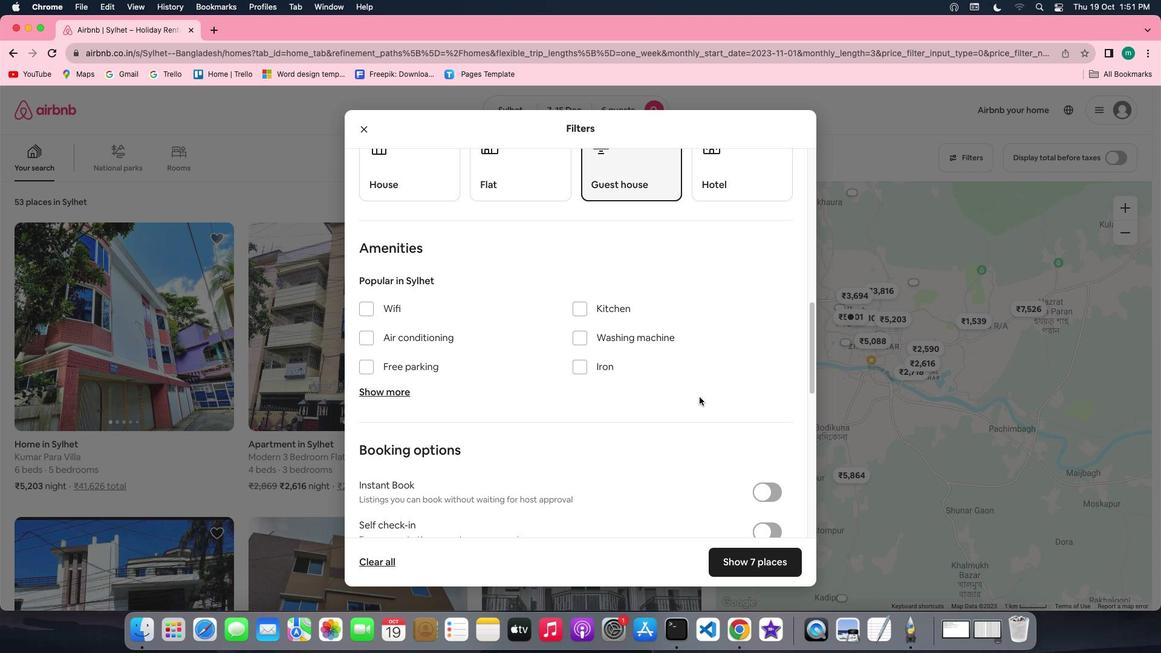 
Action: Mouse moved to (438, 327)
Screenshot: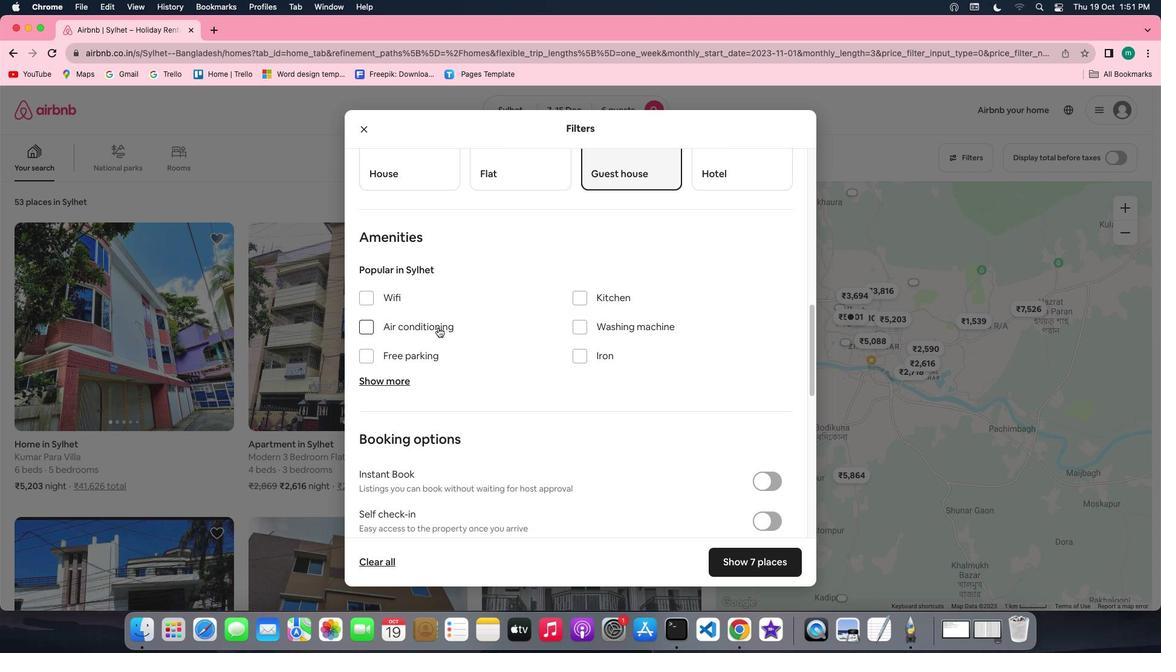 
Action: Mouse pressed left at (438, 327)
Screenshot: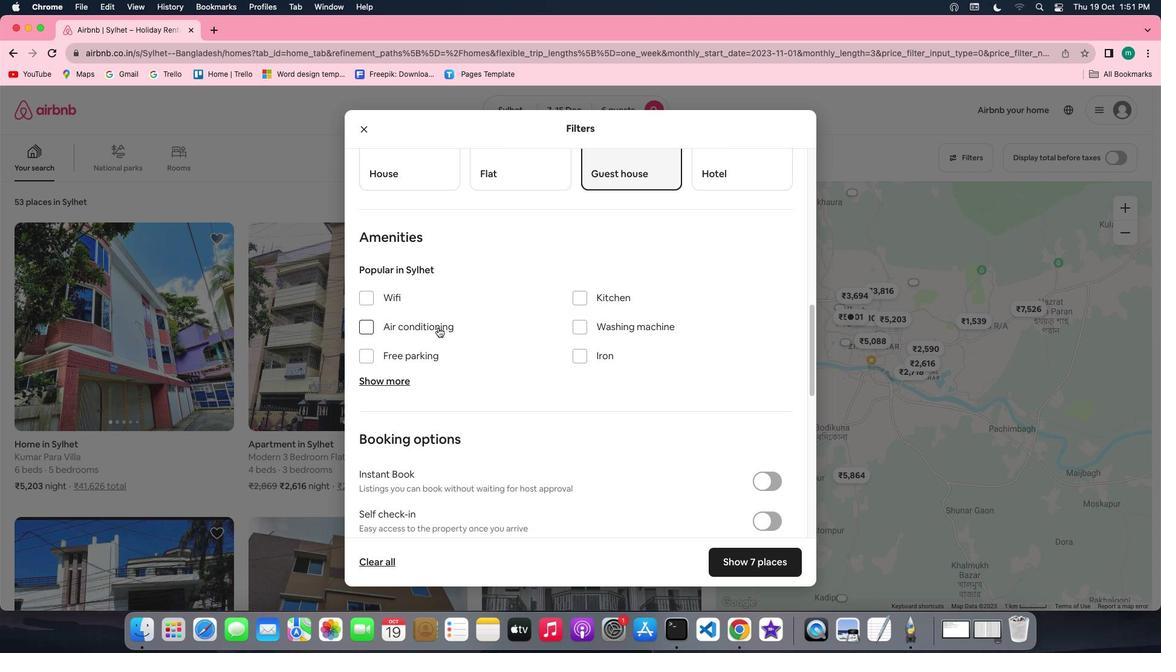 
Action: Mouse moved to (590, 384)
Screenshot: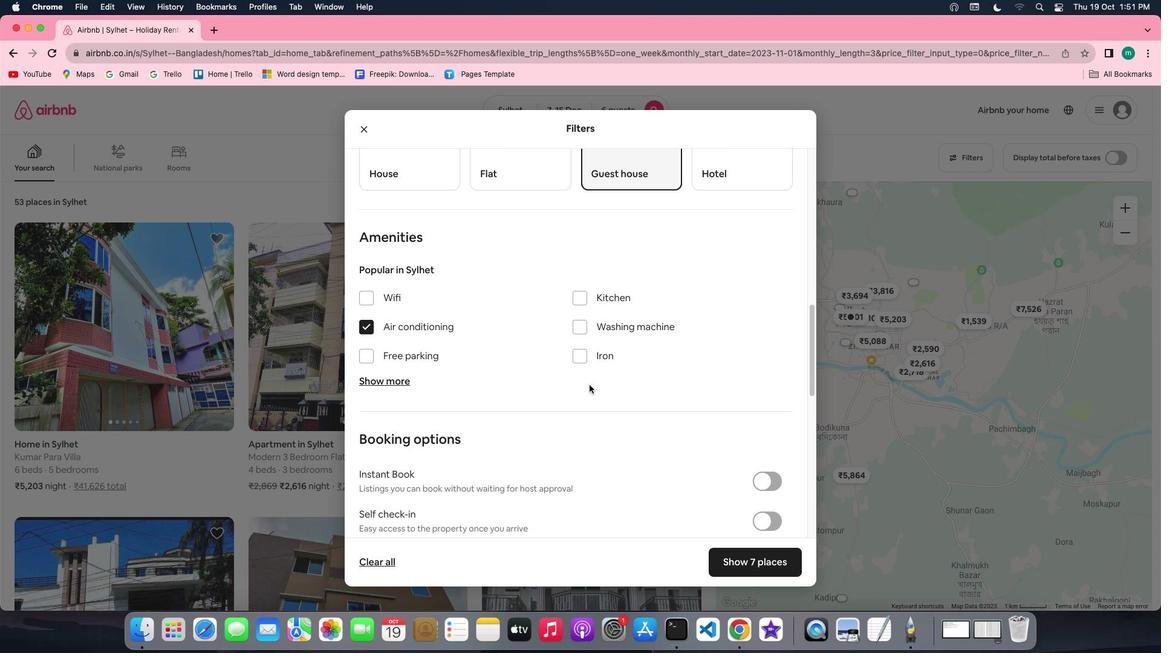 
Action: Mouse scrolled (590, 384) with delta (0, 0)
Screenshot: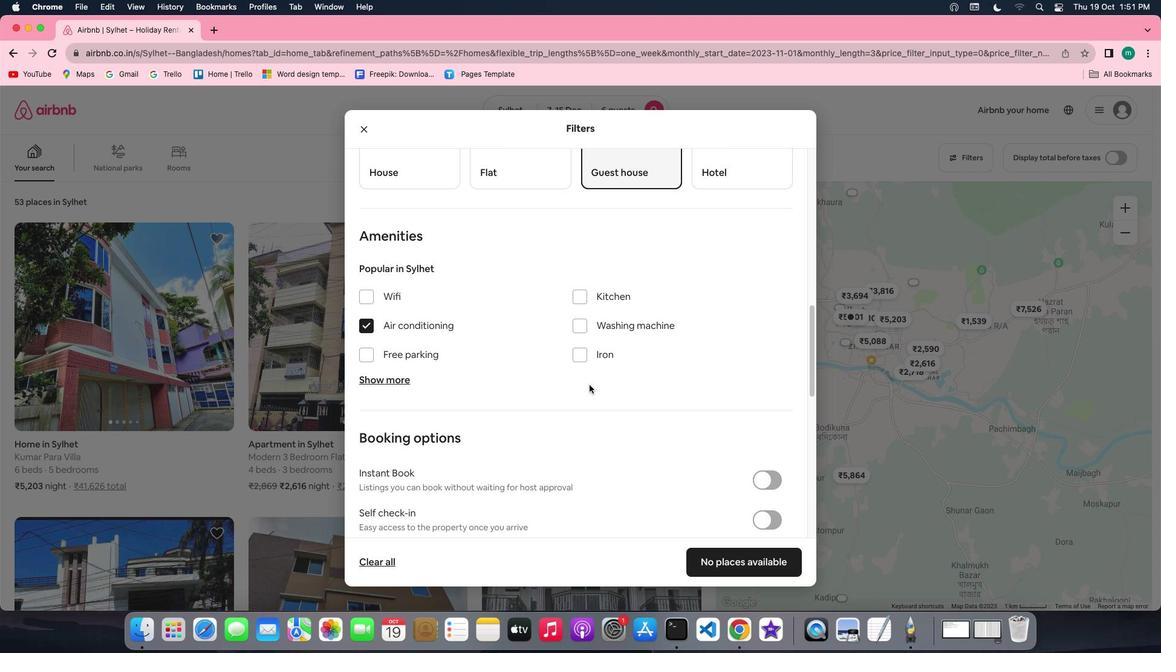 
Action: Mouse scrolled (590, 384) with delta (0, 0)
Screenshot: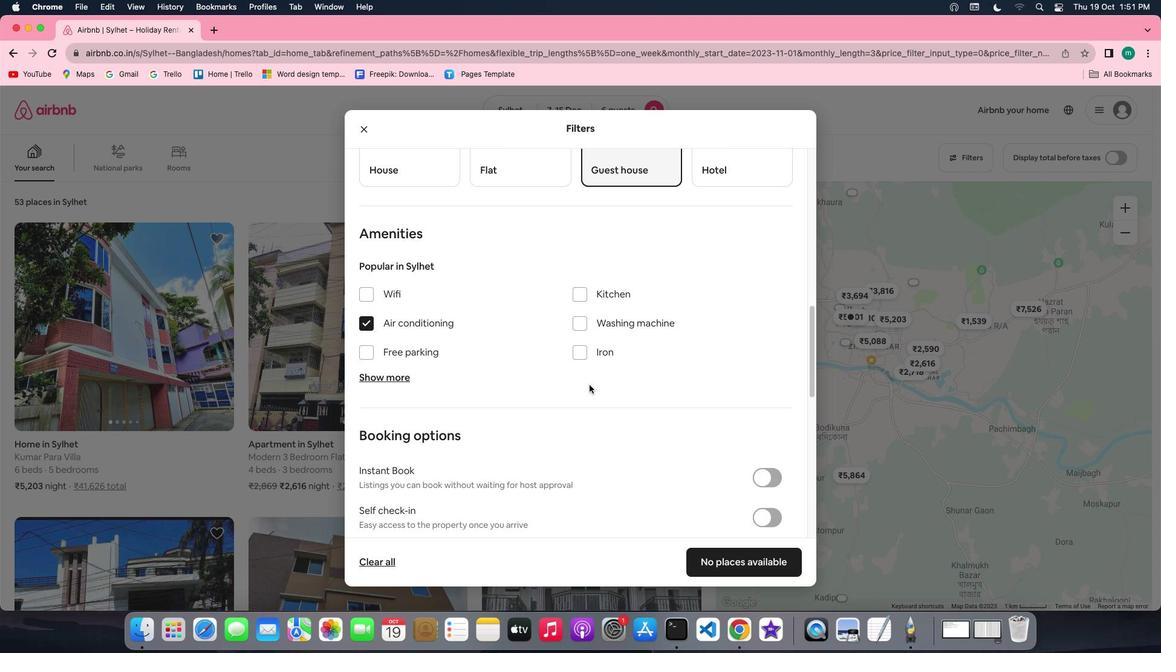 
Action: Mouse scrolled (590, 384) with delta (0, 0)
Screenshot: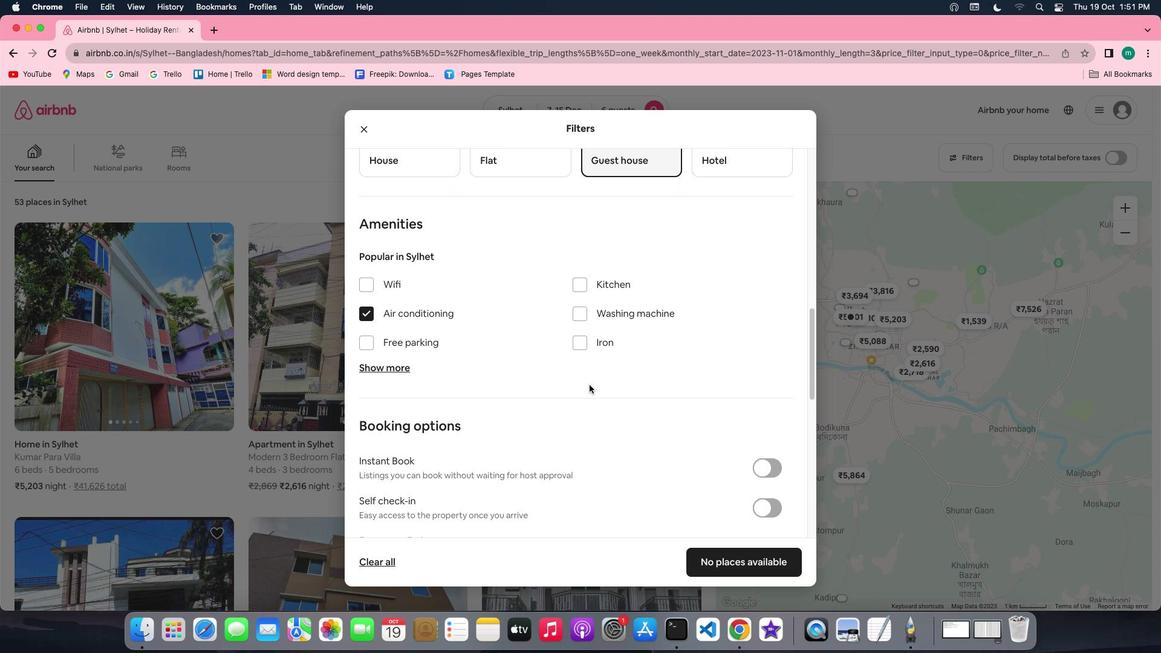 
Action: Mouse scrolled (590, 384) with delta (0, 0)
Screenshot: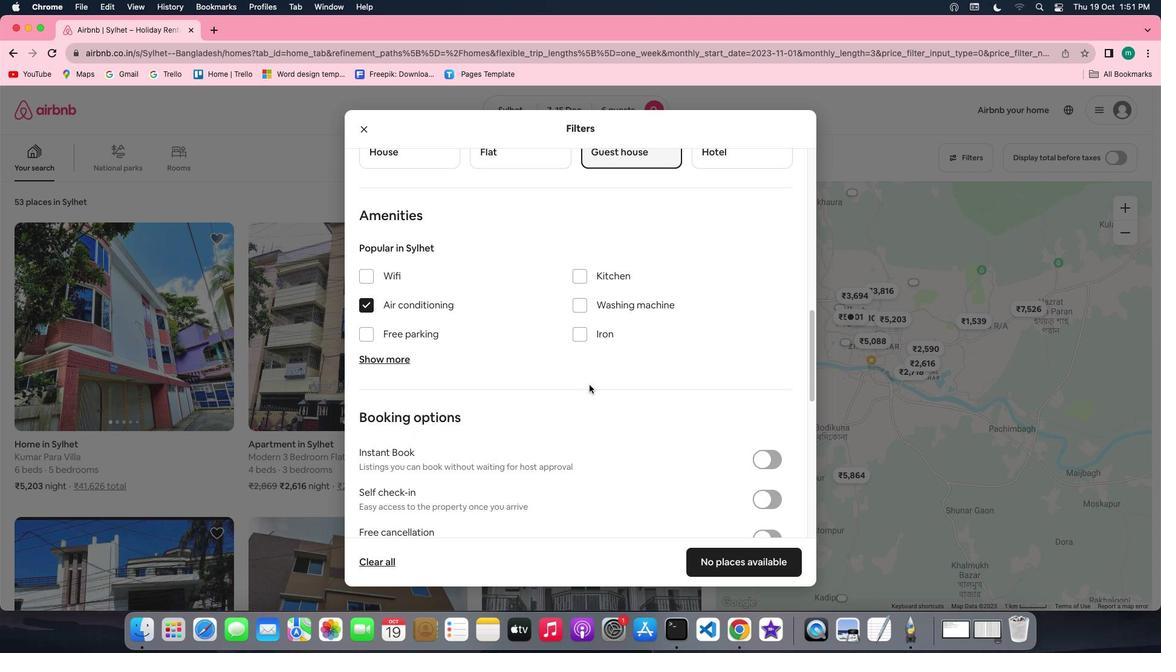 
Action: Mouse scrolled (590, 384) with delta (0, 0)
Screenshot: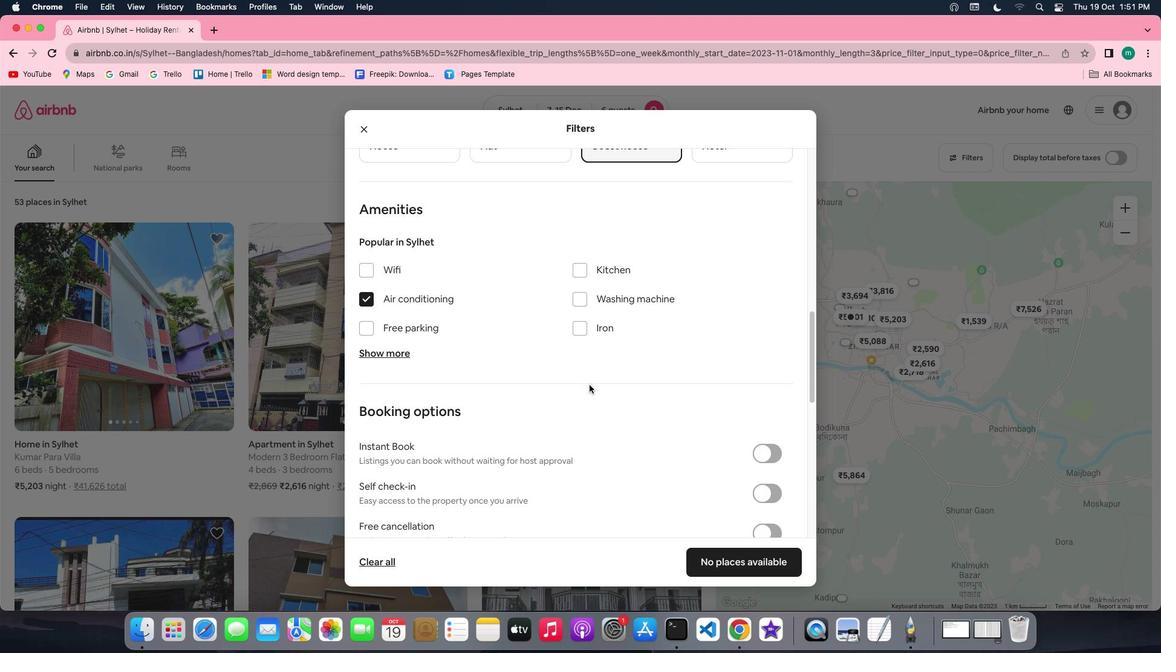 
Action: Mouse scrolled (590, 384) with delta (0, 0)
Screenshot: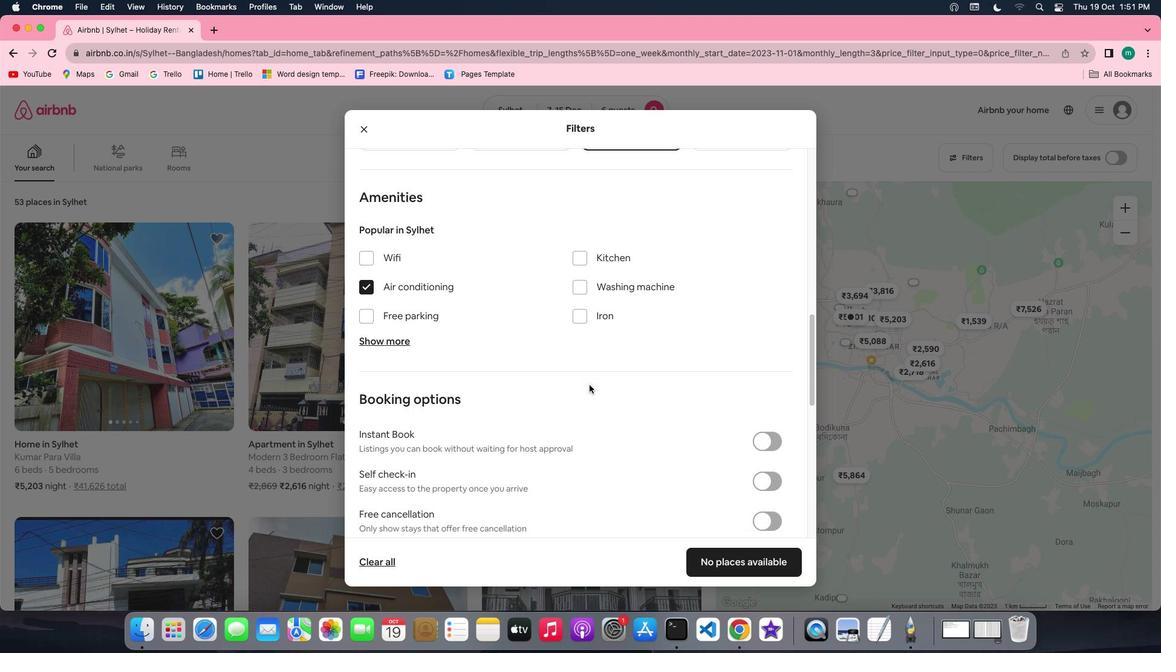 
Action: Mouse scrolled (590, 384) with delta (0, 0)
Screenshot: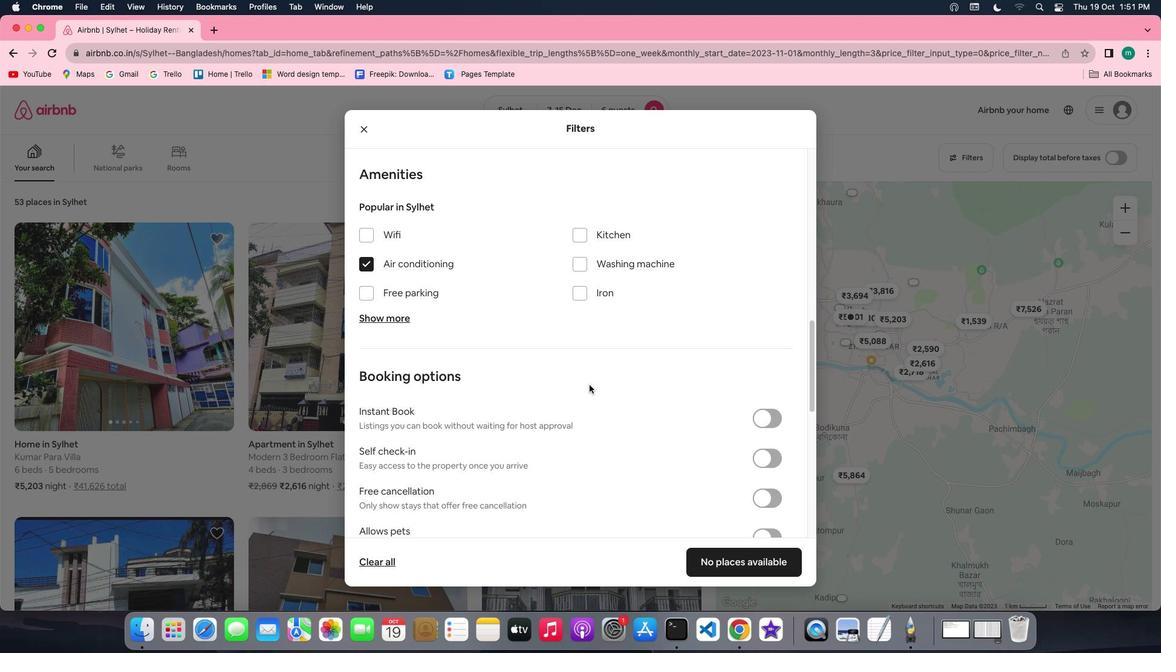 
Action: Mouse scrolled (590, 384) with delta (0, 0)
Screenshot: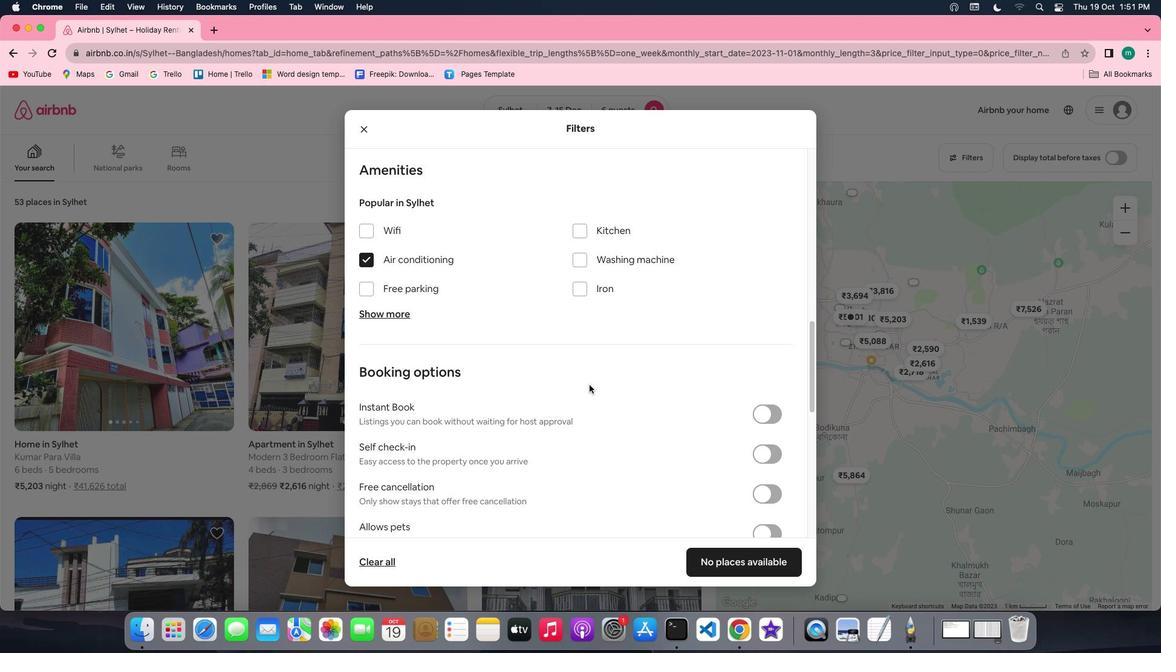 
Action: Mouse scrolled (590, 384) with delta (0, 0)
Screenshot: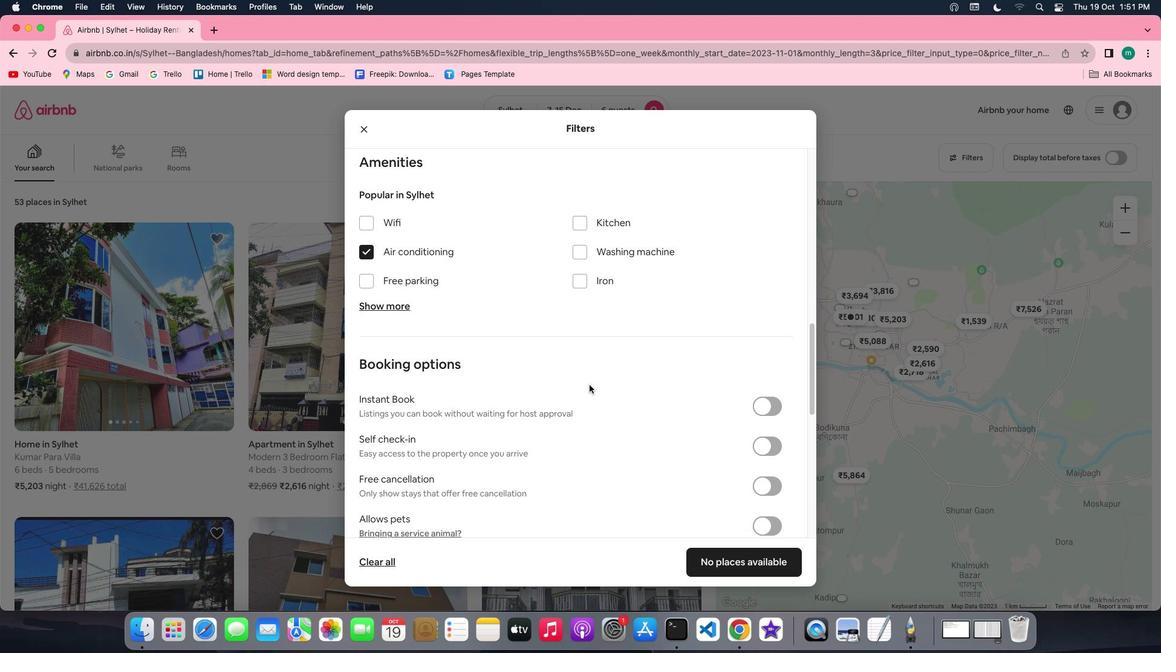 
Action: Mouse scrolled (590, 384) with delta (0, 0)
Screenshot: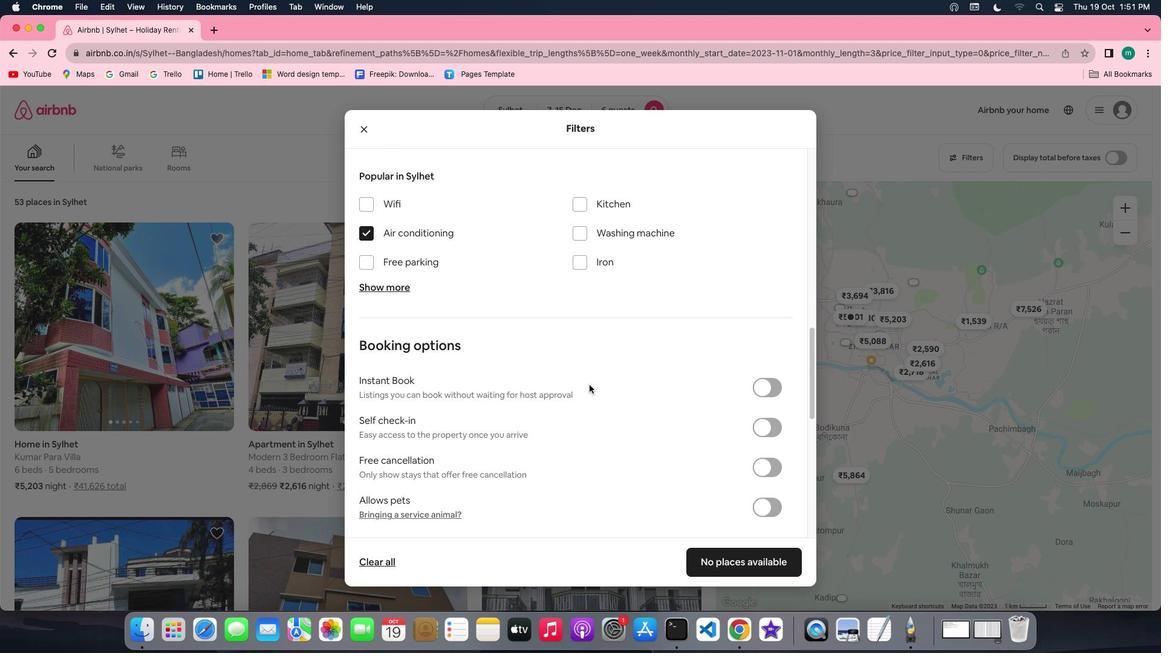
Action: Mouse scrolled (590, 384) with delta (0, 0)
Screenshot: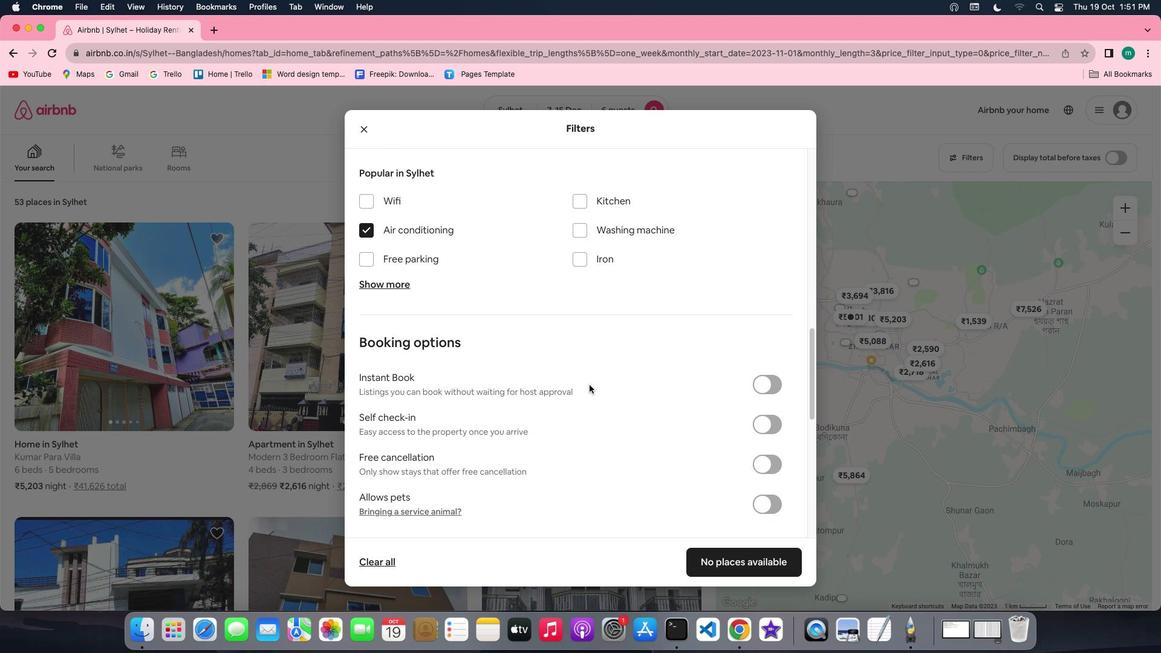 
Action: Mouse scrolled (590, 384) with delta (0, 0)
Screenshot: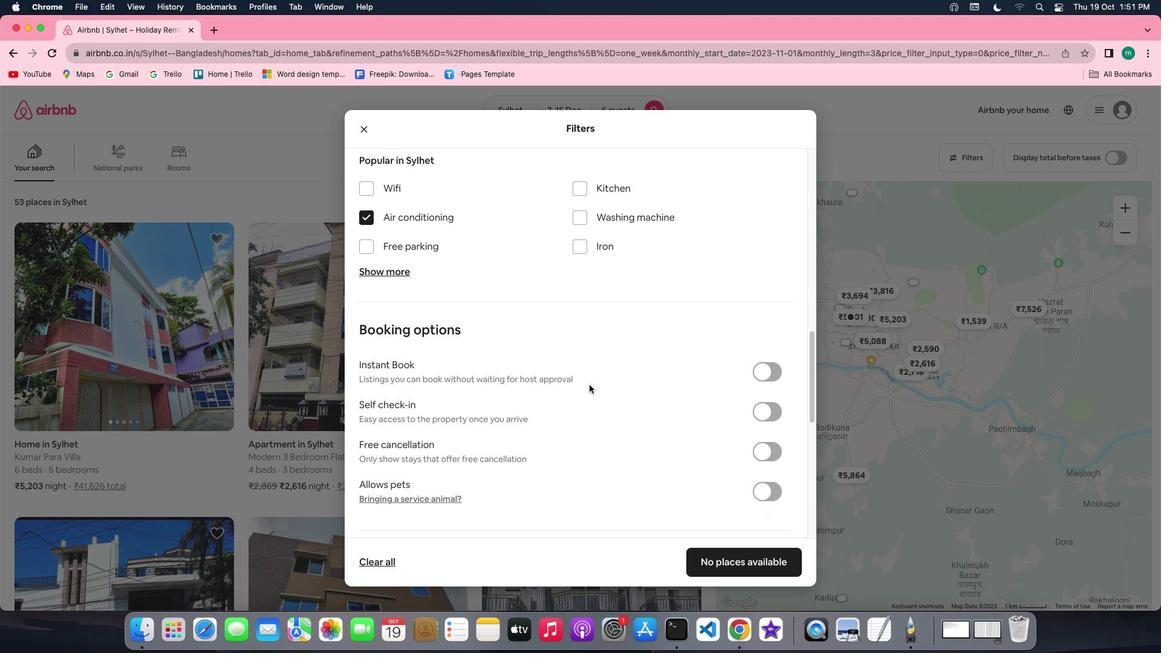 
Action: Mouse scrolled (590, 384) with delta (0, 0)
Screenshot: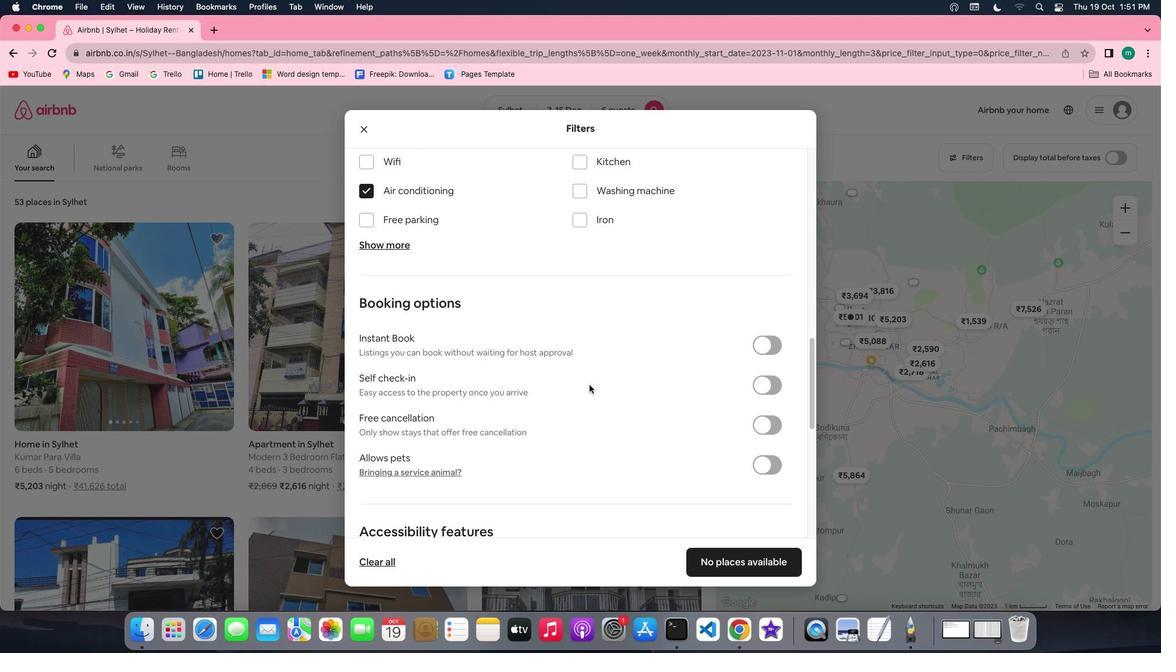 
Action: Mouse moved to (758, 363)
Screenshot: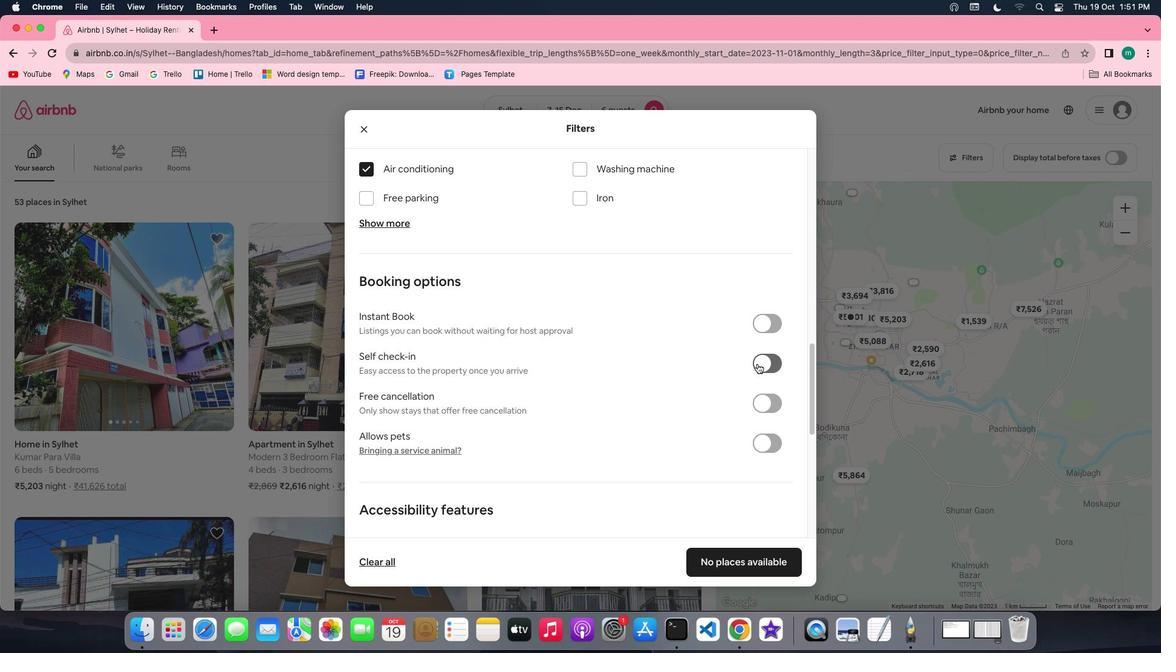 
Action: Mouse pressed left at (758, 363)
Screenshot: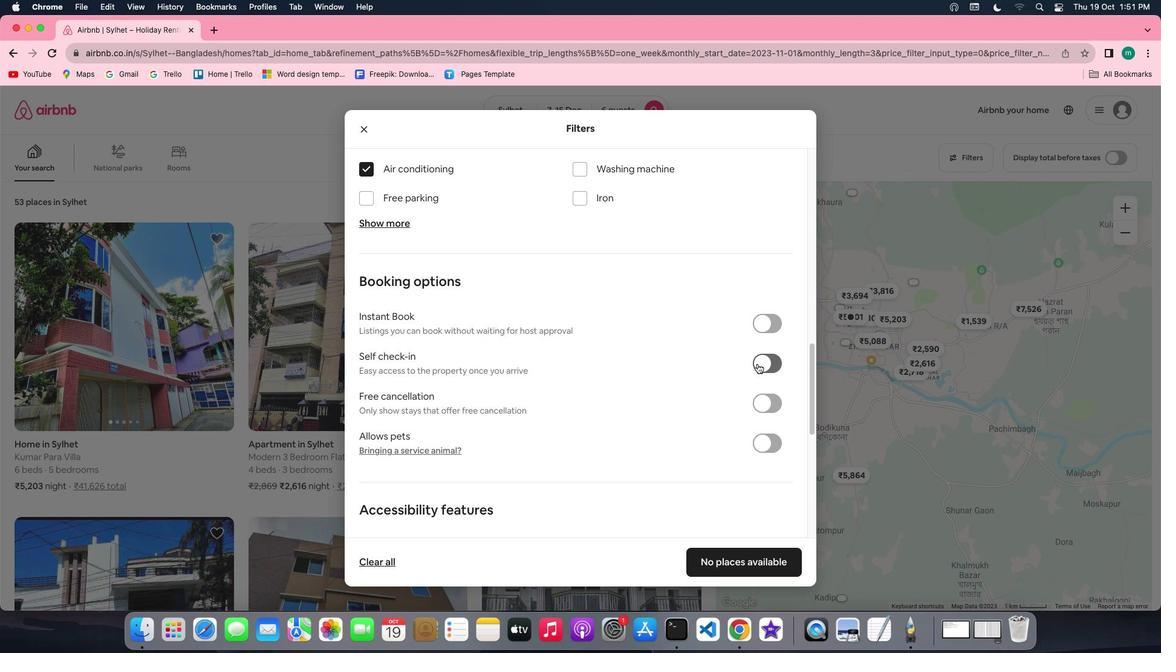 
Action: Mouse moved to (580, 380)
Screenshot: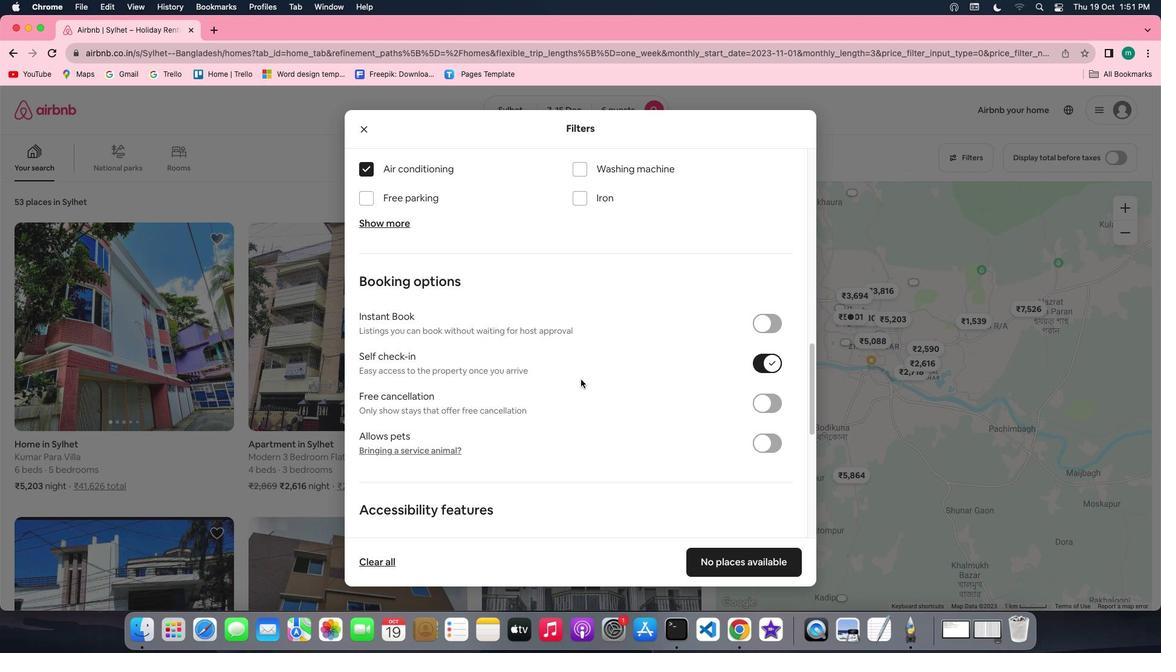 
Action: Mouse scrolled (580, 380) with delta (0, 0)
Screenshot: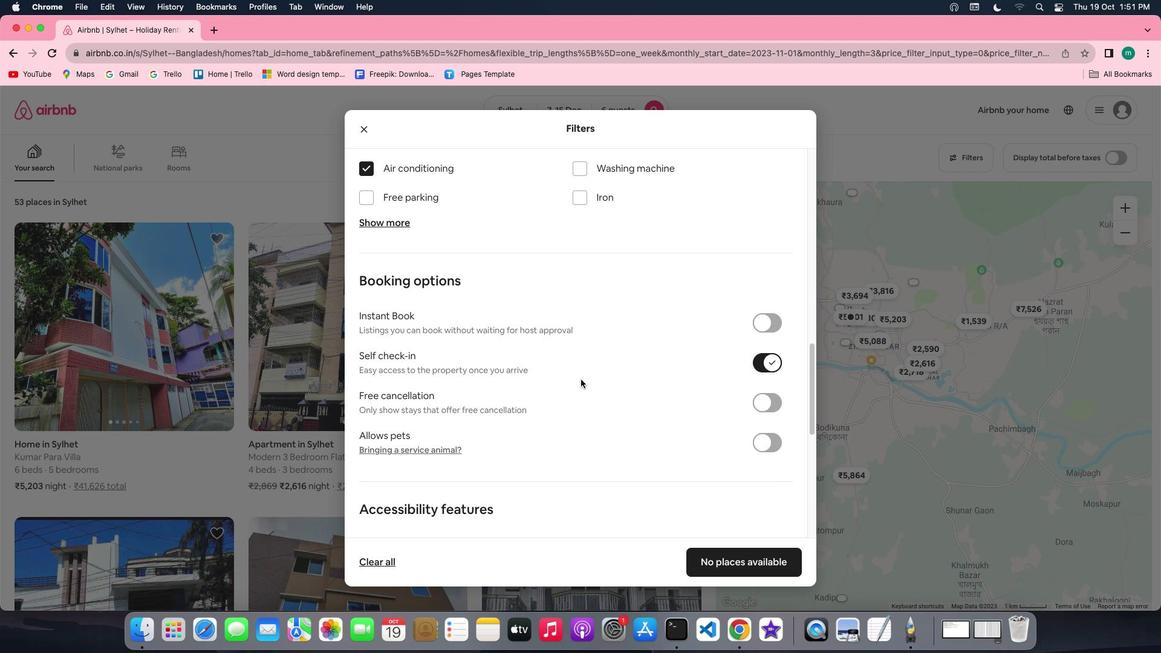 
Action: Mouse scrolled (580, 380) with delta (0, 0)
Screenshot: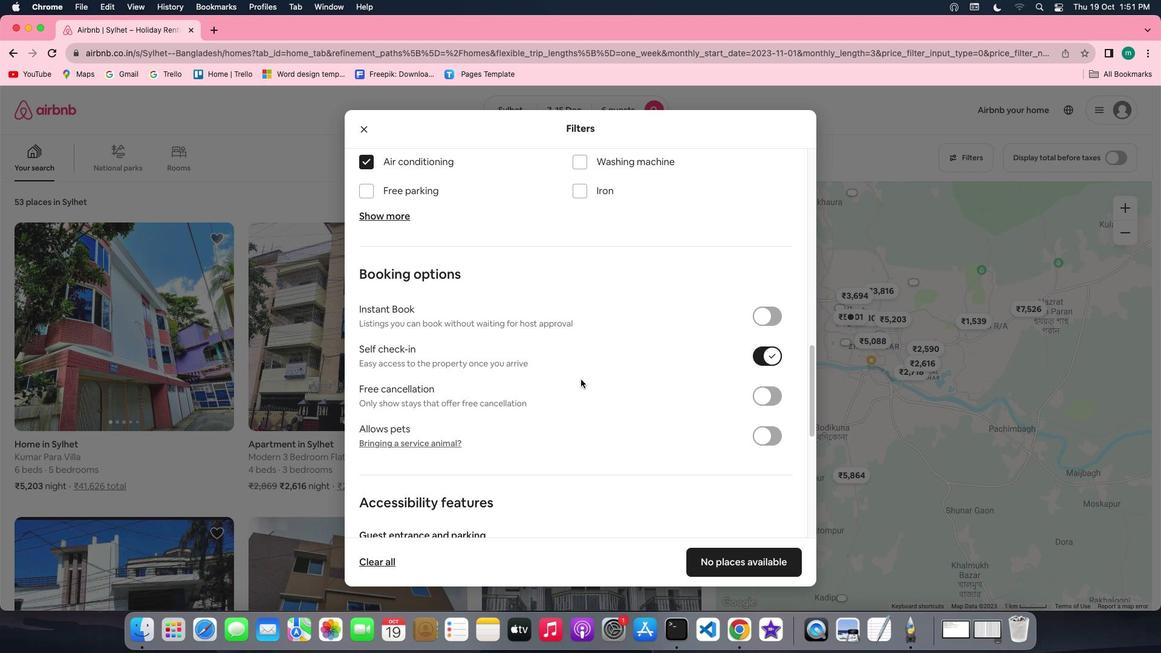 
Action: Mouse scrolled (580, 380) with delta (0, 0)
Screenshot: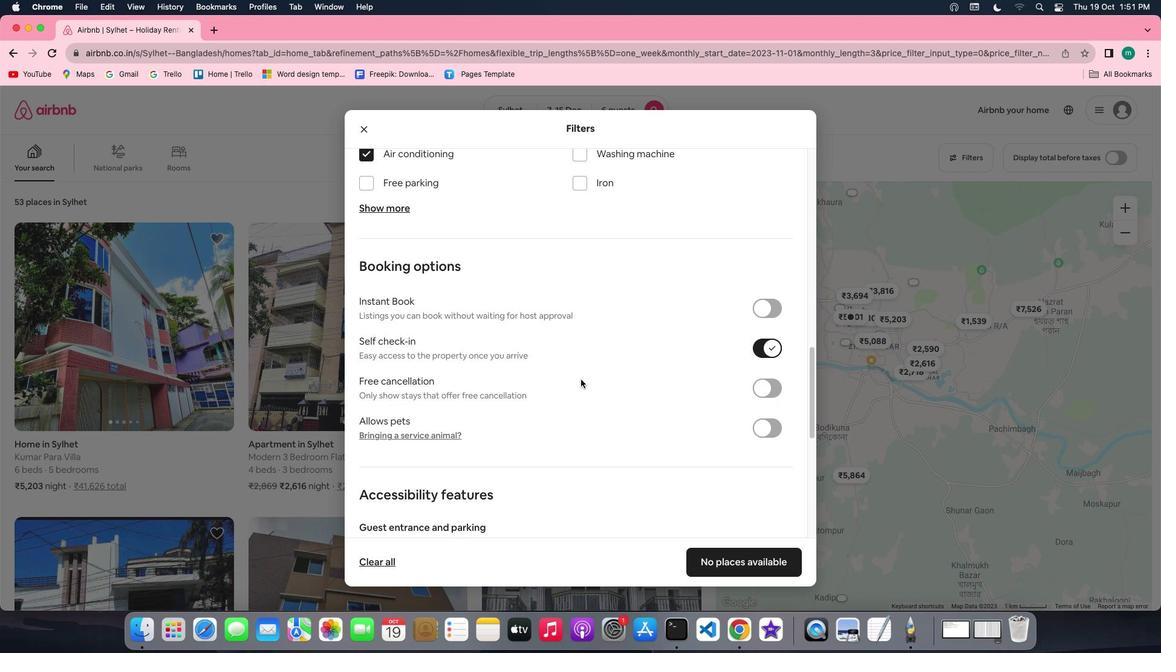 
Action: Mouse scrolled (580, 380) with delta (0, 0)
Screenshot: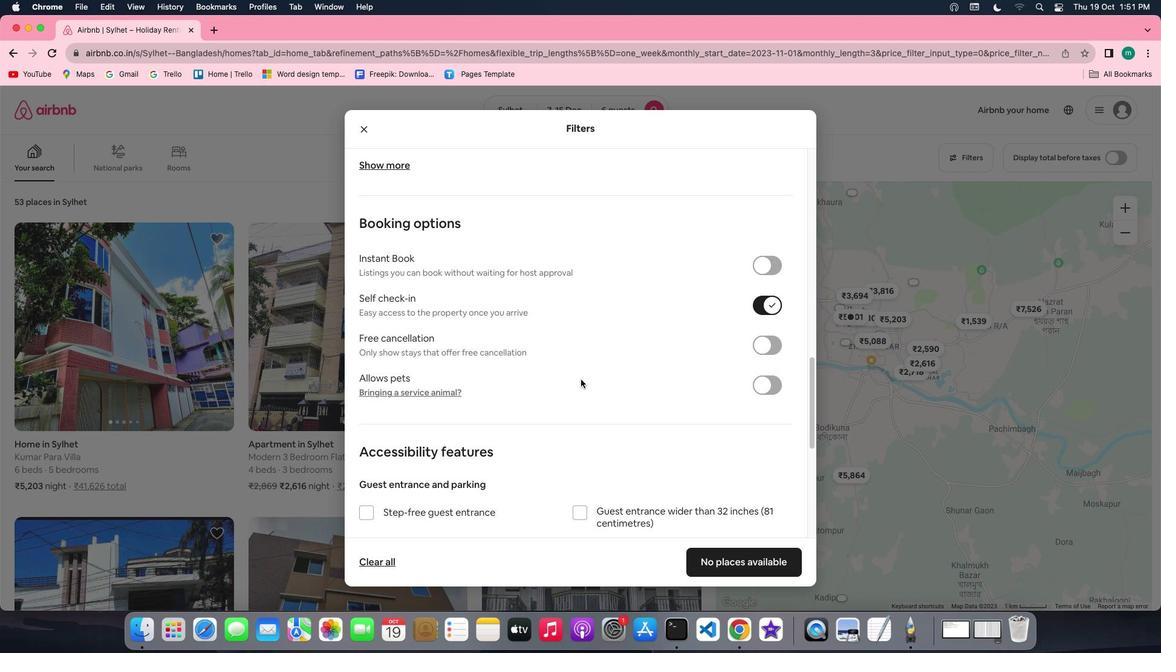 
Action: Mouse scrolled (580, 380) with delta (0, 0)
Screenshot: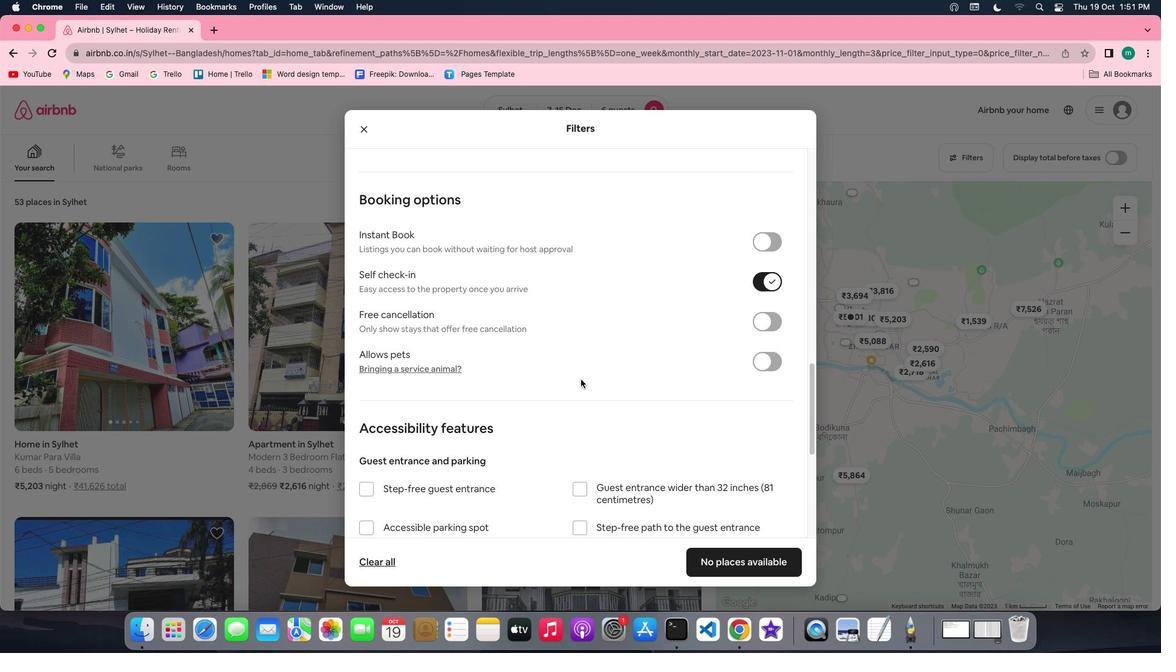 
Action: Mouse scrolled (580, 380) with delta (0, 0)
Screenshot: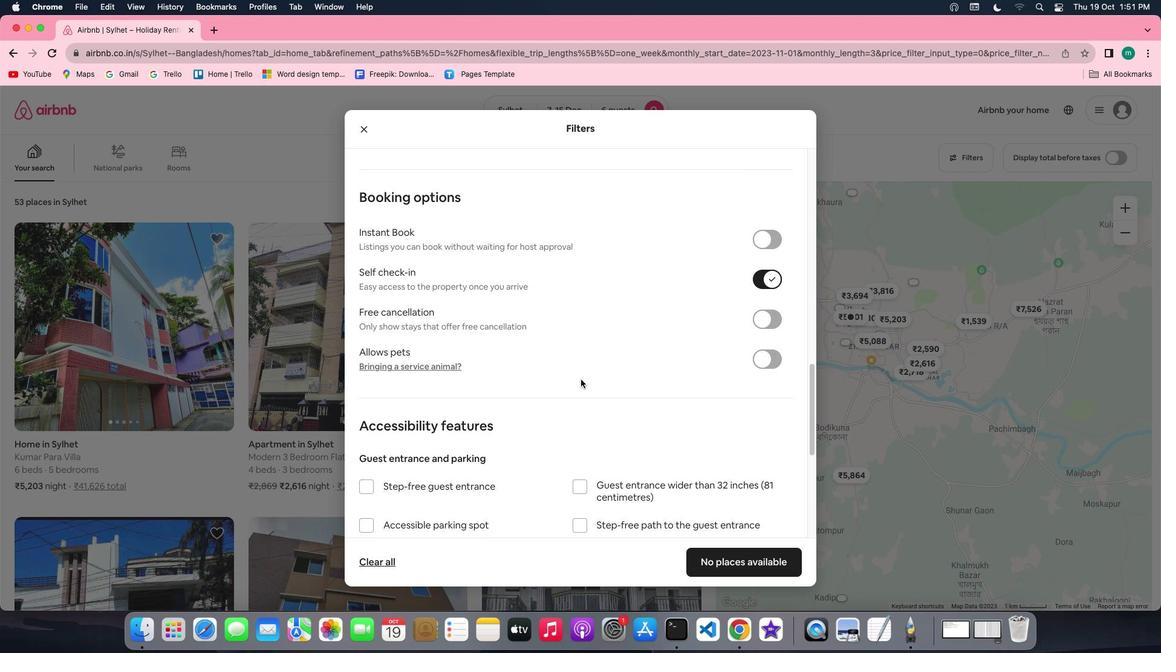 
Action: Mouse scrolled (580, 380) with delta (0, 0)
Screenshot: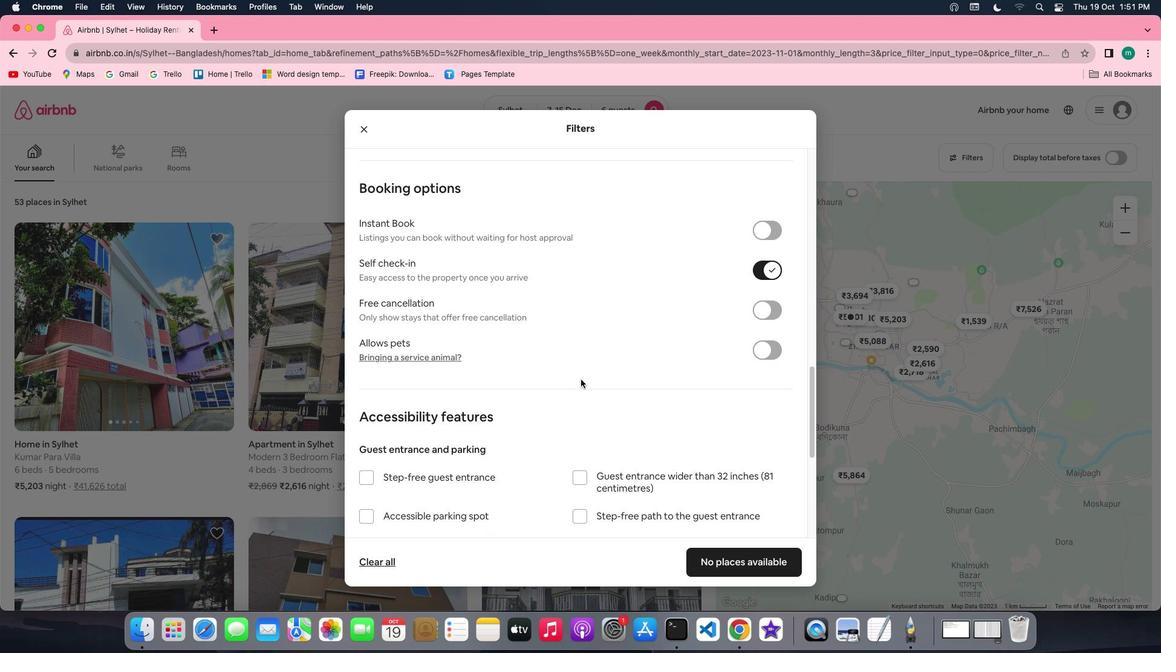 
Action: Mouse scrolled (580, 380) with delta (0, 0)
Screenshot: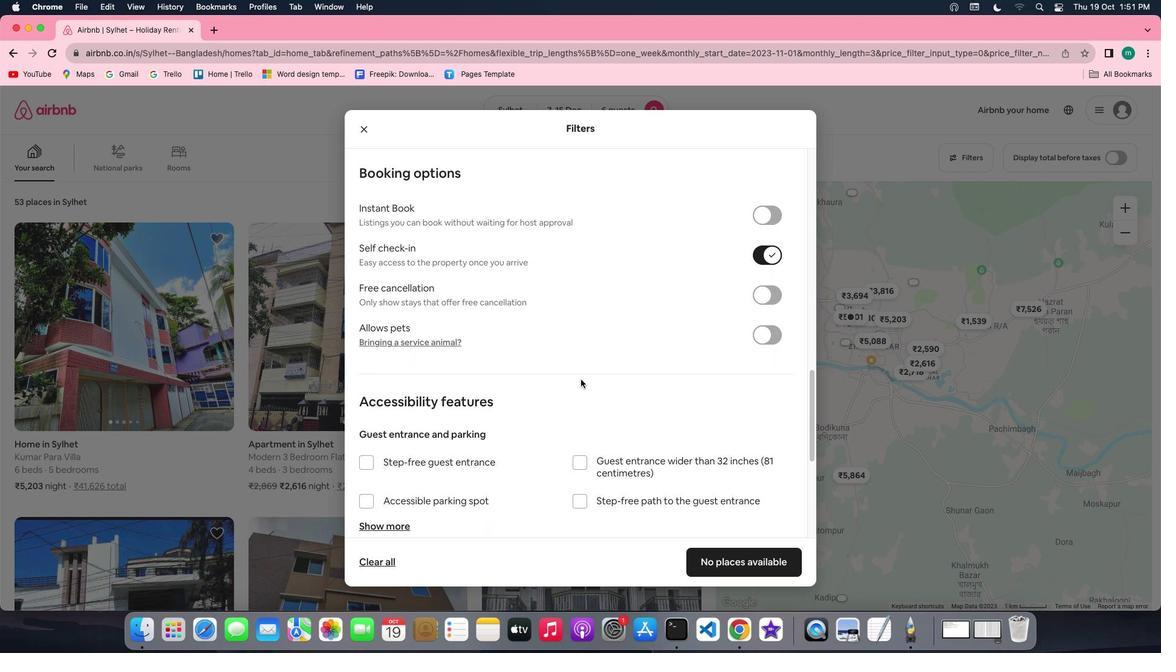 
Action: Mouse scrolled (580, 380) with delta (0, 0)
Screenshot: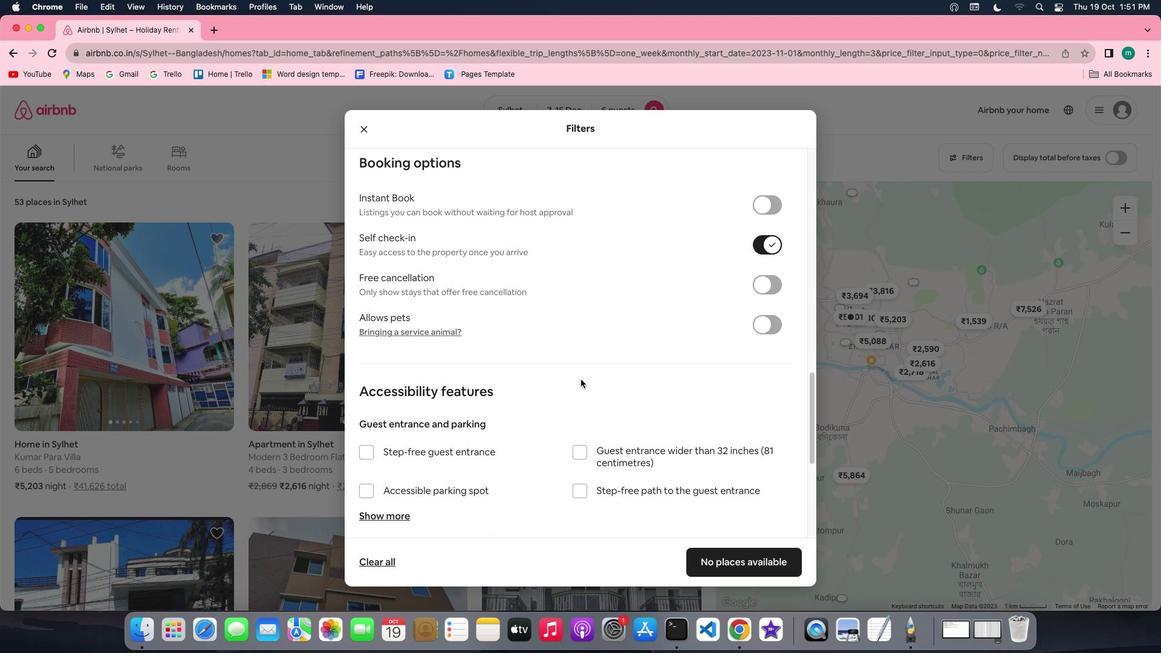 
Action: Mouse scrolled (580, 380) with delta (0, 0)
Screenshot: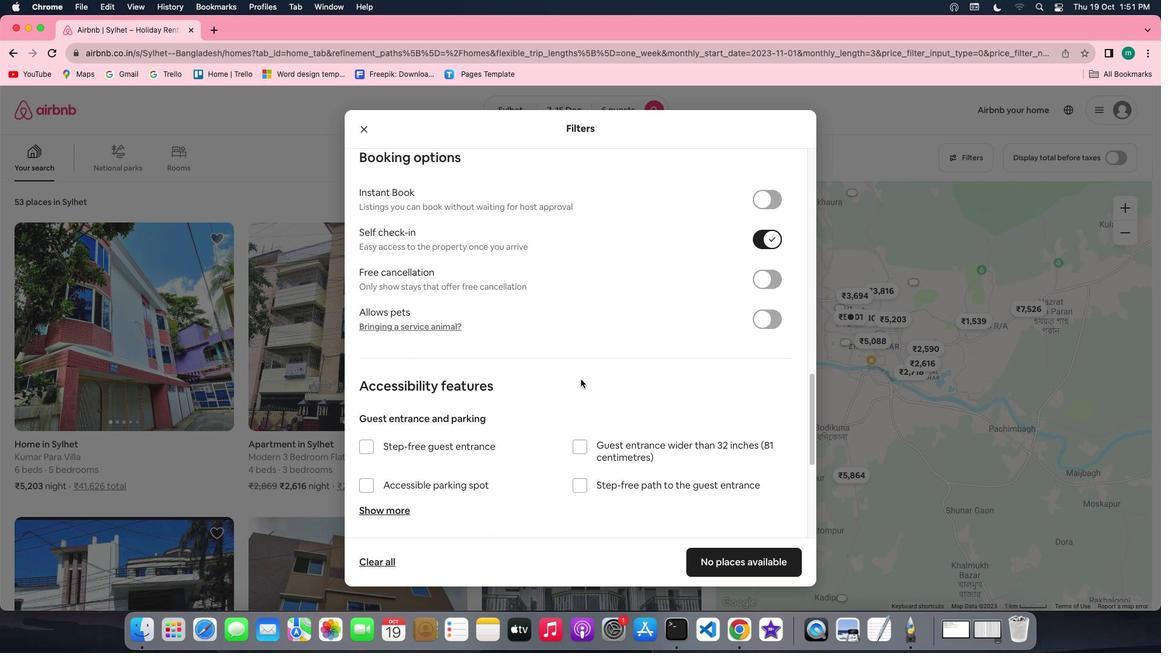 
Action: Mouse scrolled (580, 380) with delta (0, 0)
Screenshot: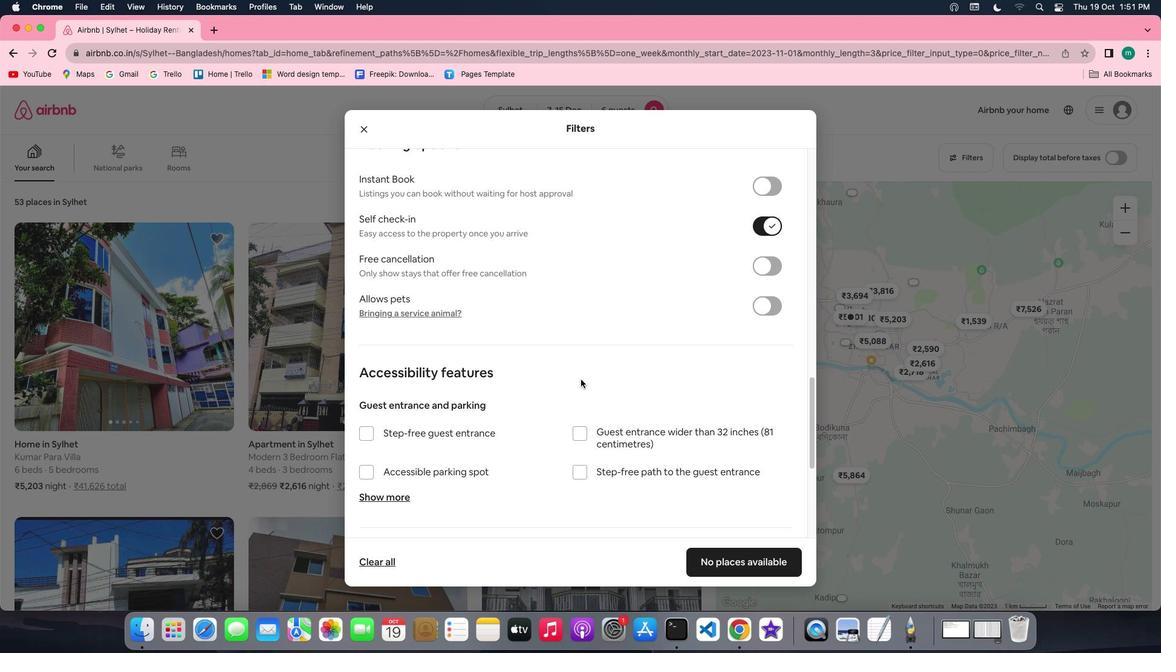 
Action: Mouse scrolled (580, 380) with delta (0, 0)
Screenshot: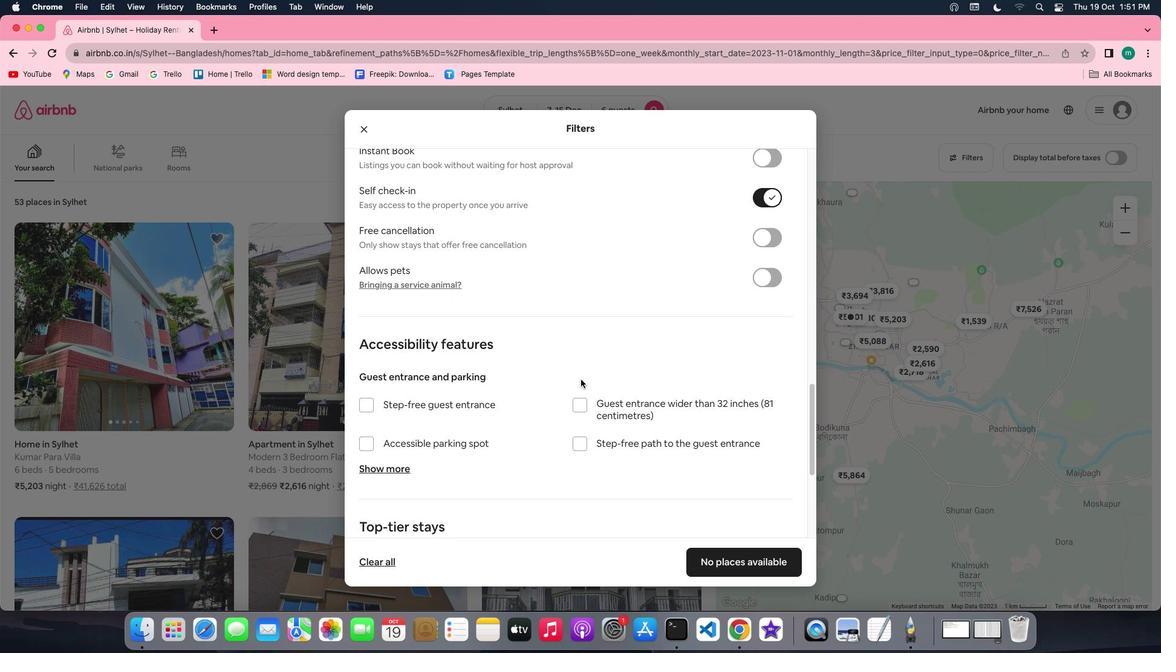 
Action: Mouse moved to (792, 563)
Screenshot: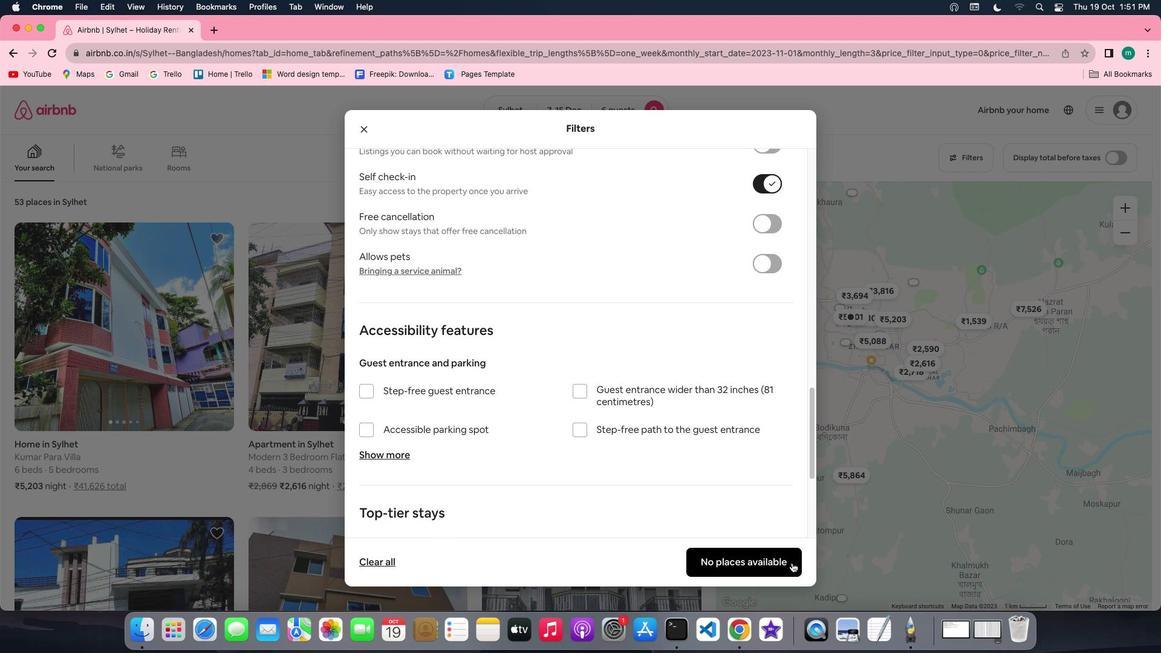 
Action: Mouse pressed left at (792, 563)
Screenshot: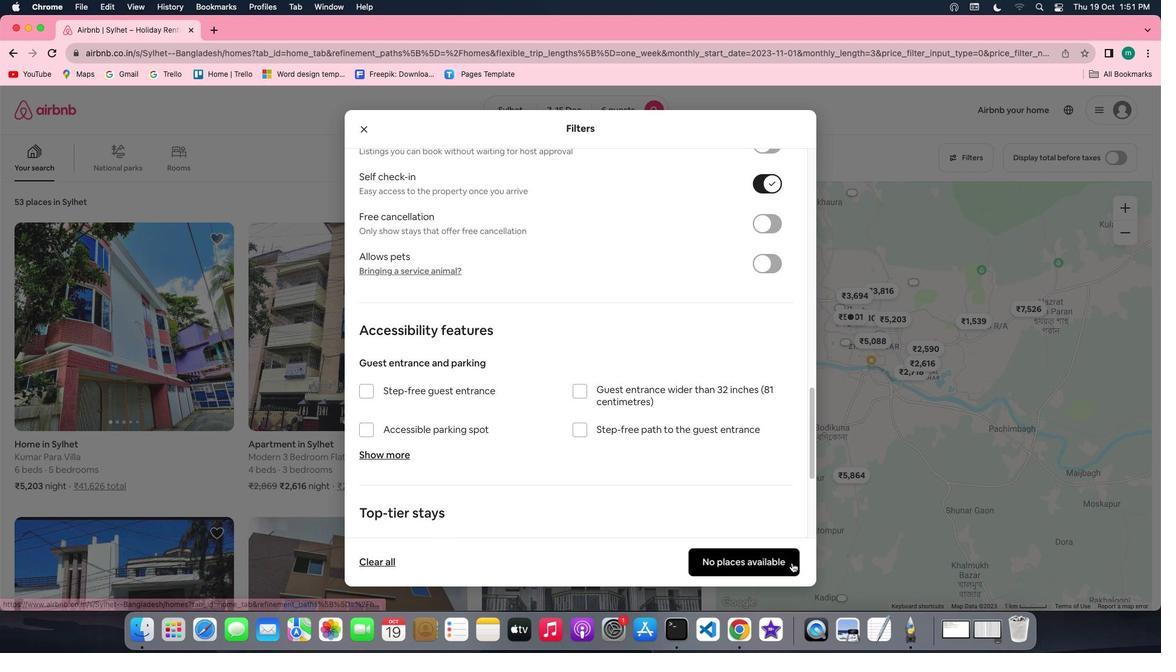 
Action: Mouse moved to (403, 202)
Screenshot: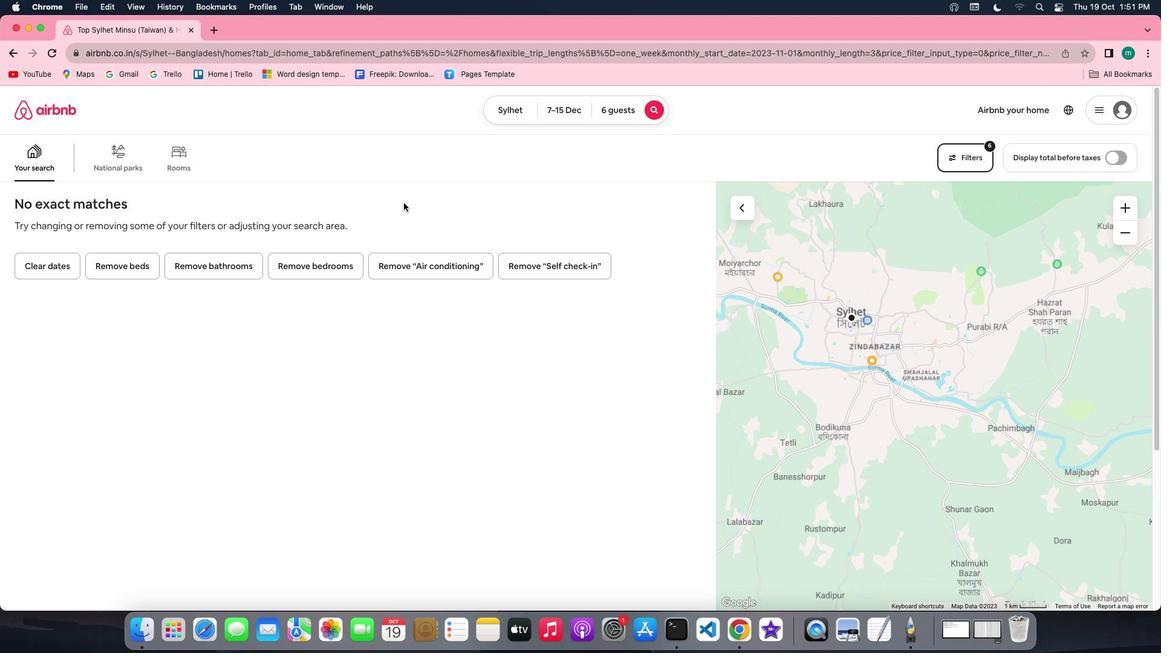 
